 Task: Search one way flight ticket for 5 adults, 1 child, 2 infants in seat and 1 infant on lap in business from North Platte: North Platte Regional Airport (lee Bird Field) to Springfield: Abraham Lincoln Capital Airport on 5-2-2023. Choice of flights is Spirit. Number of bags: 11 checked bags. Price is upto 71000. Outbound departure time preference is 7:45.
Action: Mouse moved to (353, 290)
Screenshot: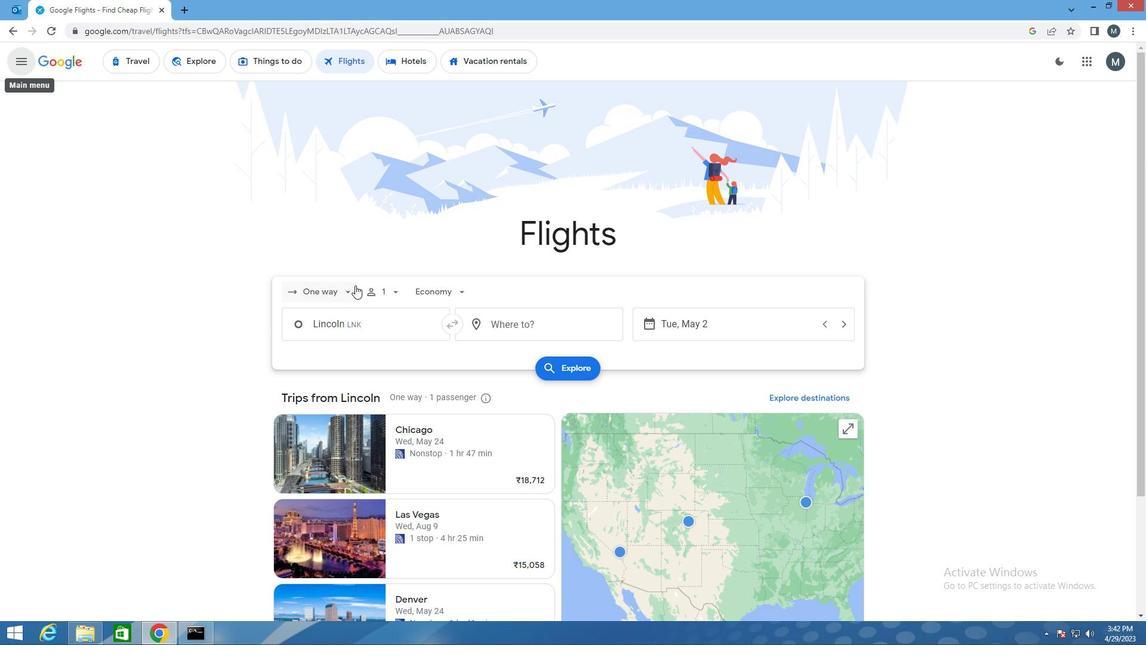 
Action: Mouse pressed left at (353, 290)
Screenshot: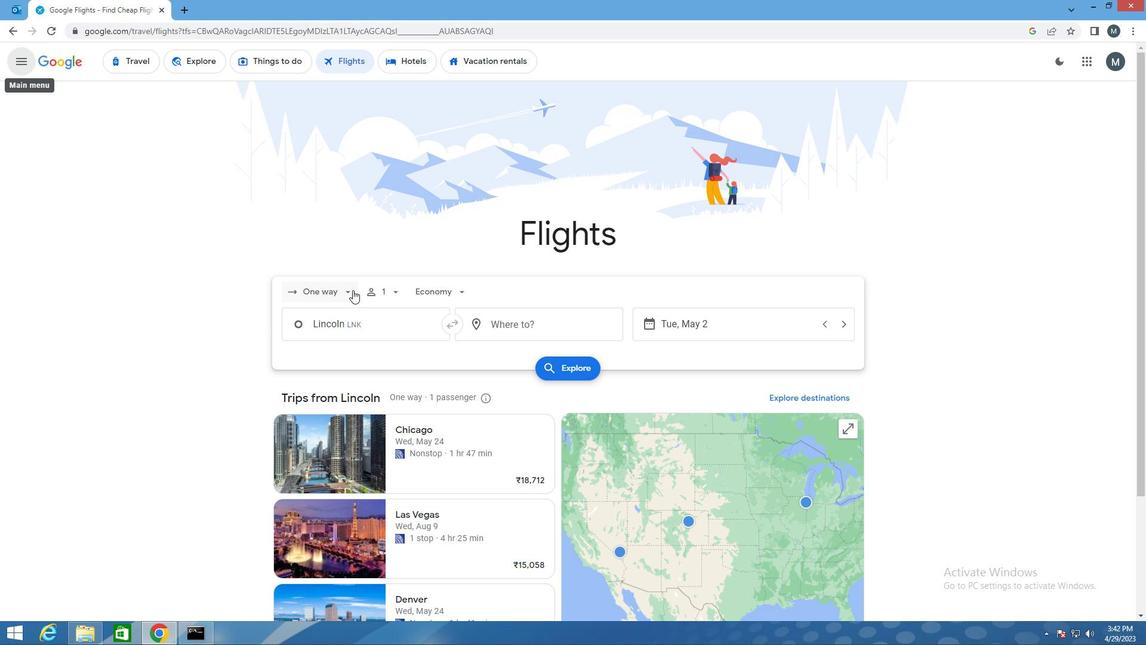 
Action: Mouse moved to (352, 341)
Screenshot: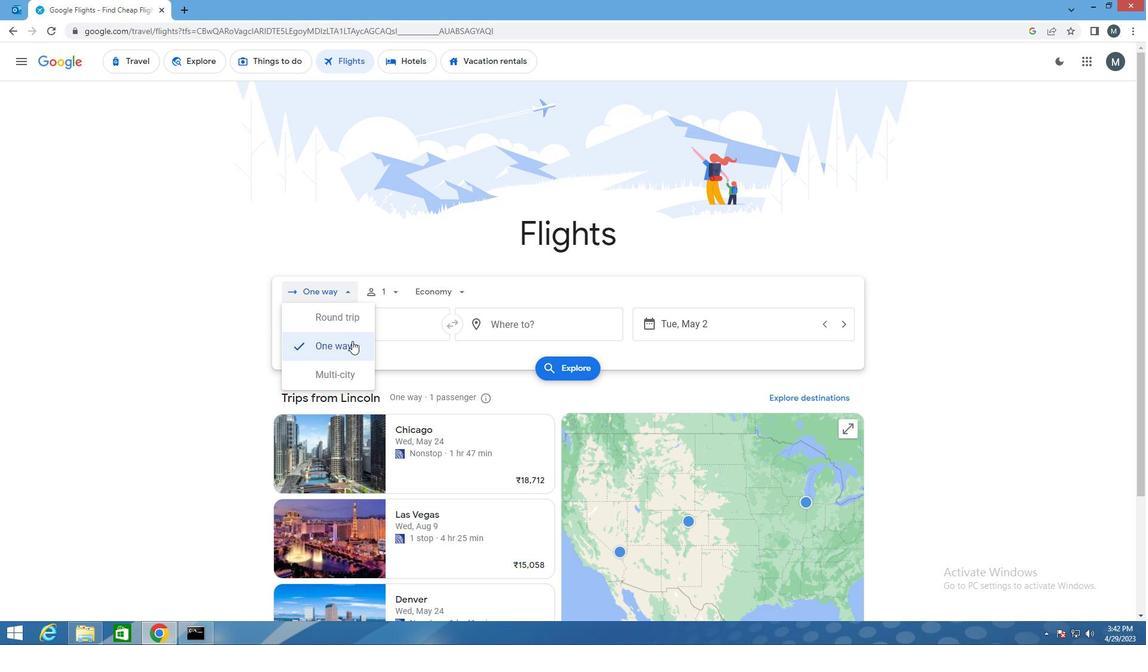 
Action: Mouse pressed left at (352, 341)
Screenshot: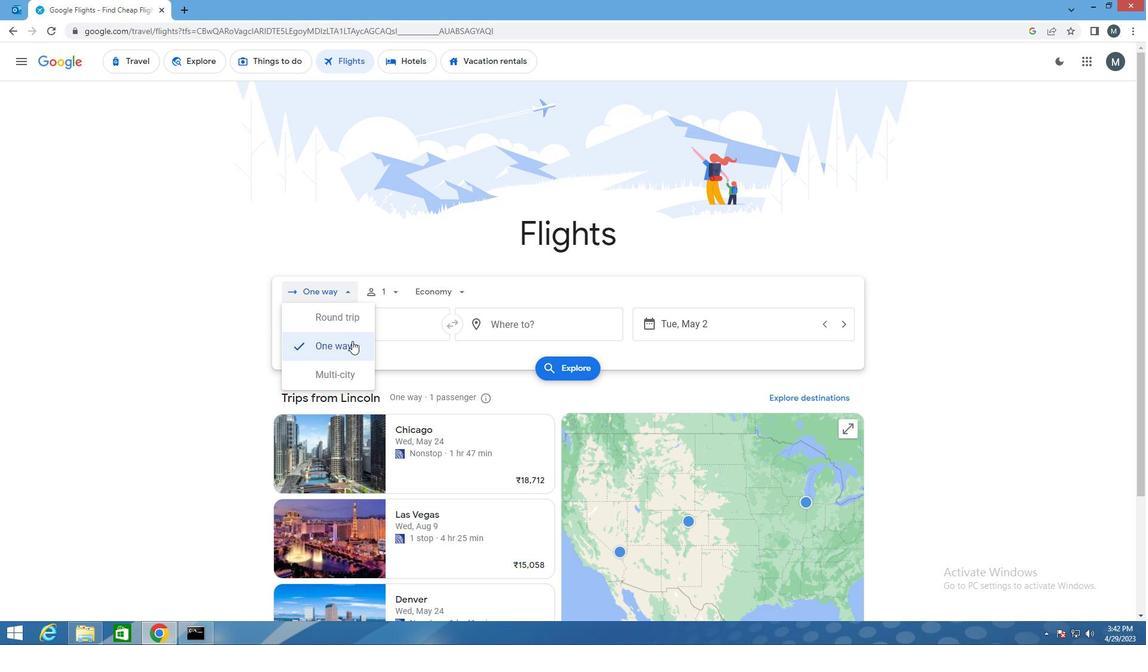 
Action: Mouse moved to (382, 295)
Screenshot: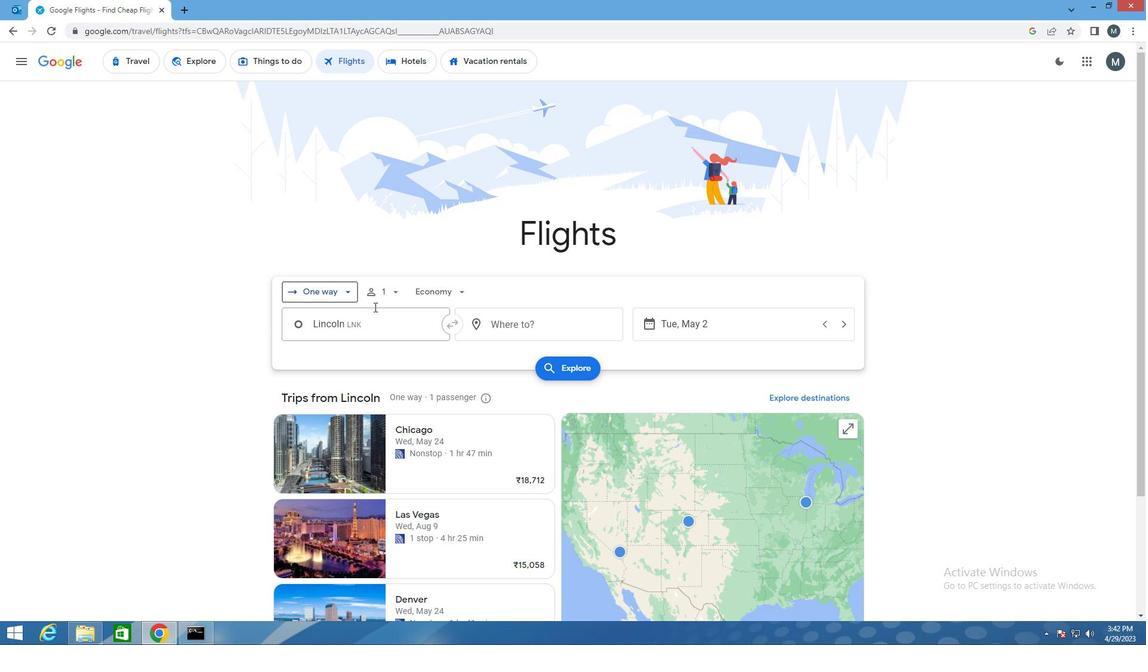 
Action: Mouse pressed left at (382, 295)
Screenshot: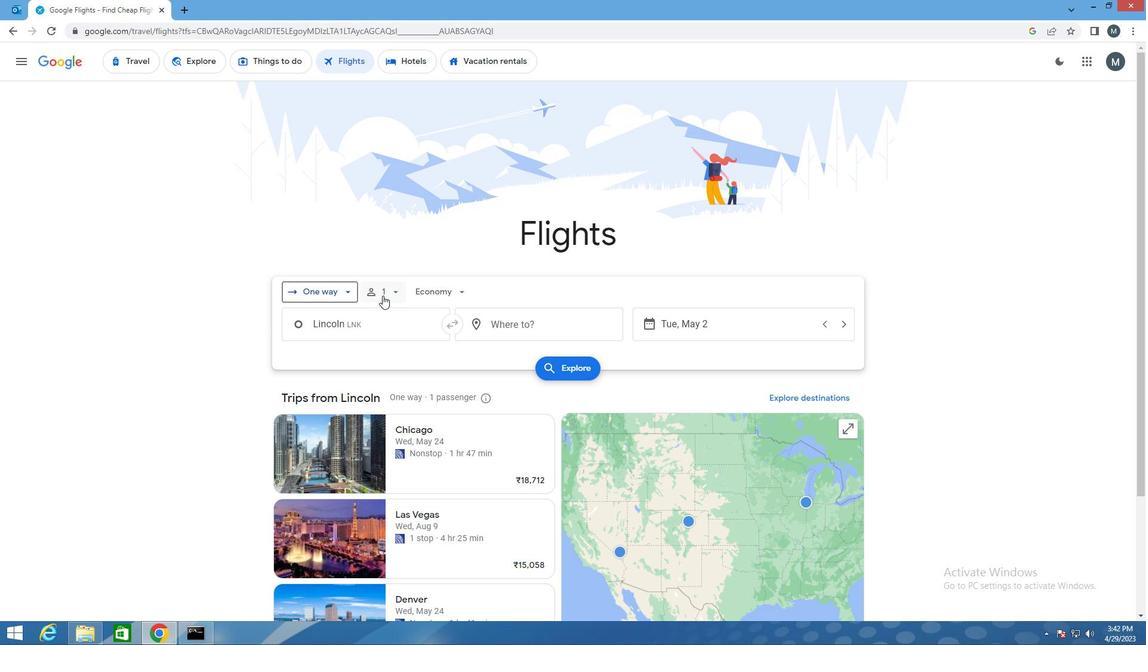 
Action: Mouse moved to (494, 323)
Screenshot: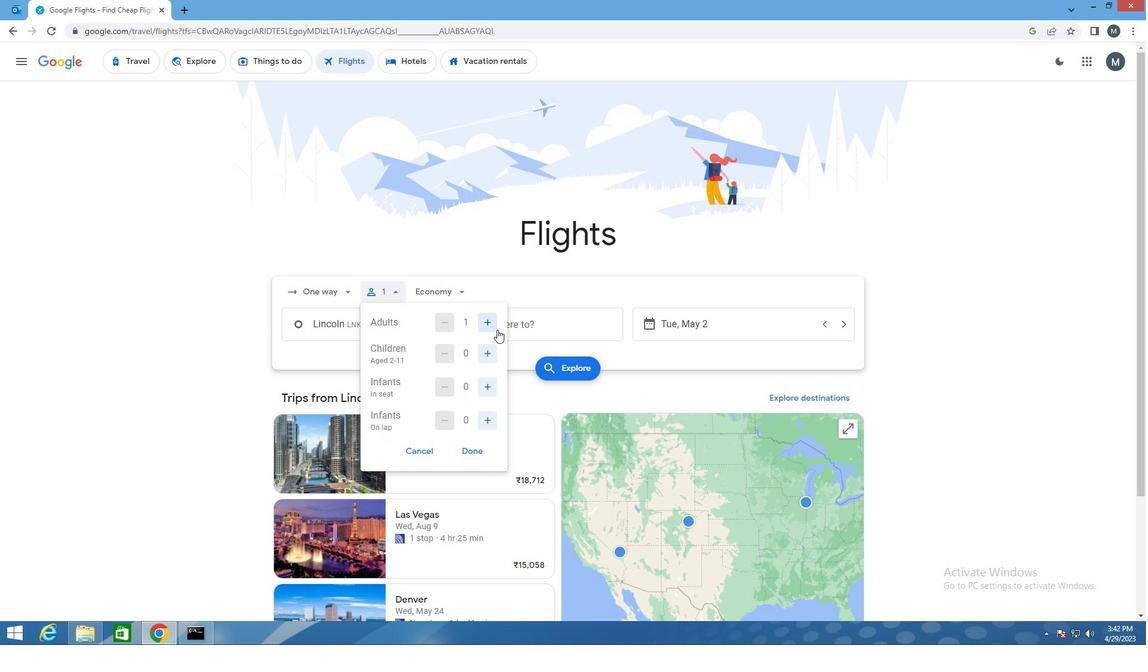 
Action: Mouse pressed left at (494, 323)
Screenshot: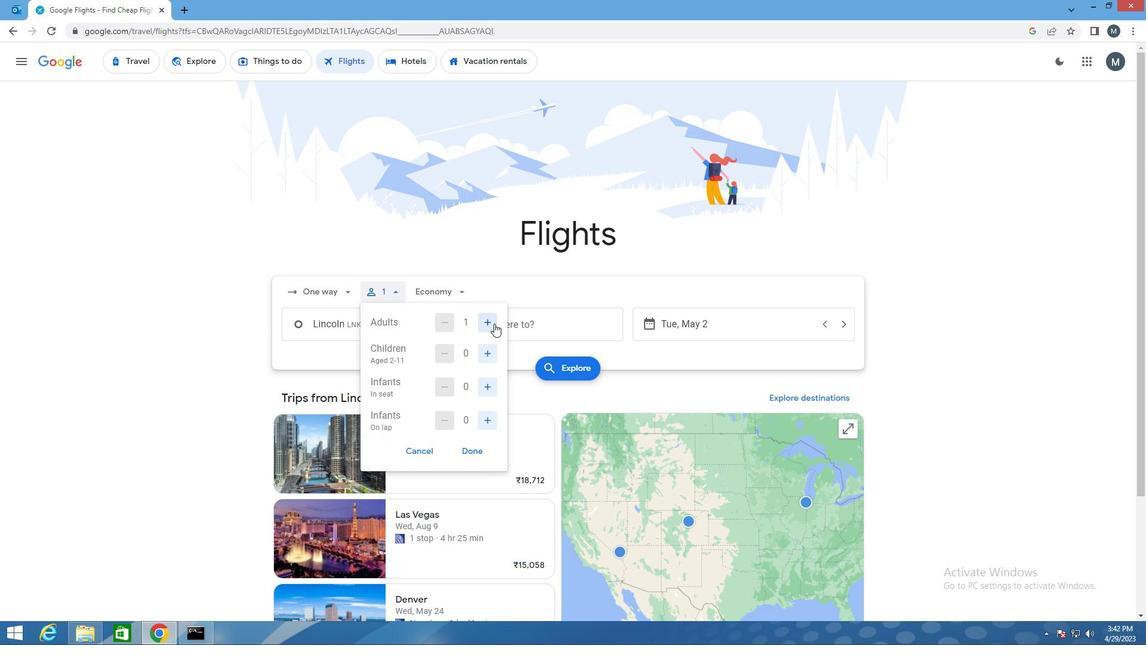 
Action: Mouse pressed left at (494, 323)
Screenshot: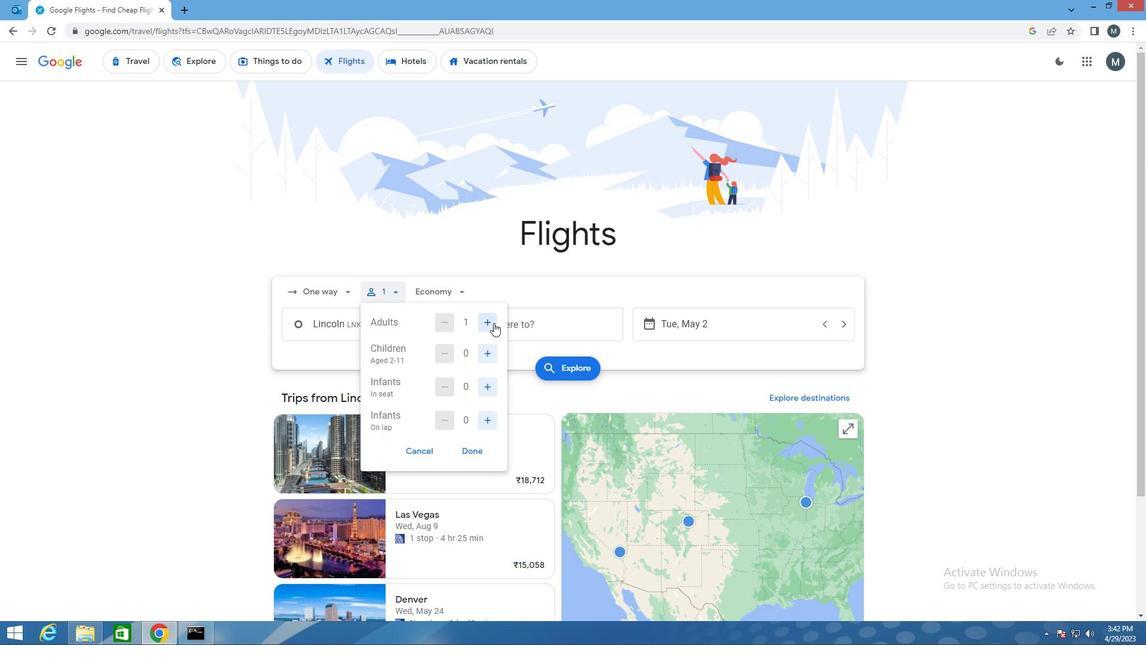 
Action: Mouse pressed left at (494, 323)
Screenshot: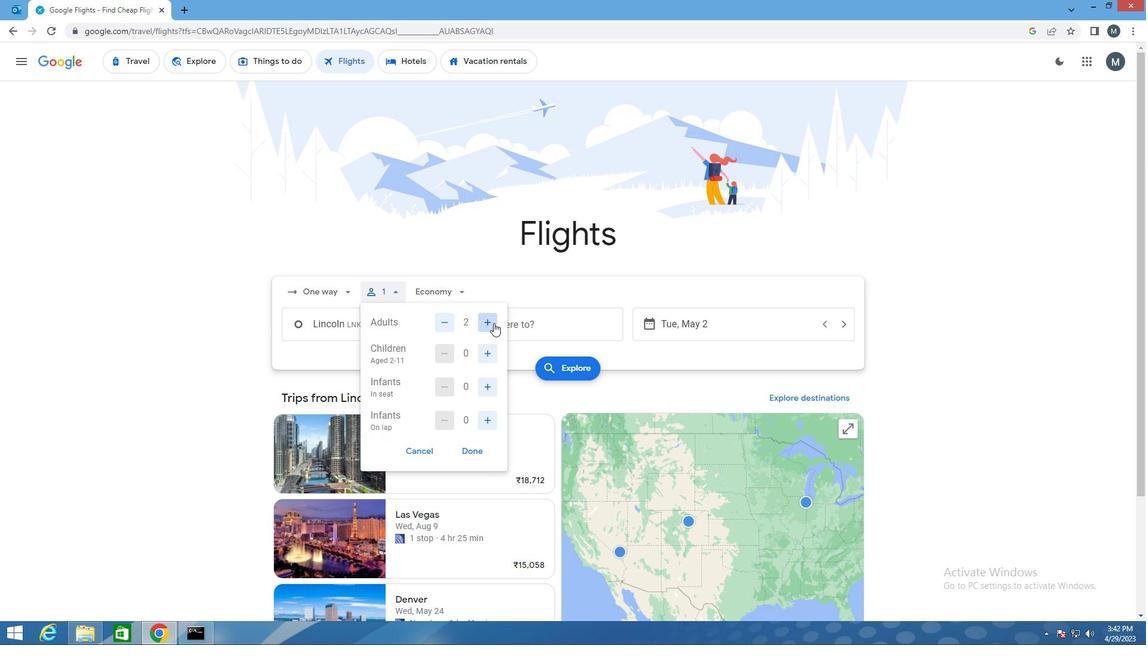 
Action: Mouse pressed left at (494, 323)
Screenshot: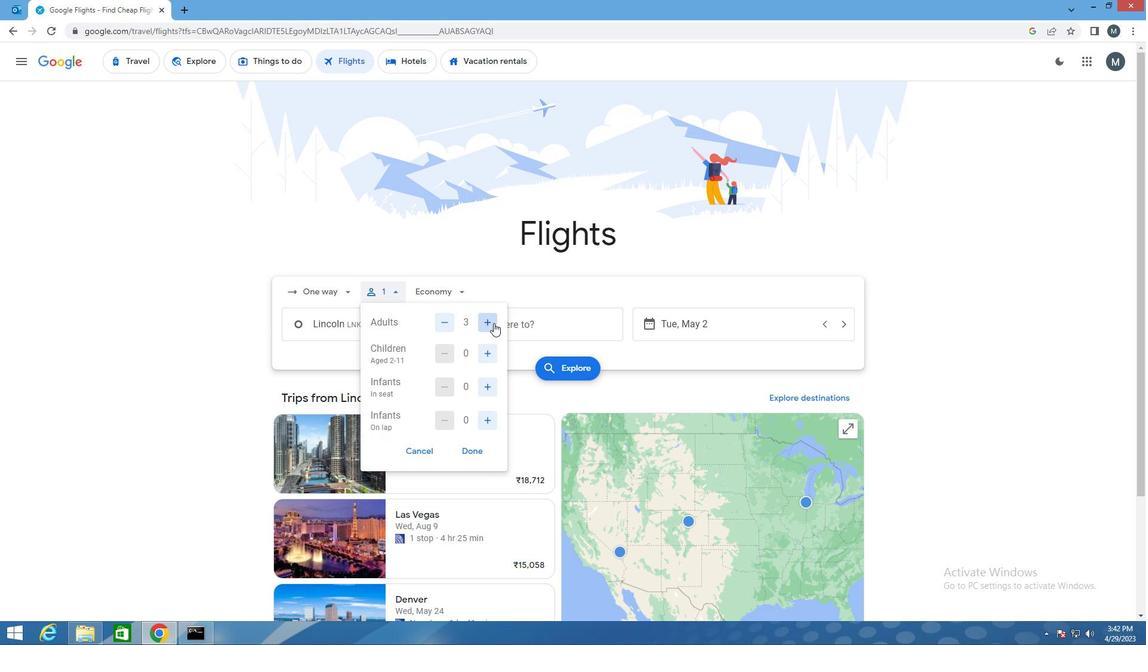 
Action: Mouse moved to (485, 386)
Screenshot: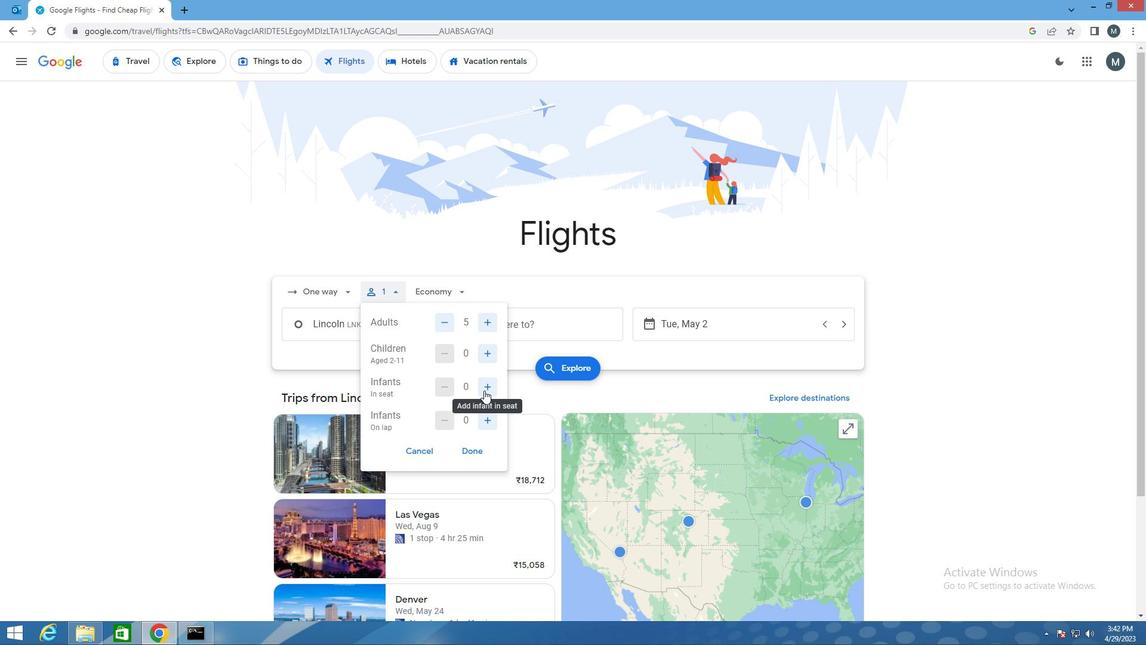 
Action: Mouse pressed left at (485, 386)
Screenshot: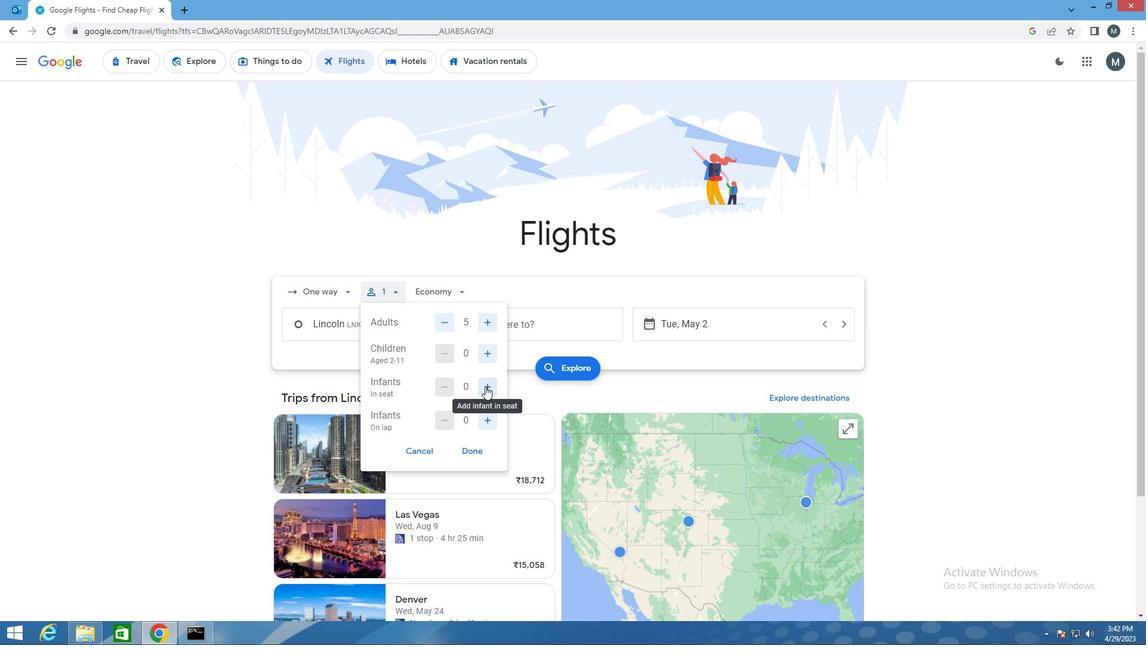 
Action: Mouse pressed left at (485, 386)
Screenshot: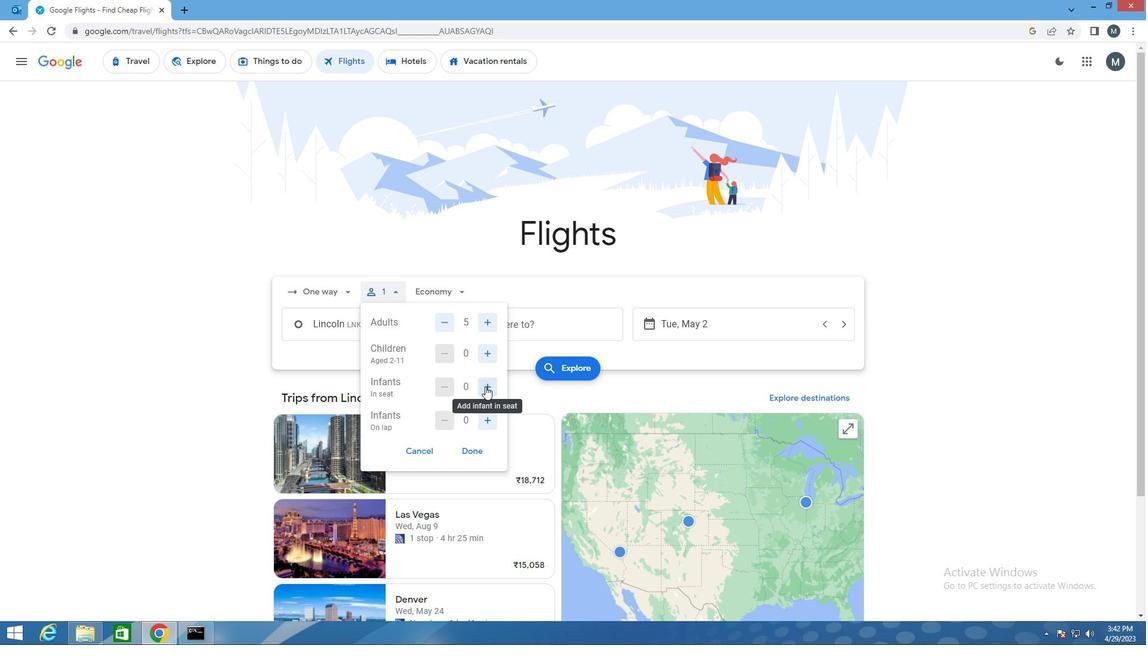 
Action: Mouse moved to (491, 422)
Screenshot: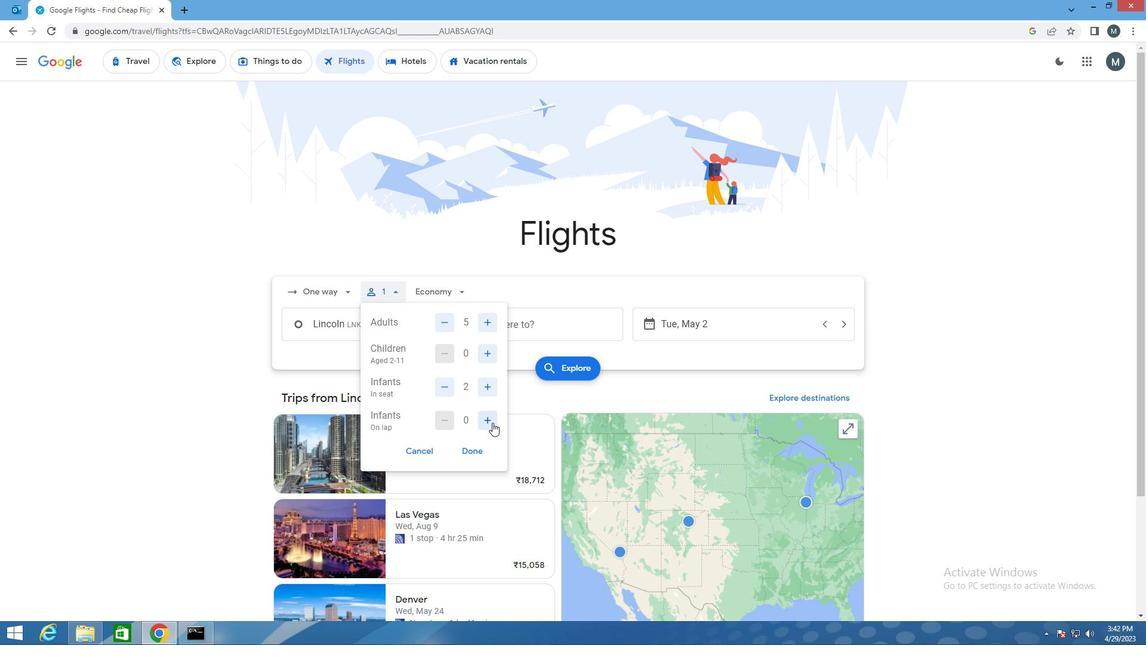 
Action: Mouse pressed left at (491, 422)
Screenshot: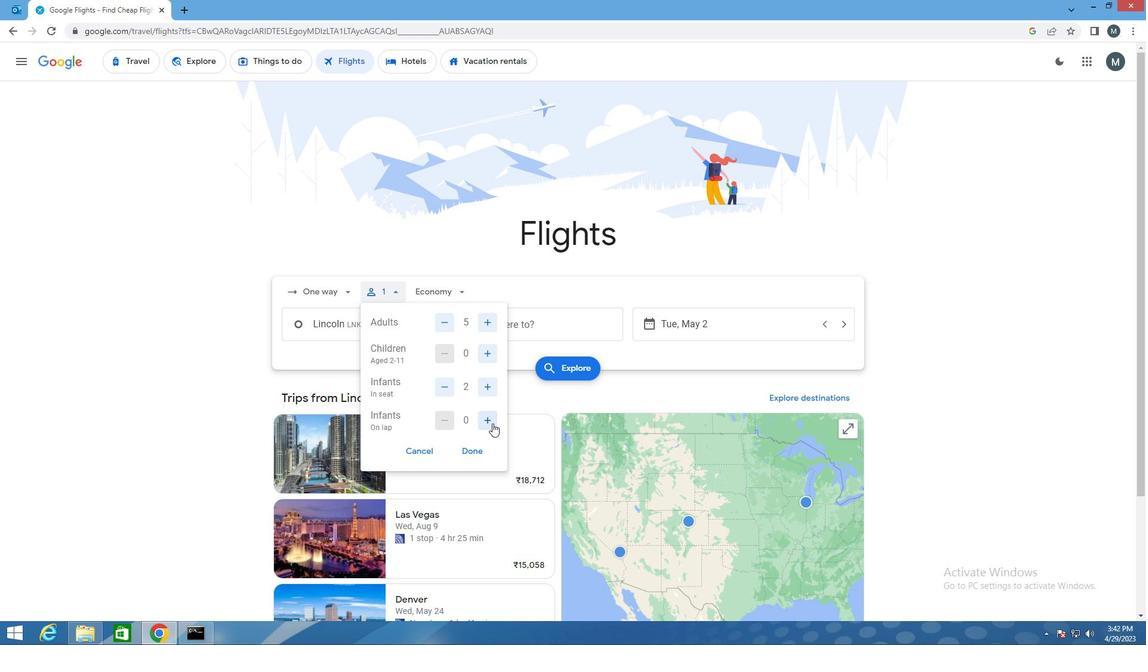 
Action: Mouse moved to (474, 454)
Screenshot: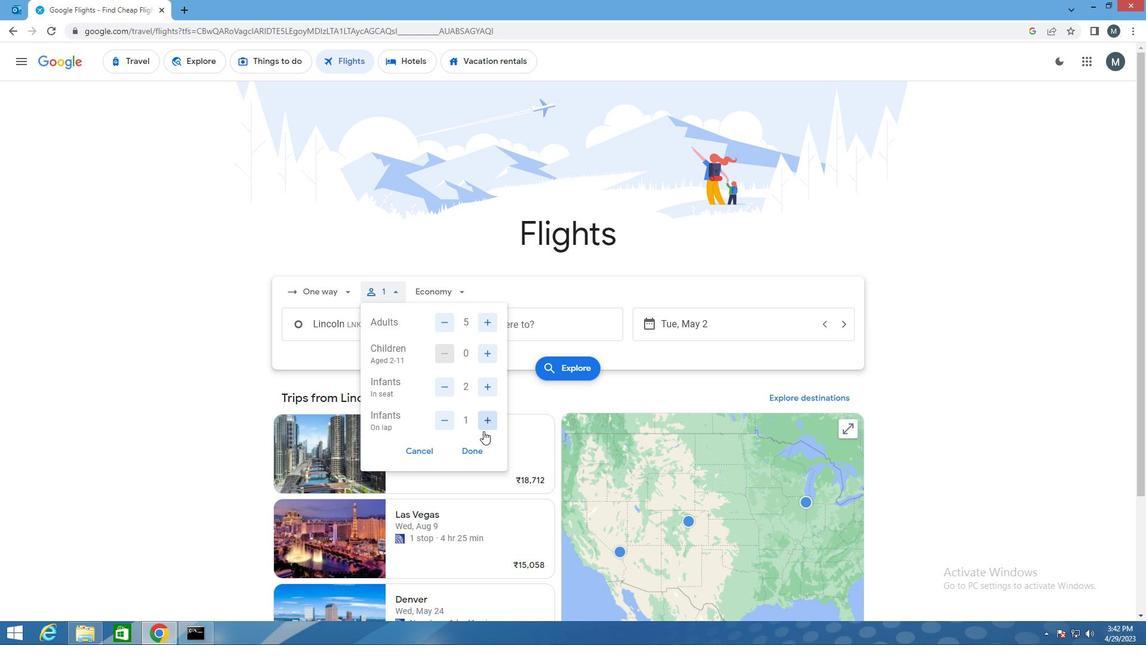 
Action: Mouse pressed left at (474, 454)
Screenshot: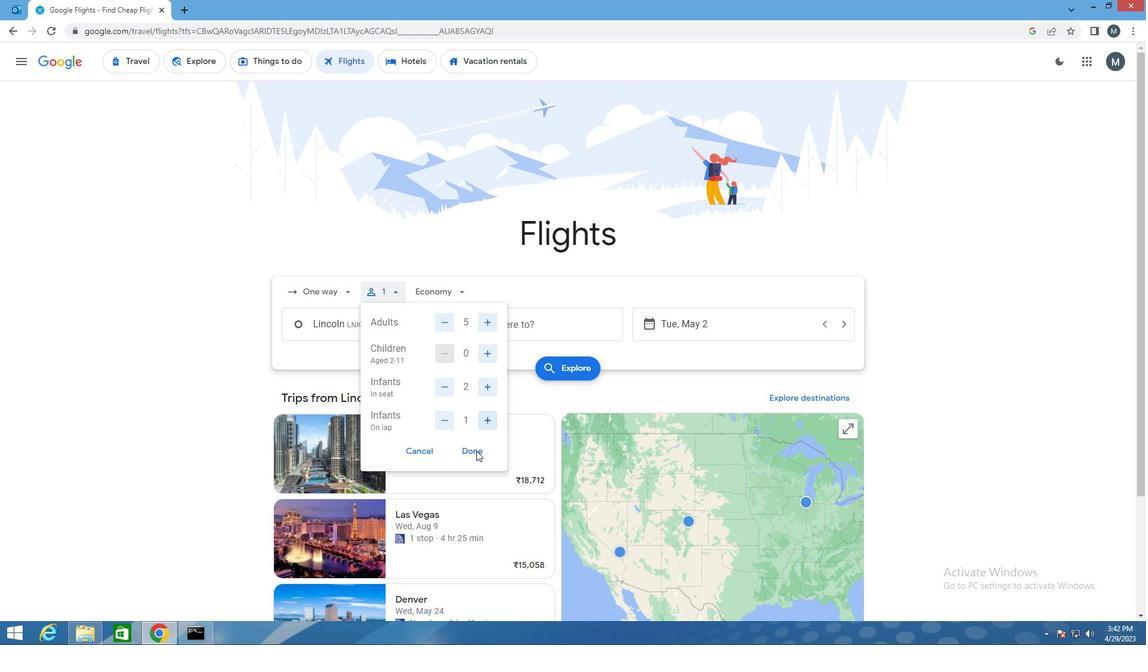 
Action: Mouse moved to (440, 288)
Screenshot: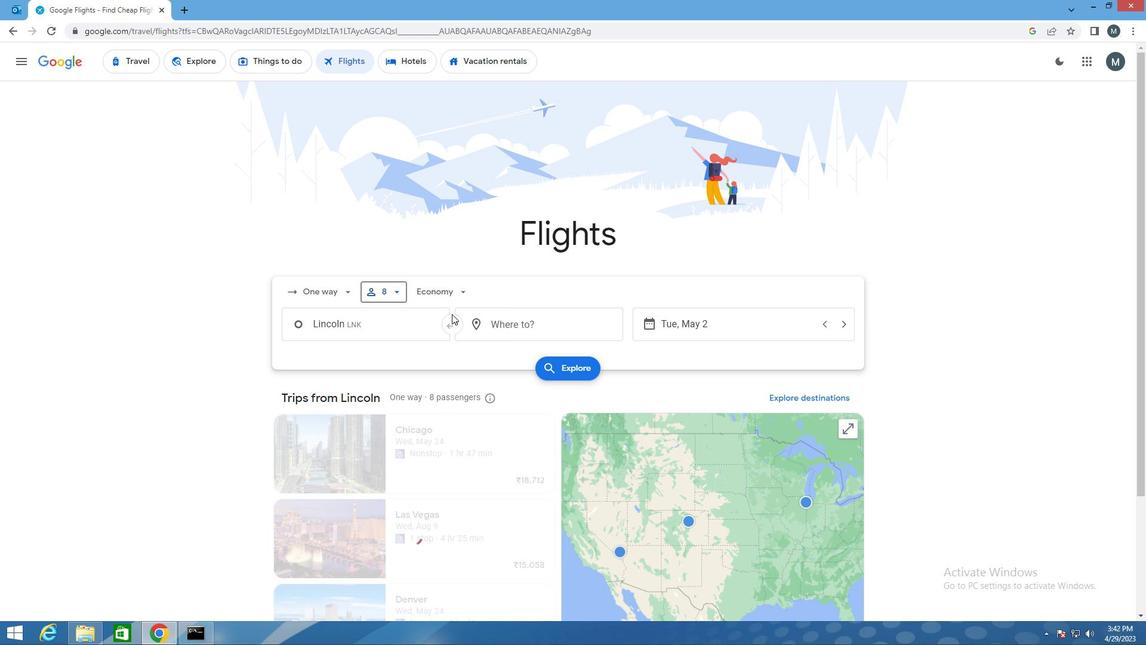 
Action: Mouse pressed left at (440, 288)
Screenshot: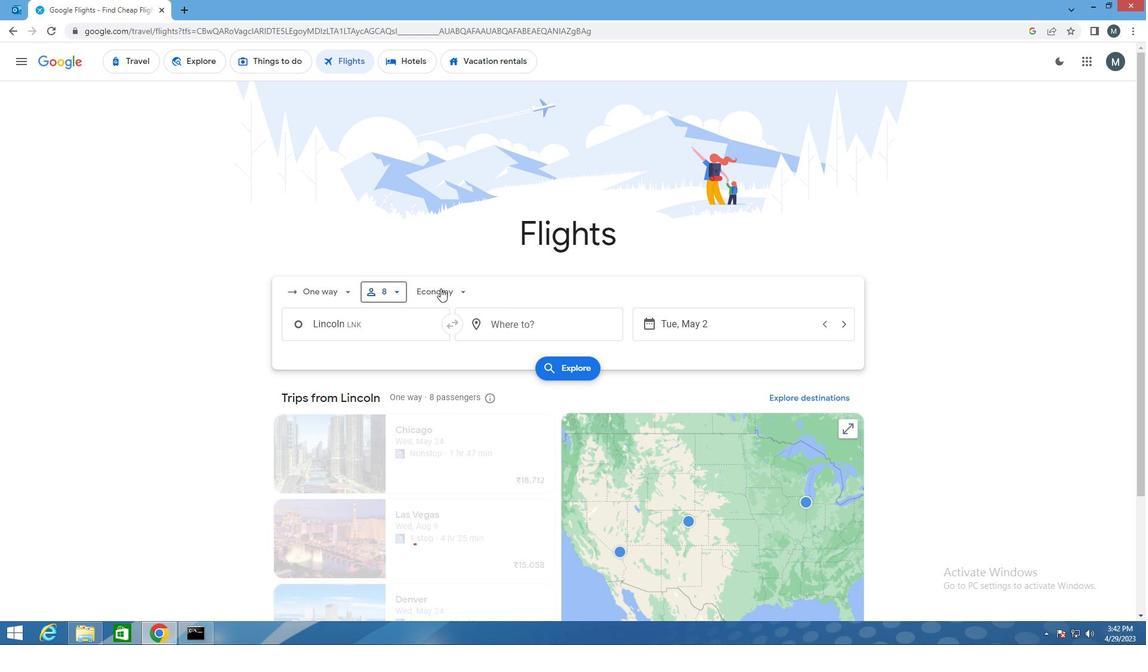 
Action: Mouse moved to (455, 375)
Screenshot: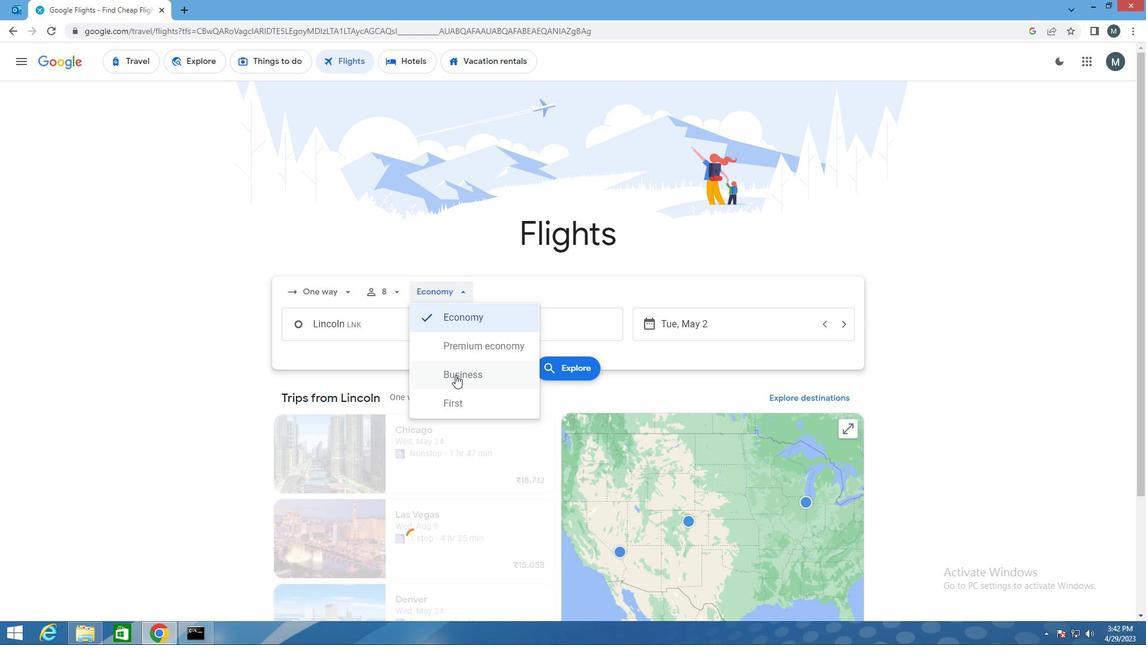 
Action: Mouse pressed left at (455, 375)
Screenshot: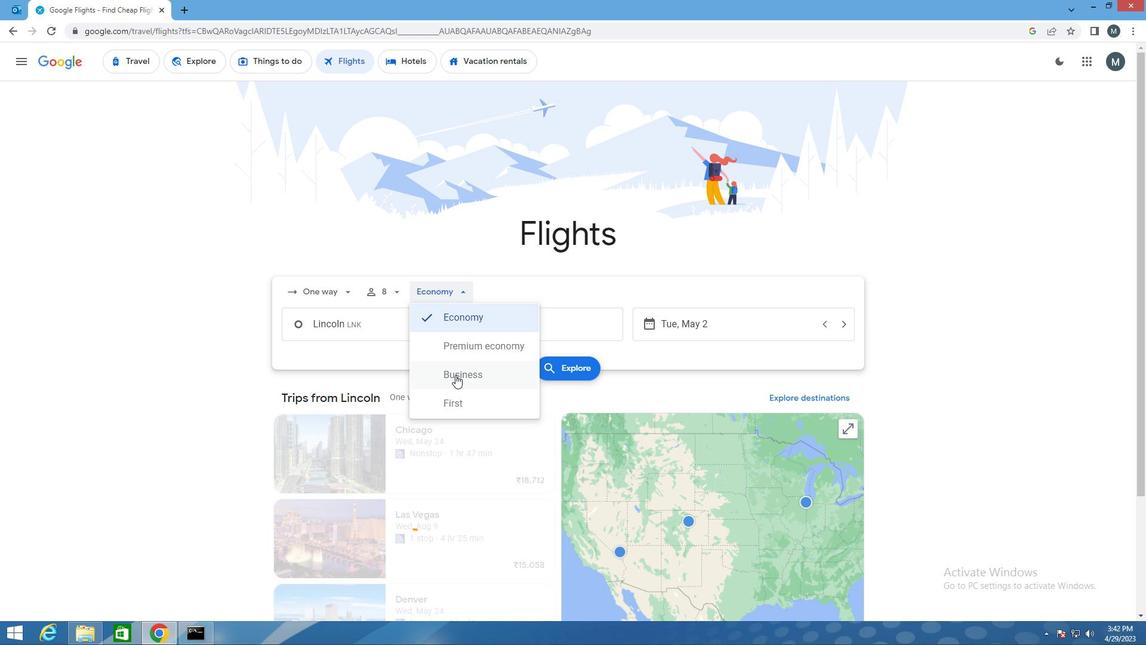 
Action: Mouse moved to (380, 329)
Screenshot: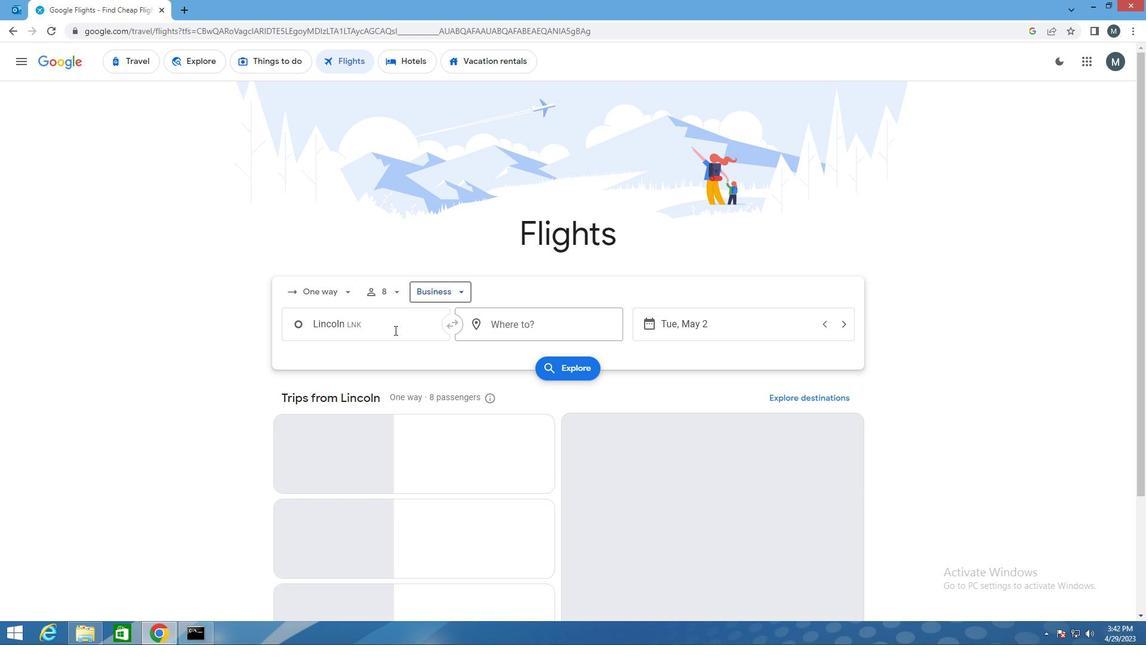 
Action: Mouse pressed left at (380, 329)
Screenshot: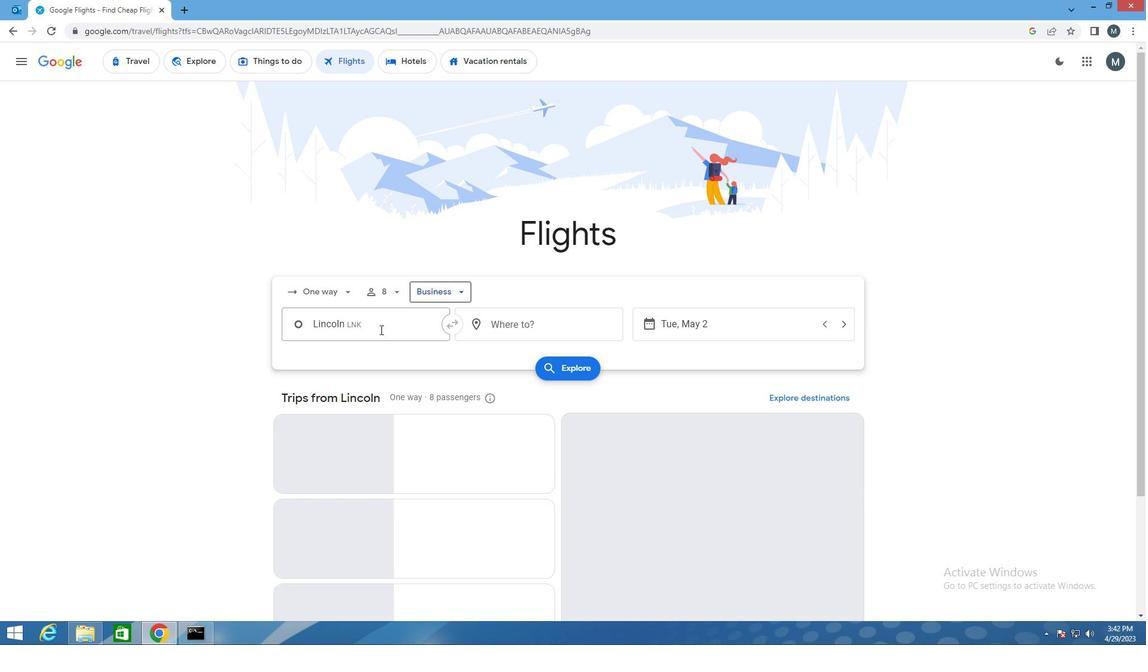 
Action: Key pressed l
Screenshot: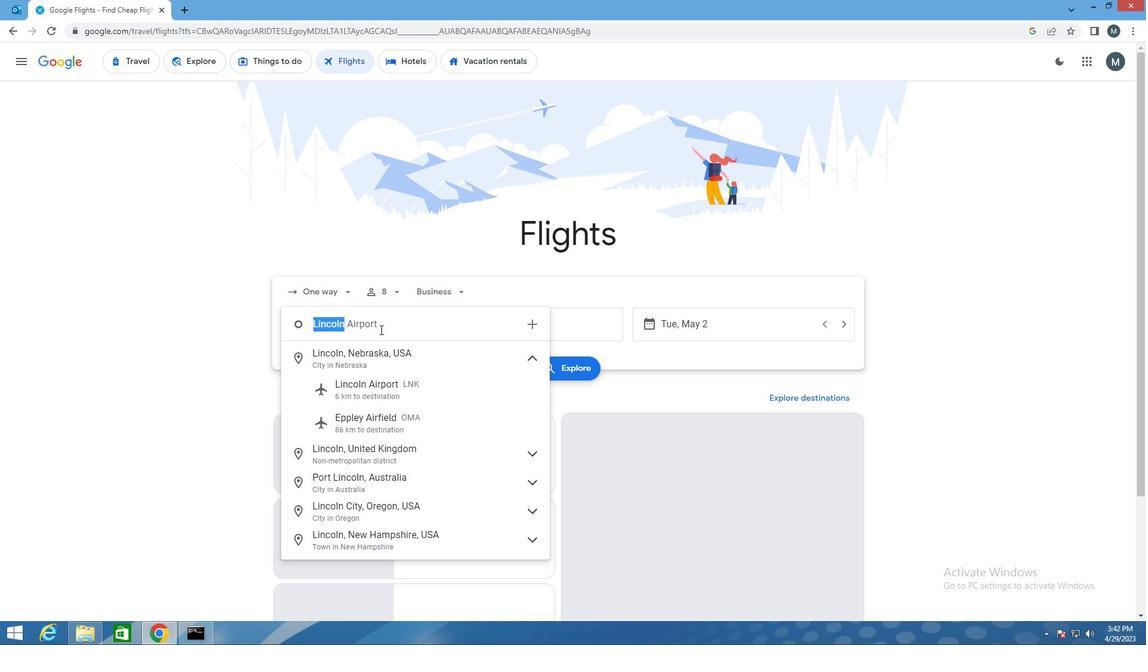 
Action: Mouse moved to (380, 330)
Screenshot: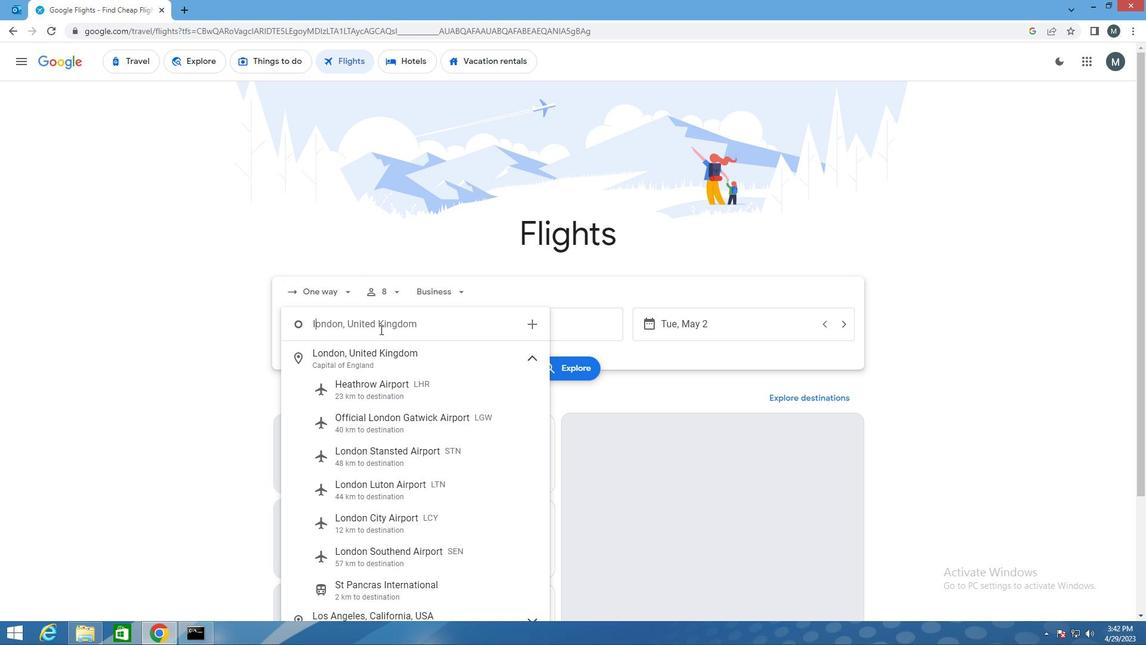 
Action: Key pressed bf
Screenshot: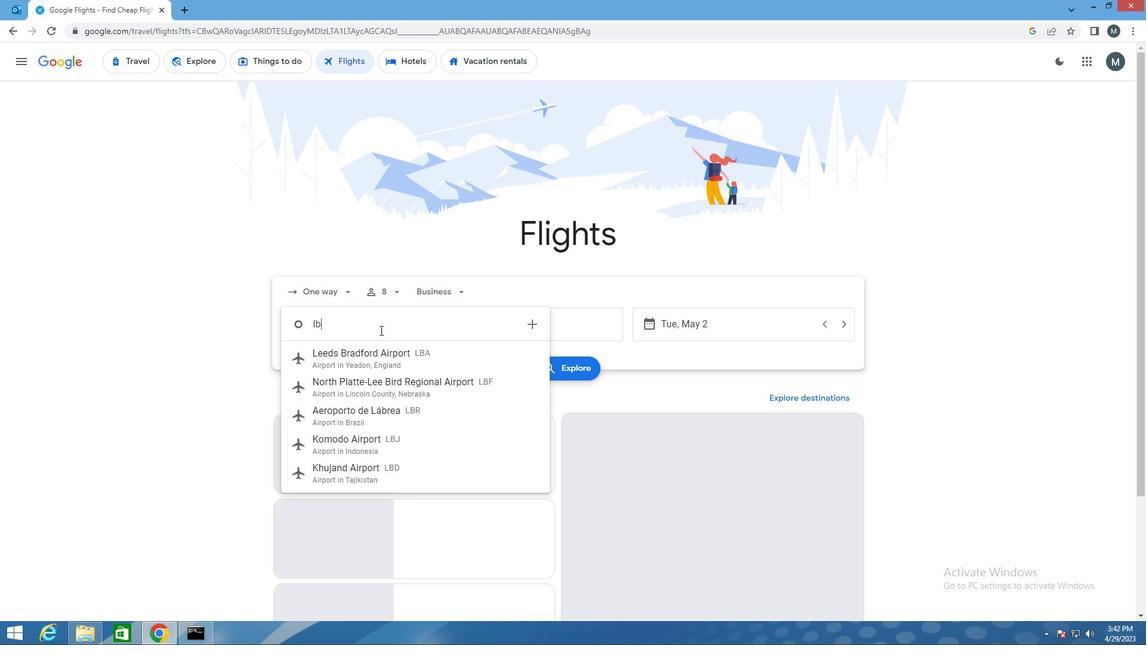 
Action: Mouse moved to (404, 364)
Screenshot: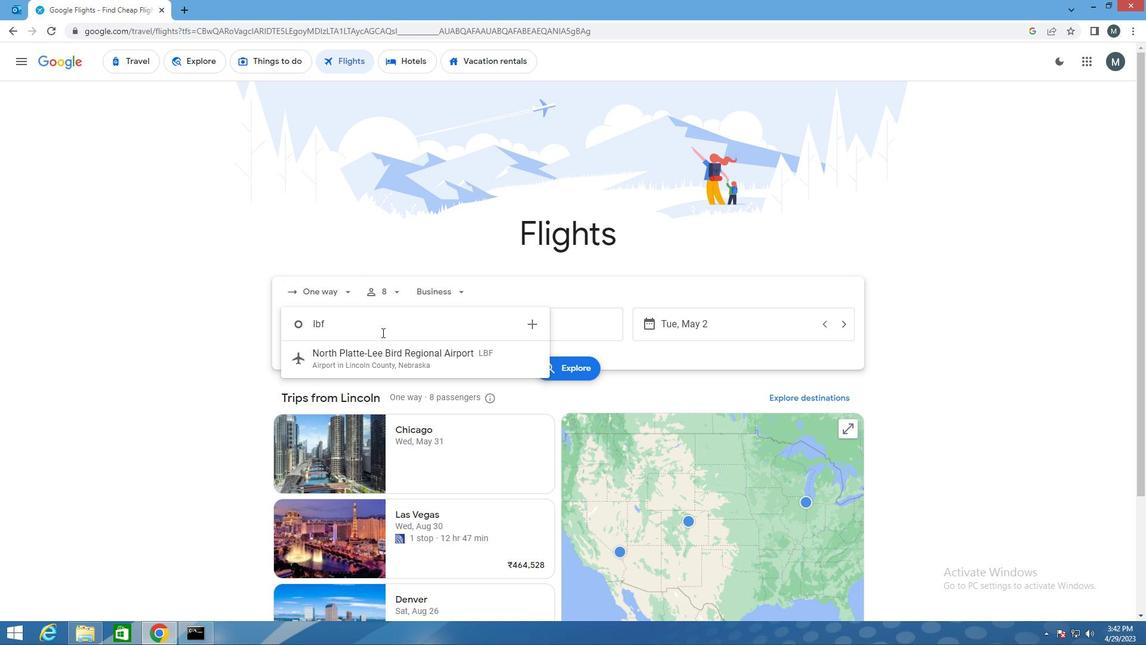 
Action: Mouse pressed left at (404, 364)
Screenshot: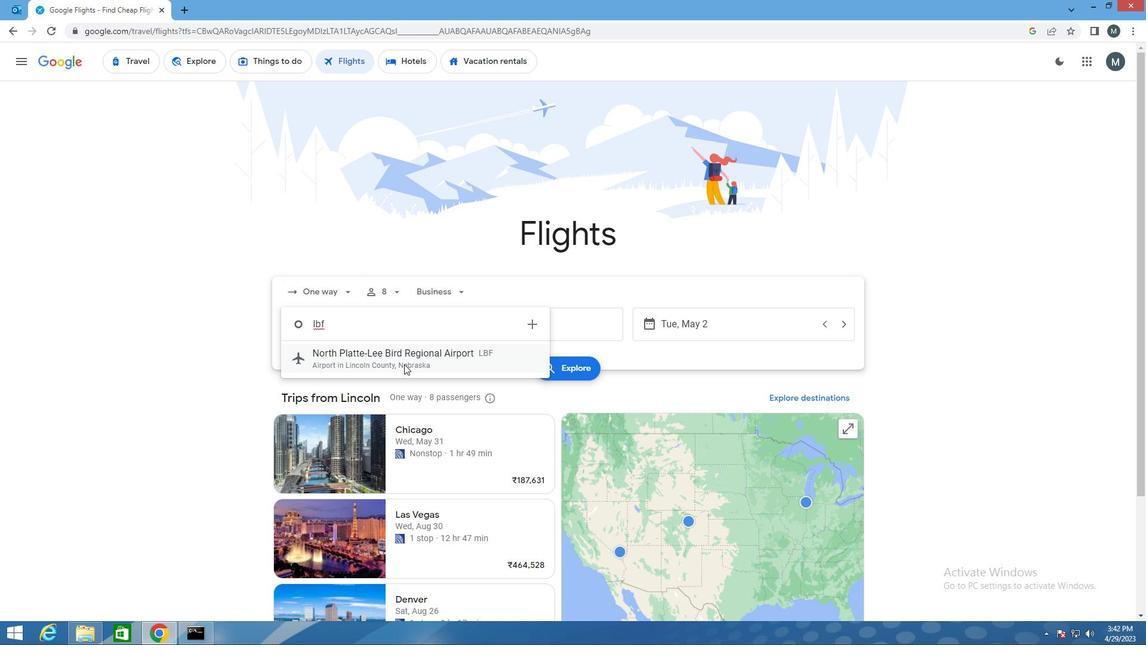 
Action: Mouse moved to (484, 330)
Screenshot: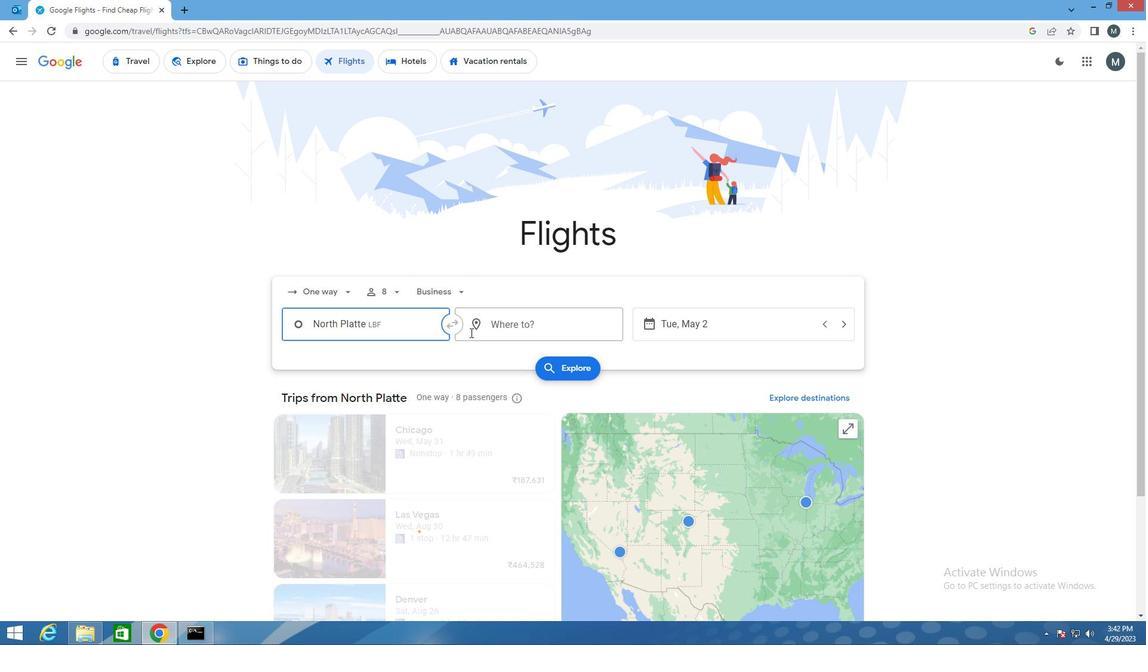 
Action: Mouse pressed left at (484, 330)
Screenshot: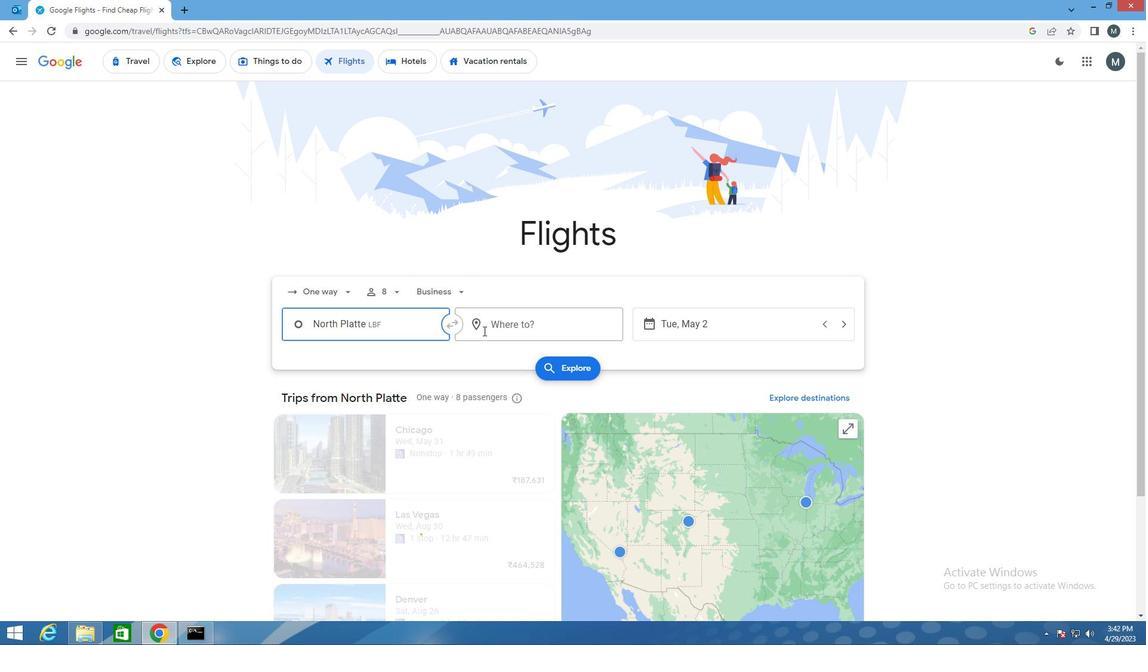 
Action: Mouse moved to (484, 330)
Screenshot: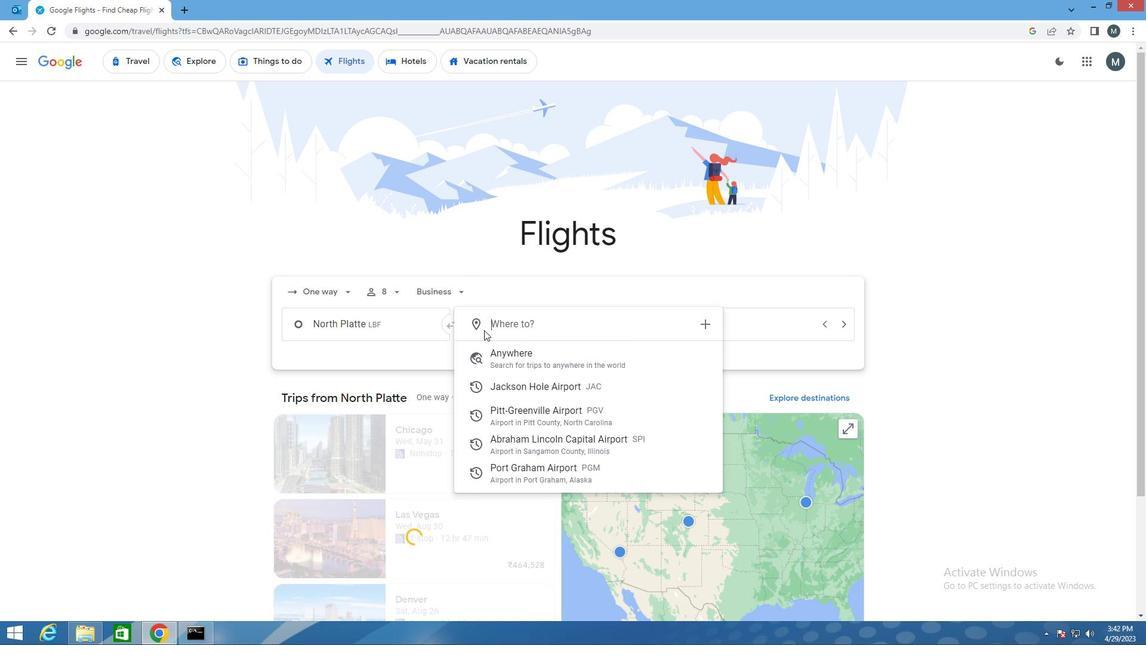
Action: Key pressed s
Screenshot: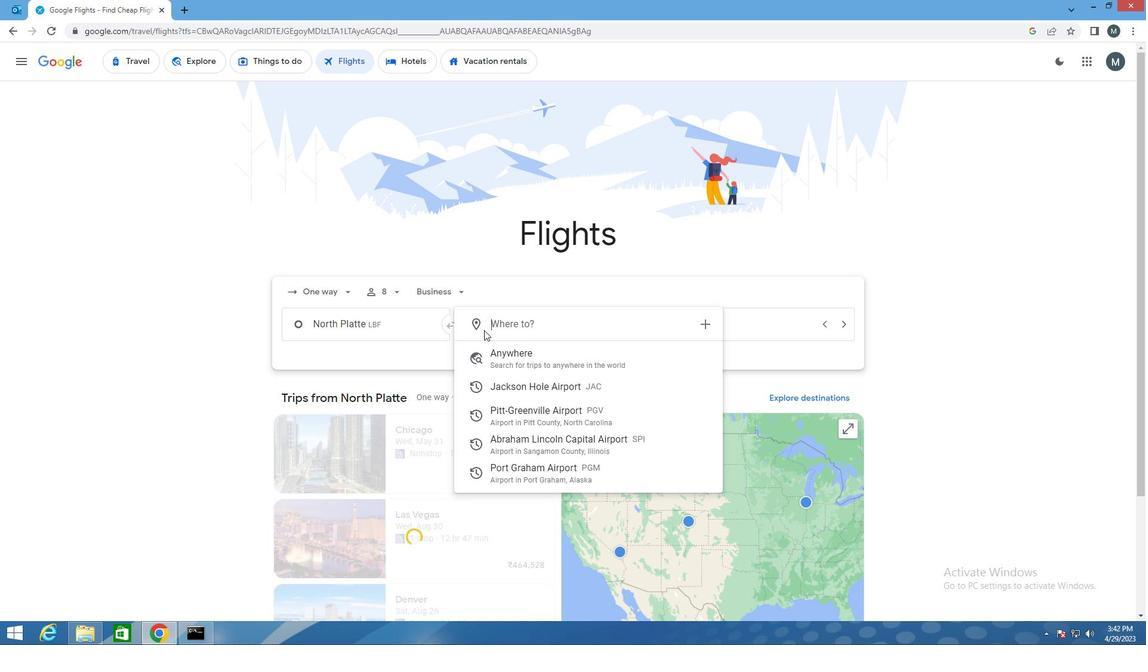 
Action: Mouse moved to (480, 329)
Screenshot: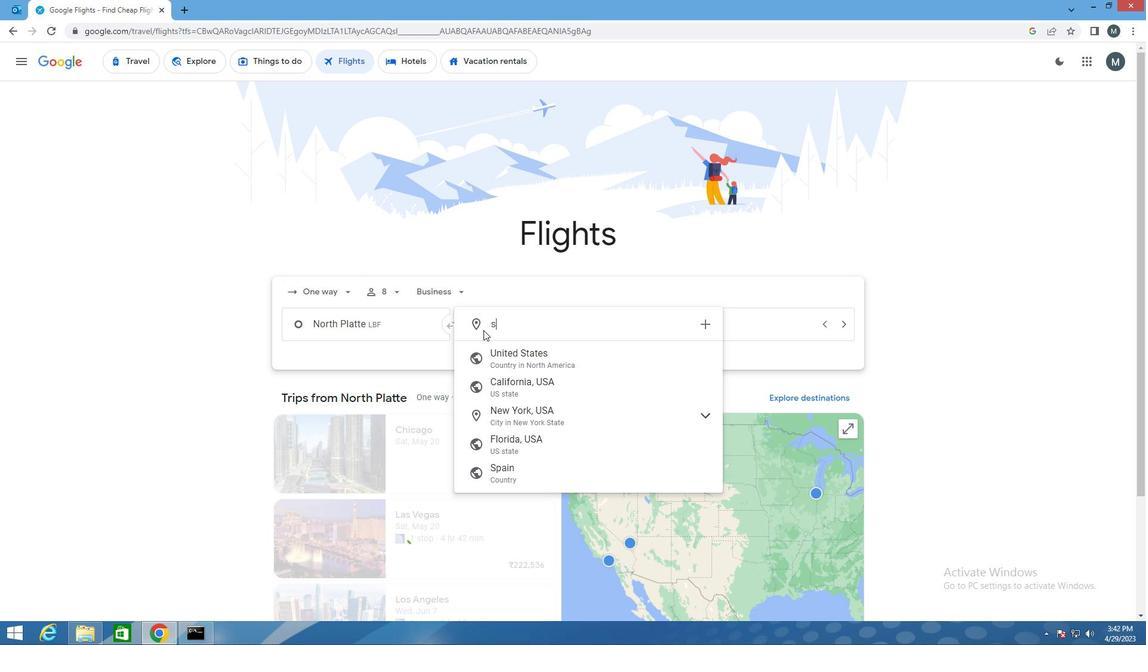 
Action: Key pressed pi
Screenshot: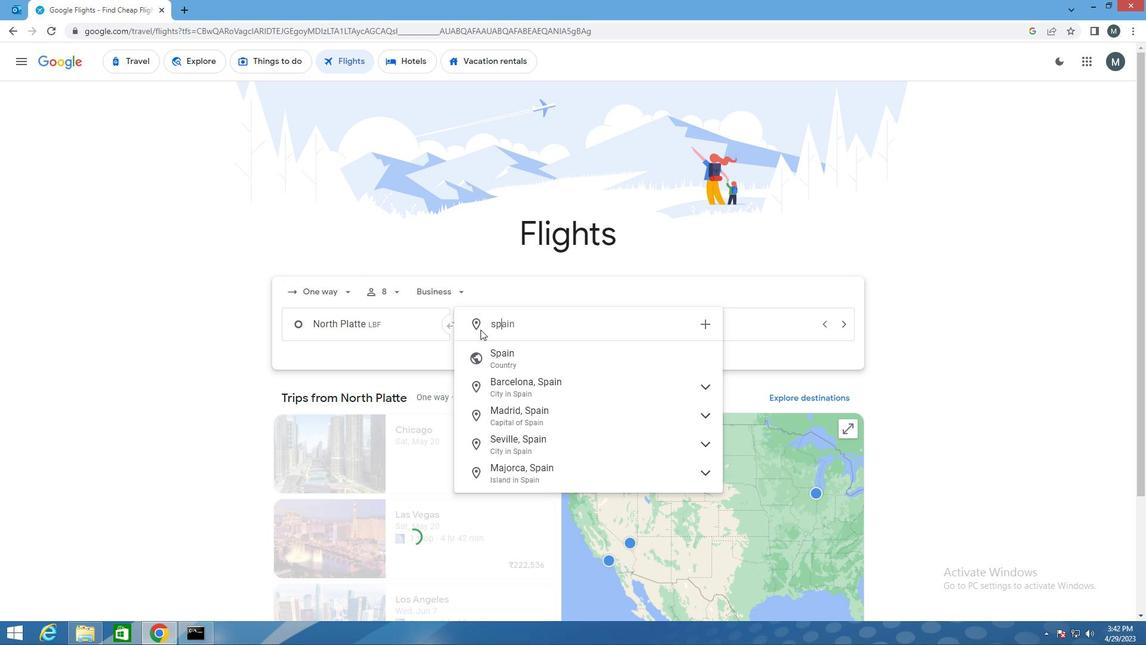 
Action: Mouse moved to (535, 353)
Screenshot: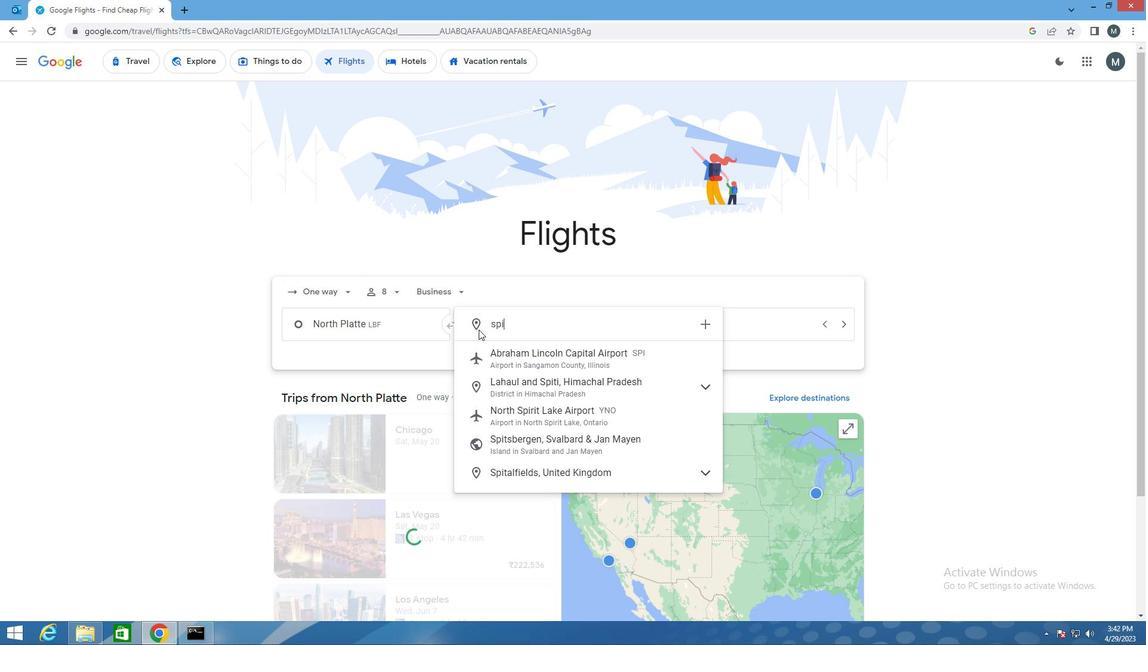 
Action: Mouse pressed left at (535, 353)
Screenshot: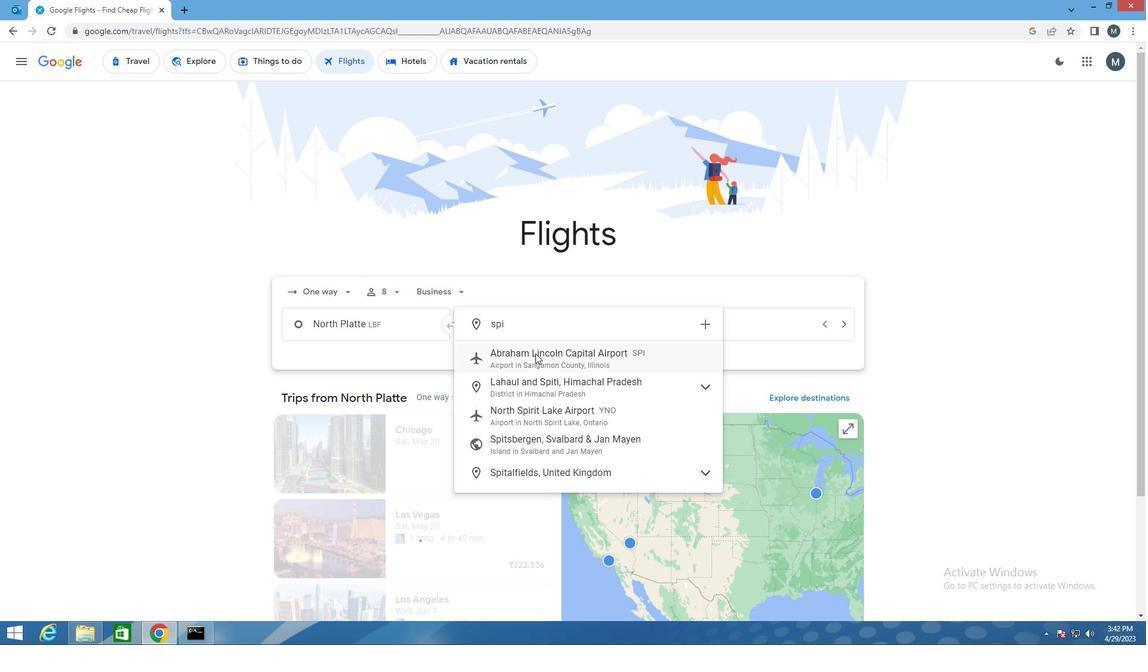 
Action: Mouse moved to (665, 320)
Screenshot: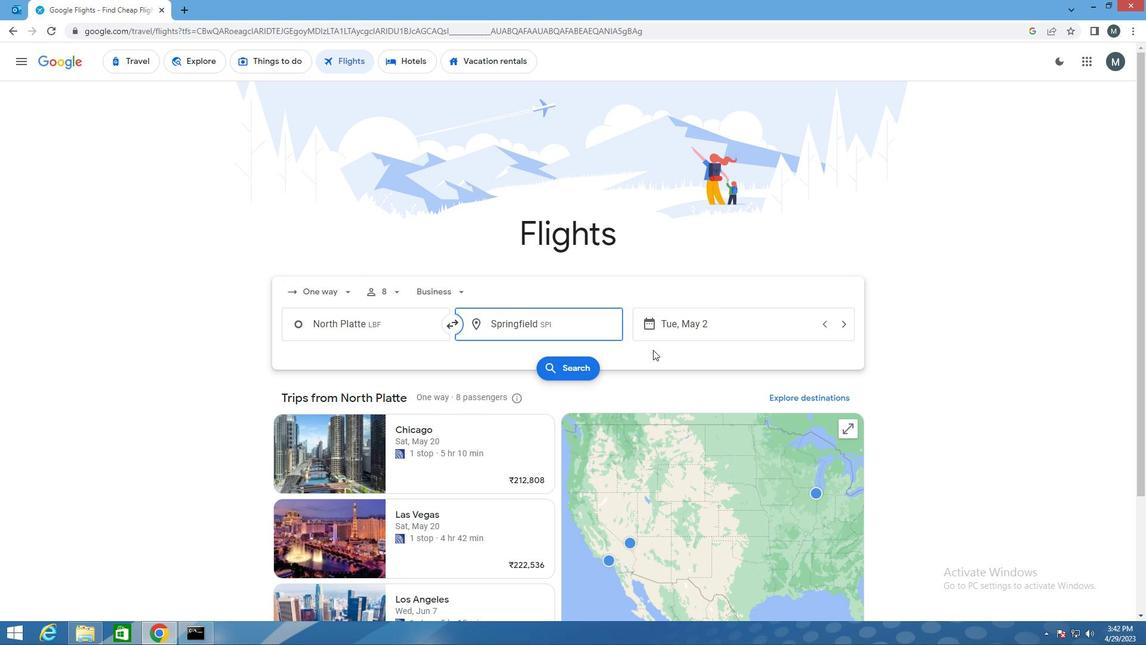 
Action: Mouse pressed left at (665, 320)
Screenshot: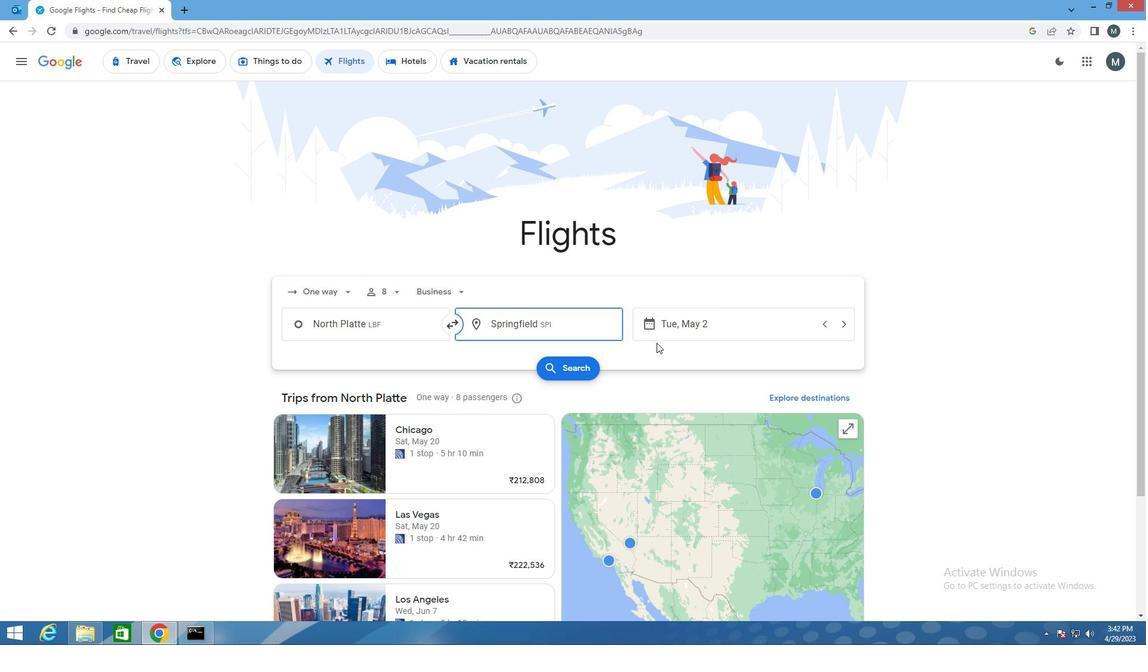 
Action: Mouse moved to (709, 400)
Screenshot: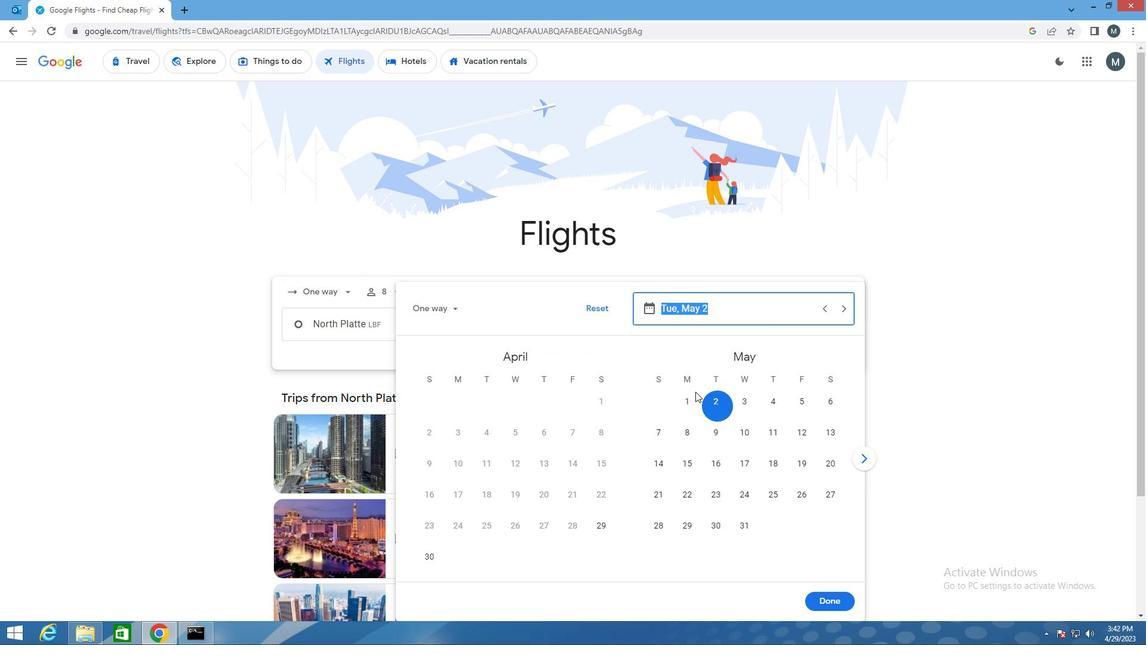 
Action: Mouse pressed left at (709, 400)
Screenshot: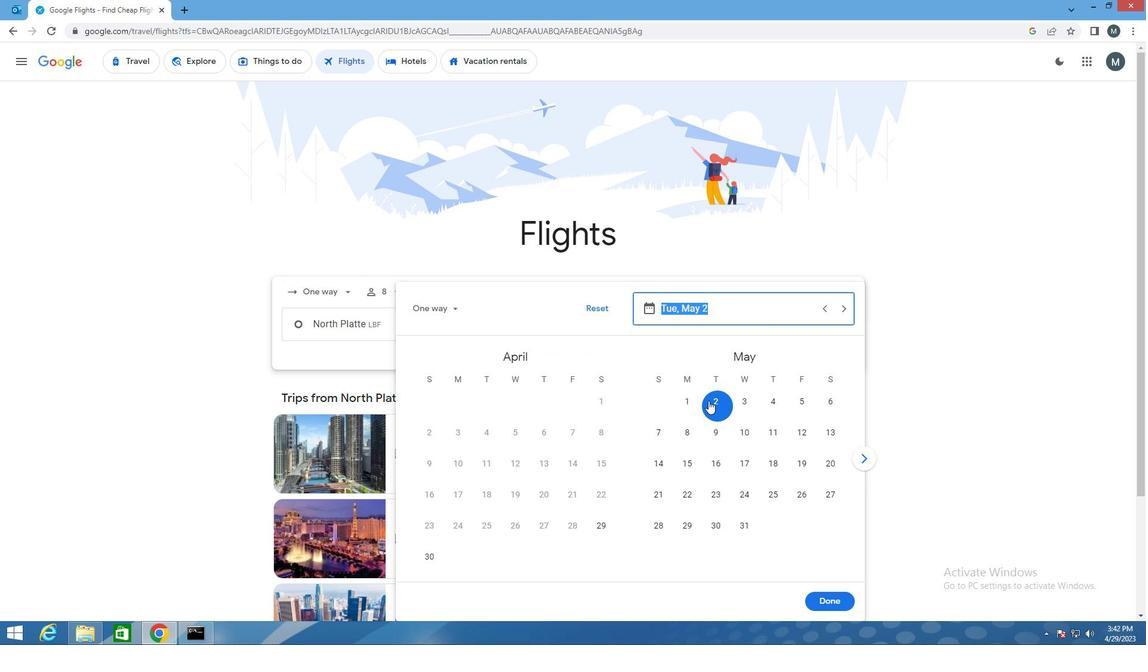 
Action: Mouse moved to (826, 592)
Screenshot: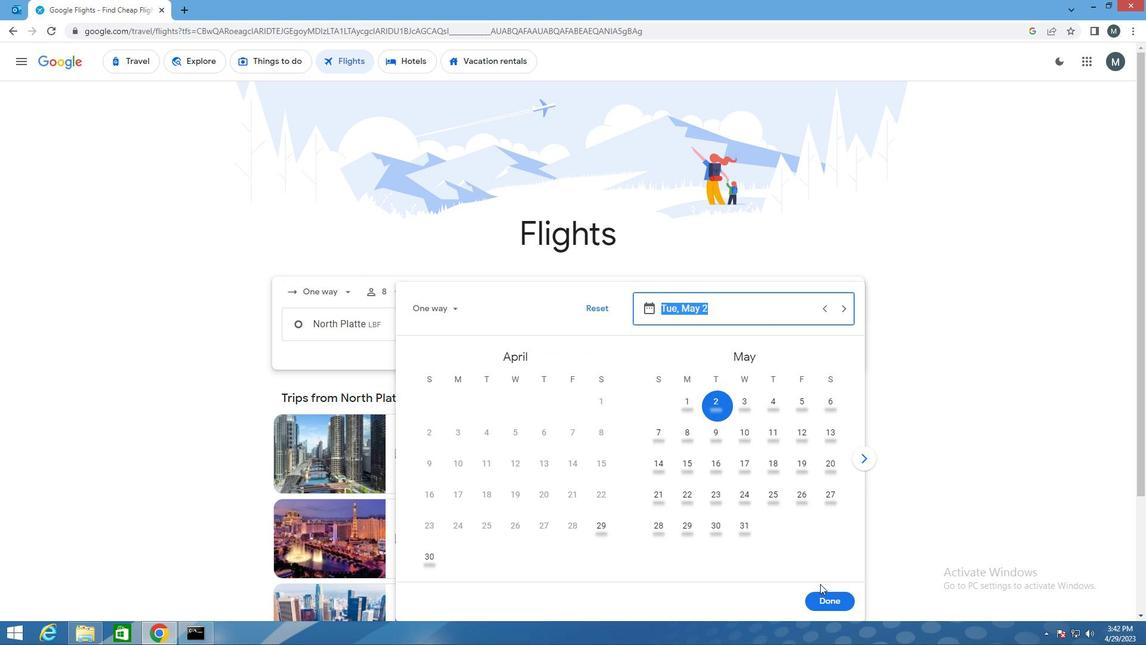 
Action: Mouse pressed left at (826, 592)
Screenshot: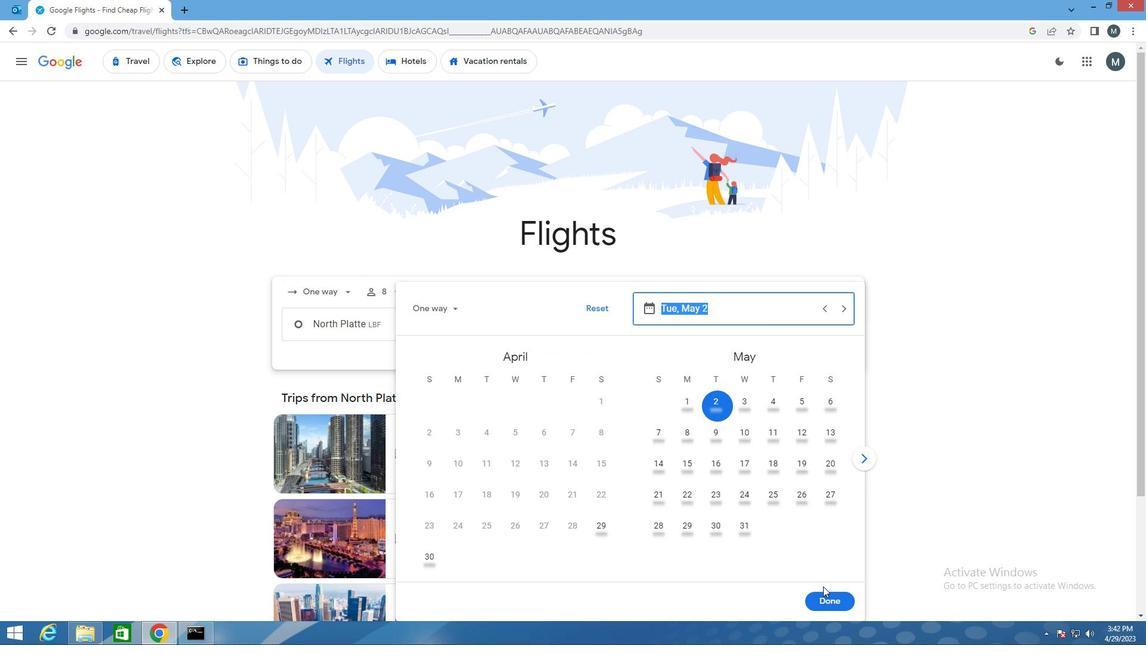 
Action: Mouse moved to (559, 369)
Screenshot: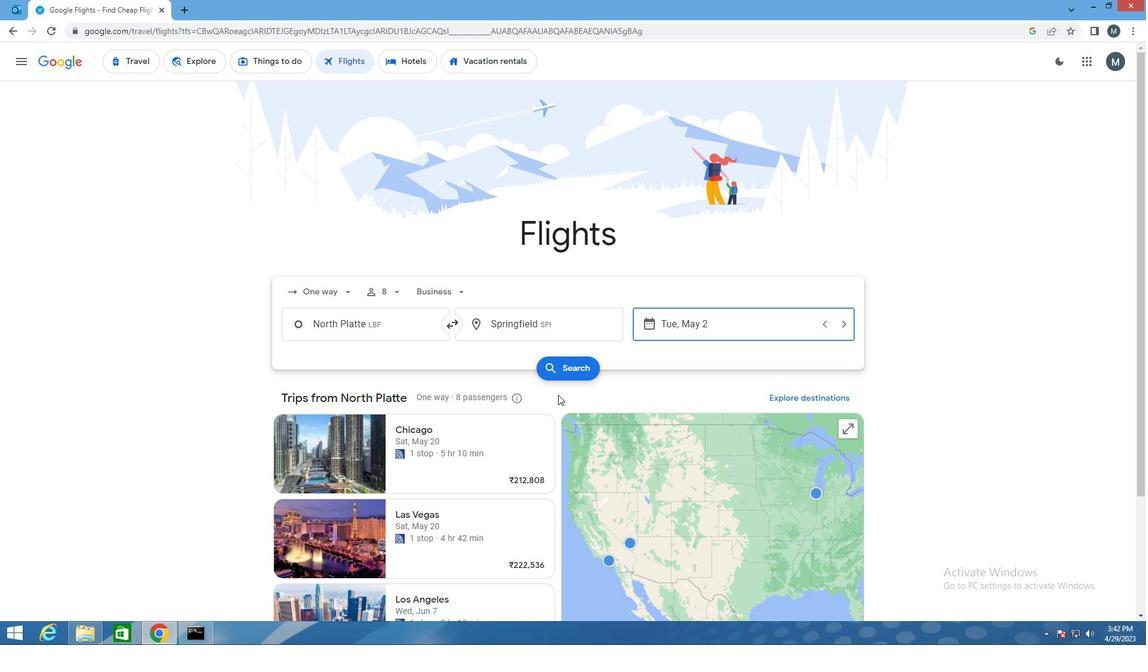 
Action: Mouse pressed left at (559, 369)
Screenshot: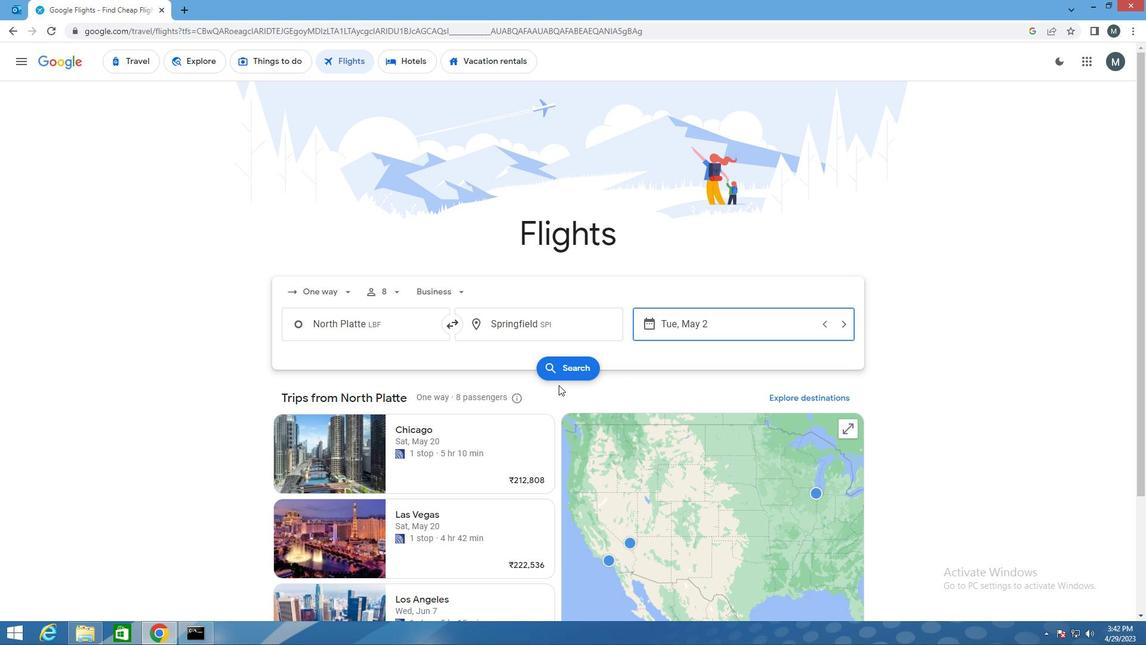 
Action: Mouse moved to (307, 172)
Screenshot: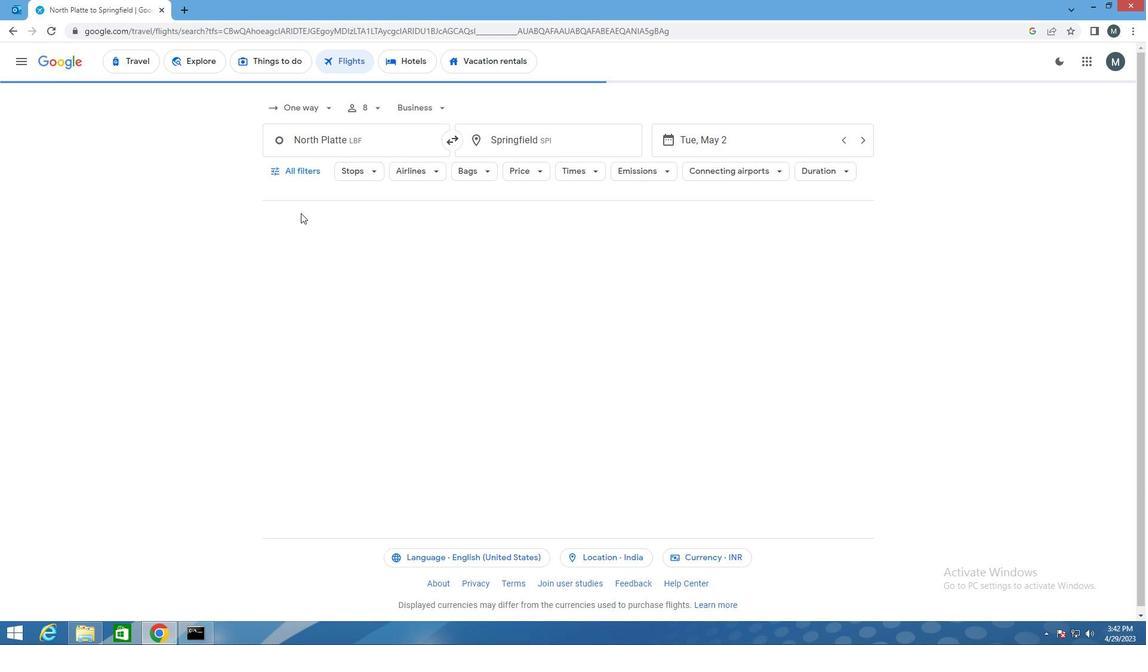 
Action: Mouse pressed left at (307, 172)
Screenshot: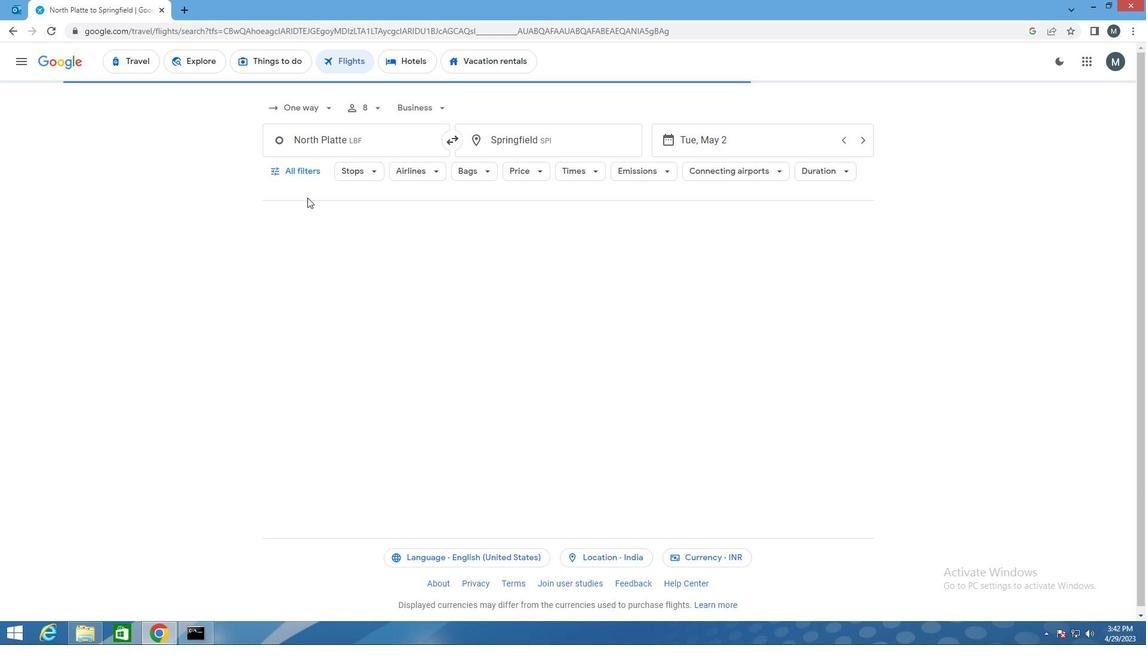 
Action: Mouse moved to (367, 302)
Screenshot: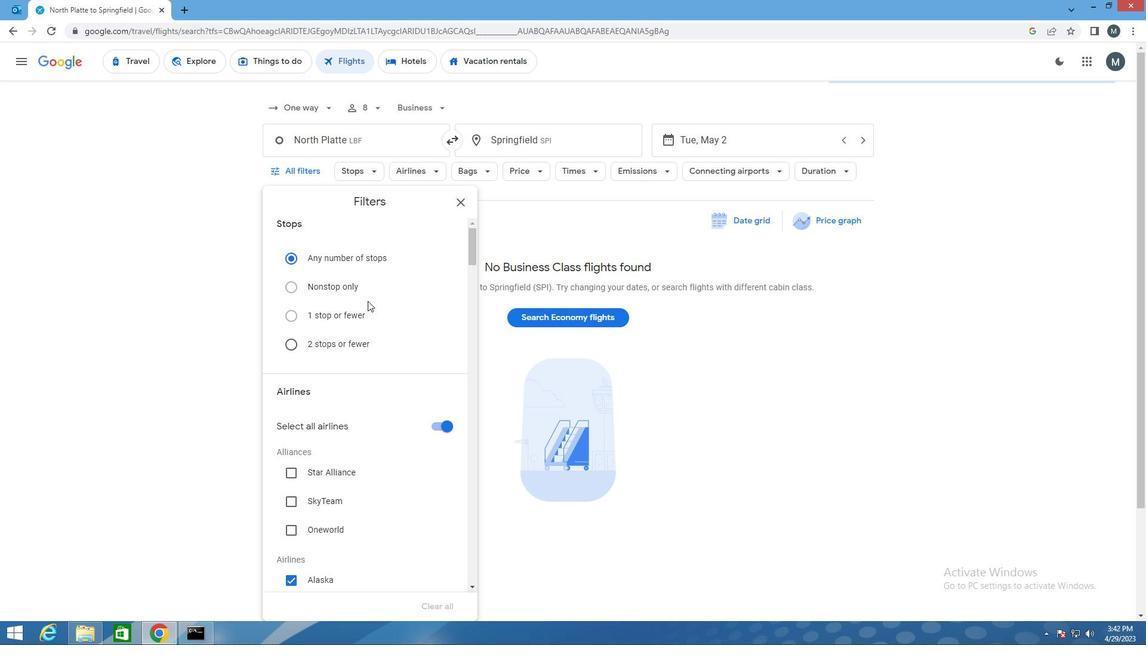 
Action: Mouse scrolled (367, 301) with delta (0, 0)
Screenshot: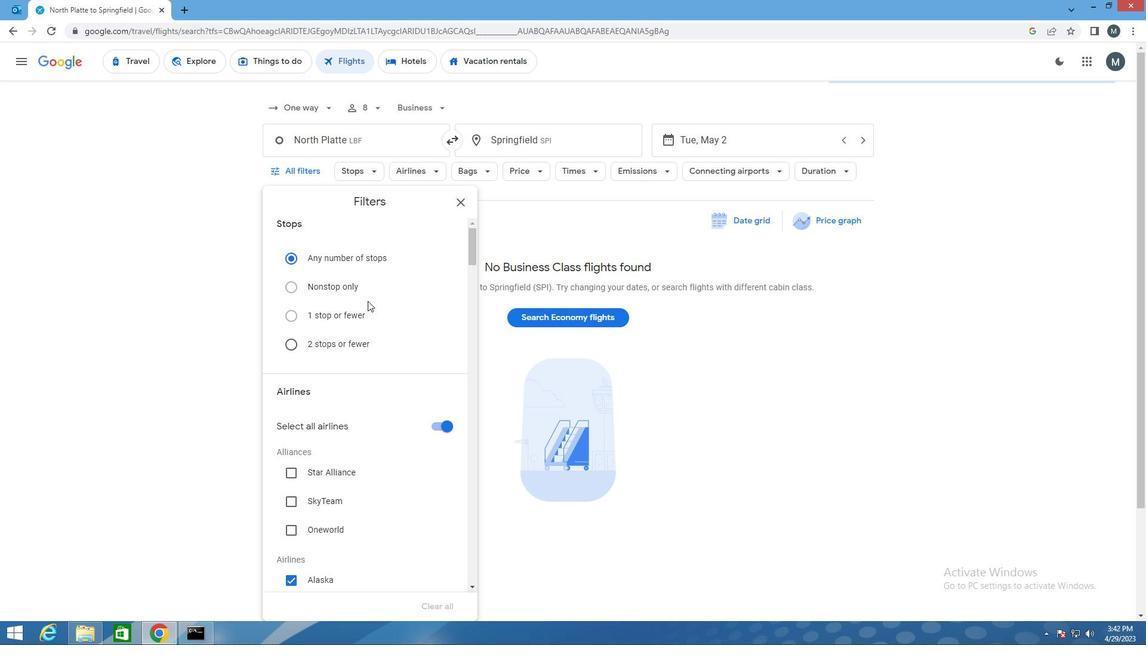 
Action: Mouse moved to (365, 307)
Screenshot: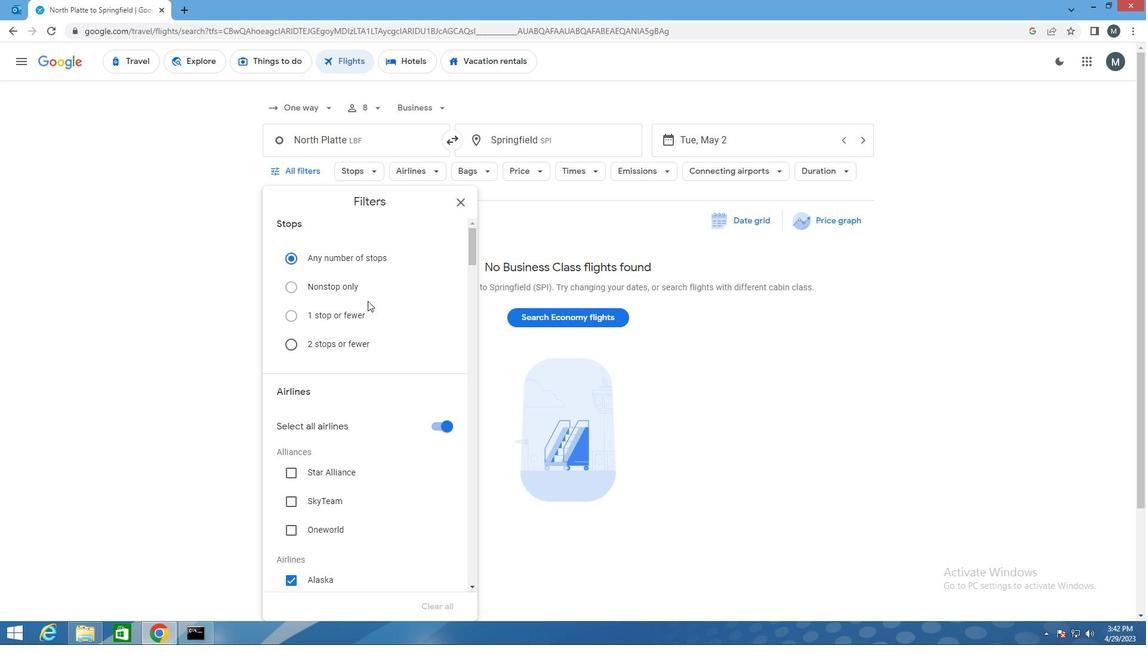 
Action: Mouse scrolled (365, 307) with delta (0, 0)
Screenshot: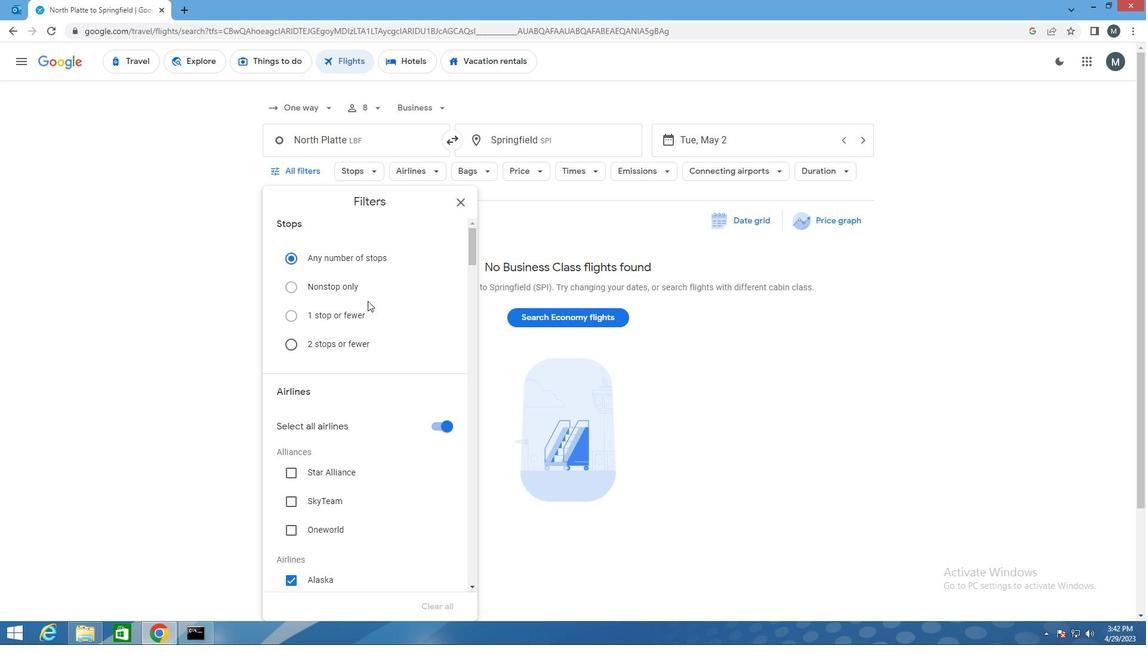 
Action: Mouse moved to (440, 307)
Screenshot: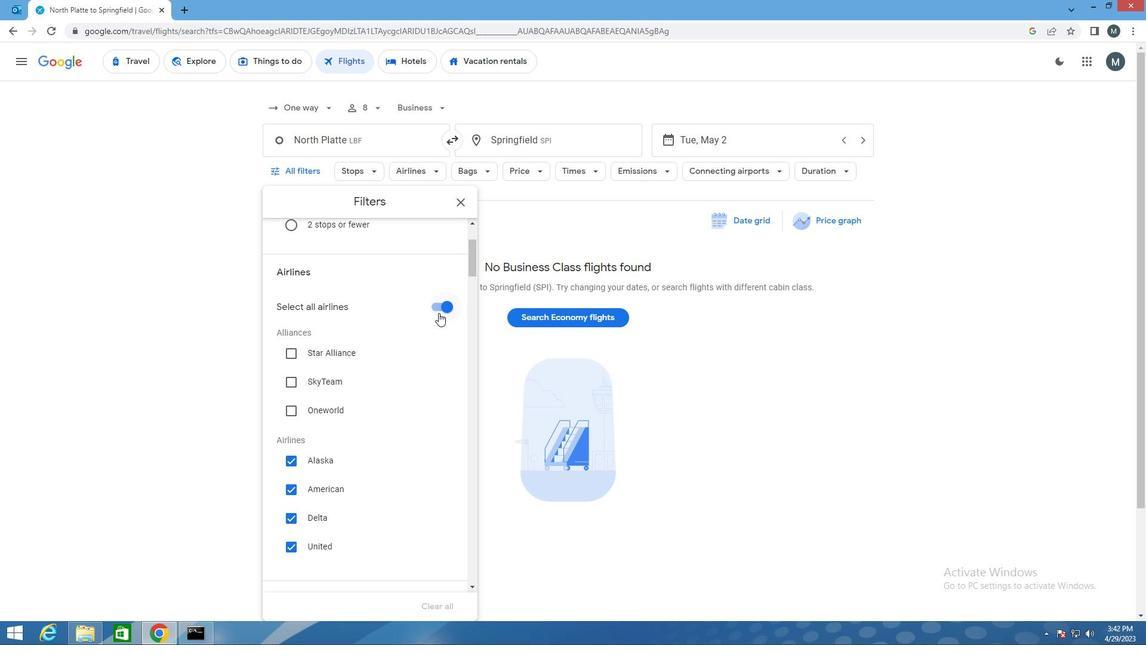 
Action: Mouse pressed left at (440, 307)
Screenshot: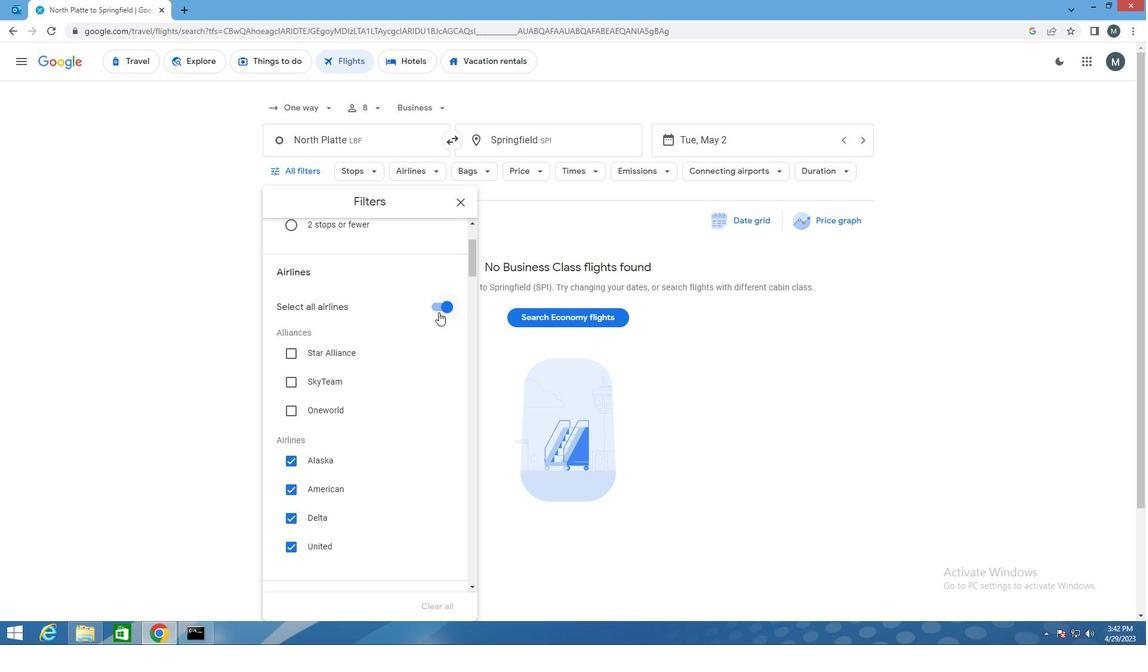 
Action: Mouse moved to (323, 378)
Screenshot: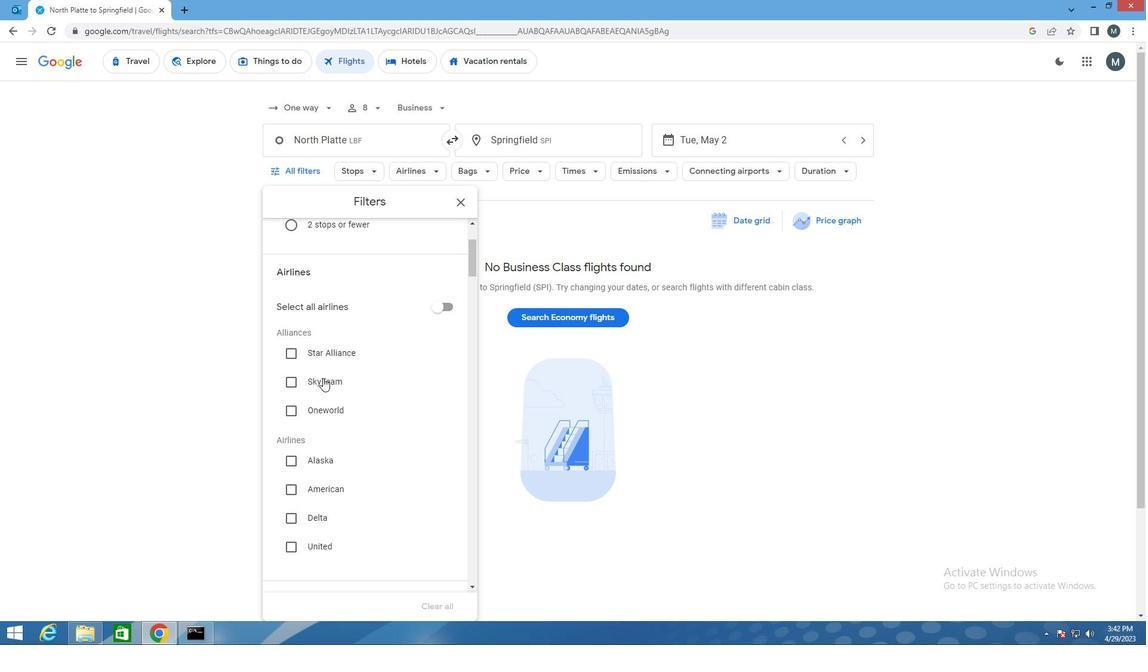 
Action: Mouse scrolled (323, 377) with delta (0, 0)
Screenshot: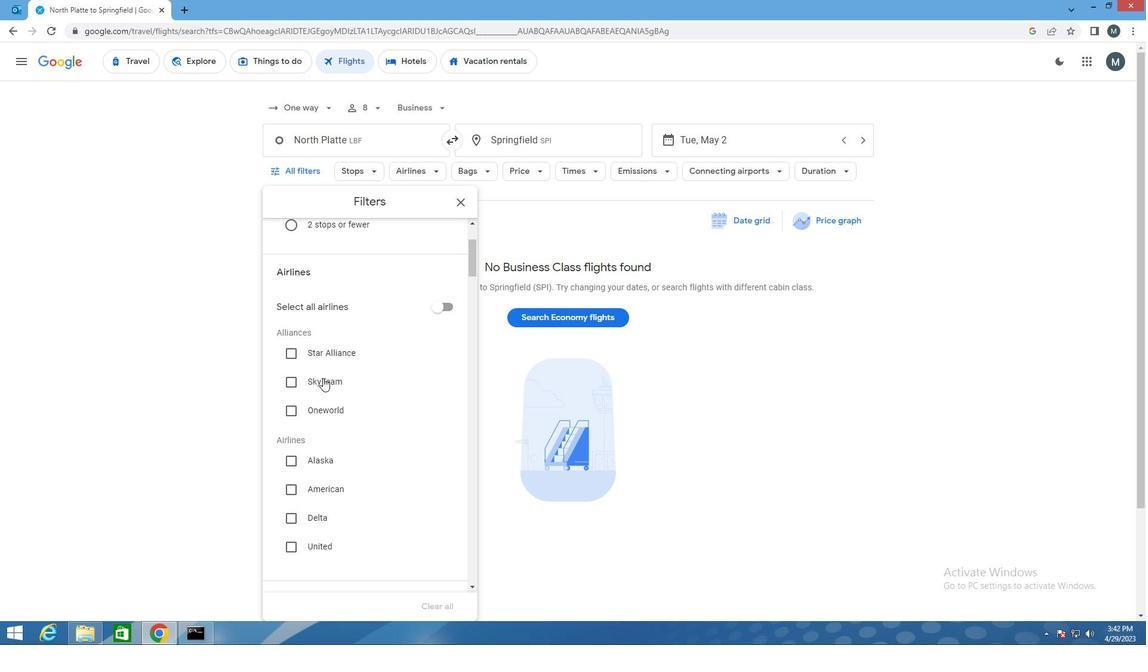 
Action: Mouse moved to (353, 375)
Screenshot: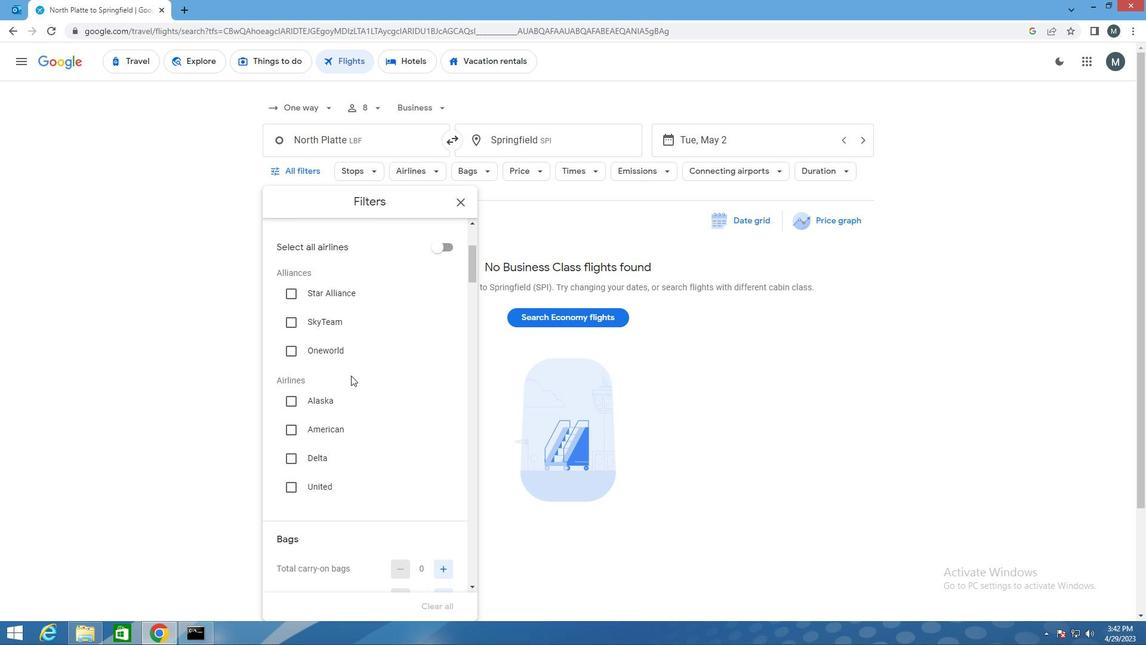 
Action: Mouse scrolled (353, 375) with delta (0, 0)
Screenshot: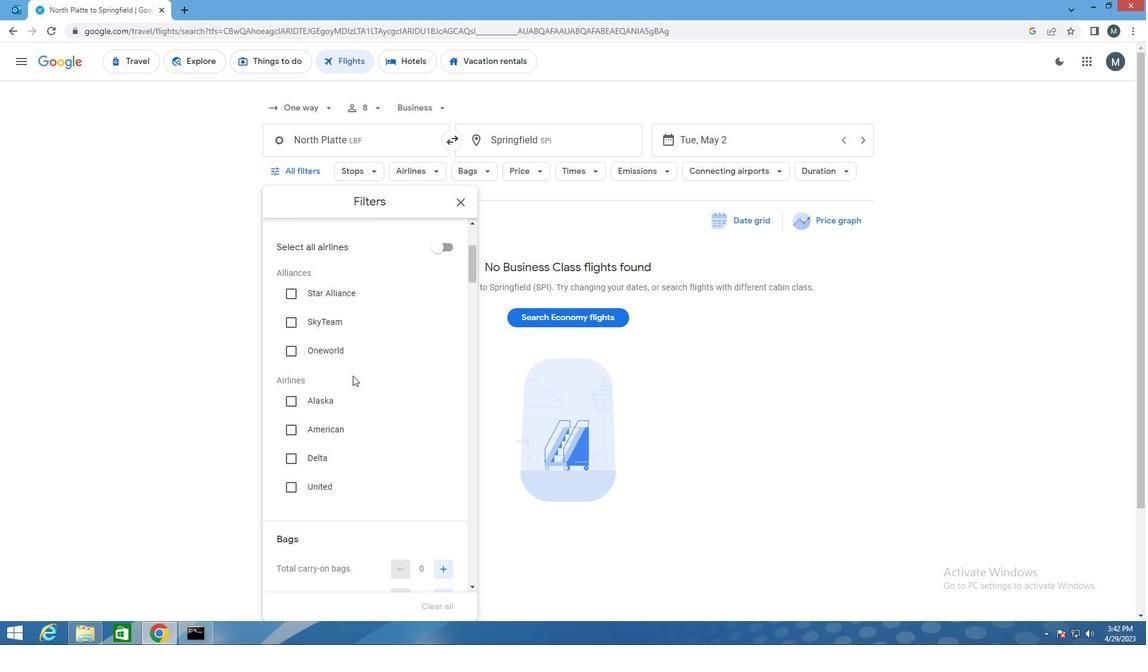 
Action: Mouse moved to (351, 376)
Screenshot: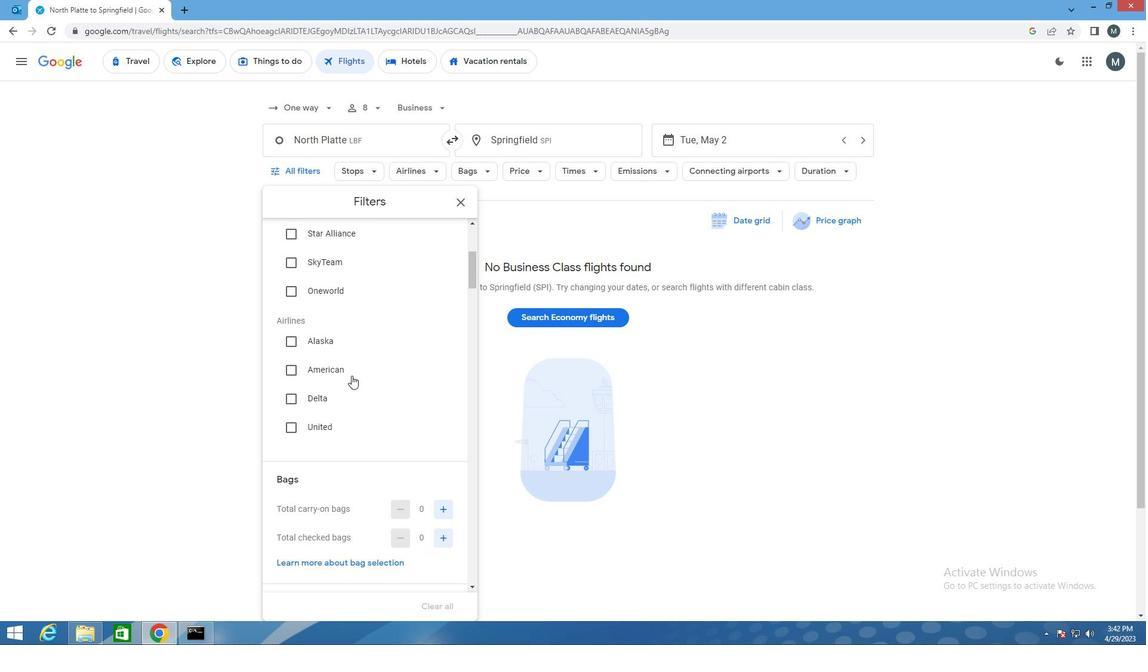 
Action: Mouse scrolled (351, 376) with delta (0, 0)
Screenshot: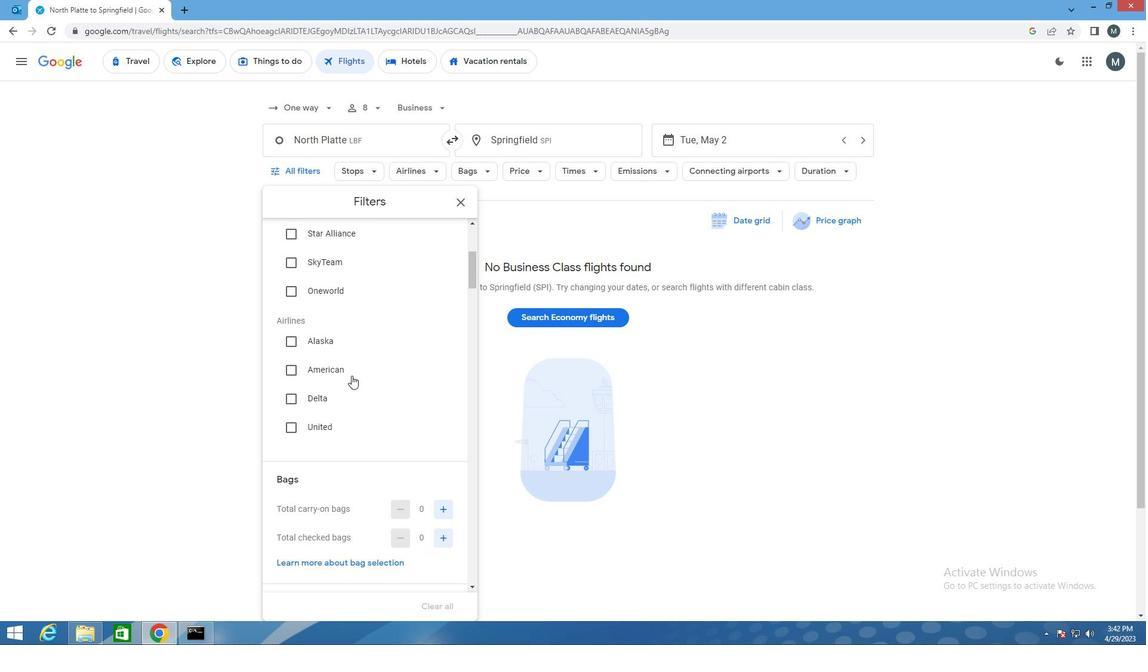 
Action: Mouse moved to (347, 376)
Screenshot: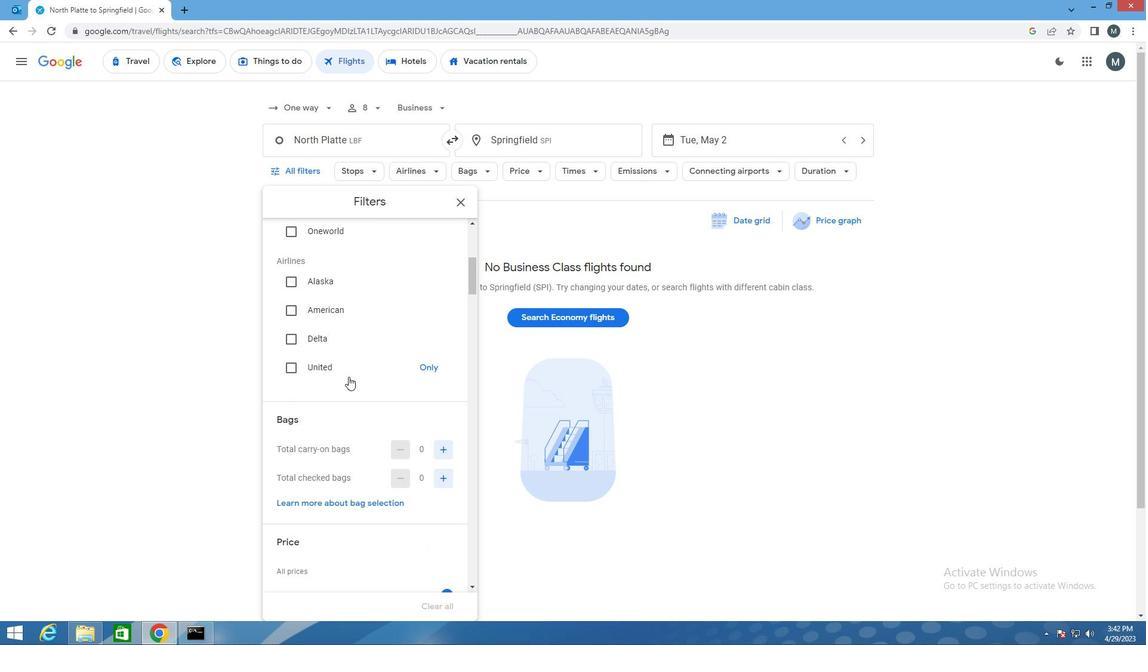 
Action: Mouse scrolled (347, 376) with delta (0, 0)
Screenshot: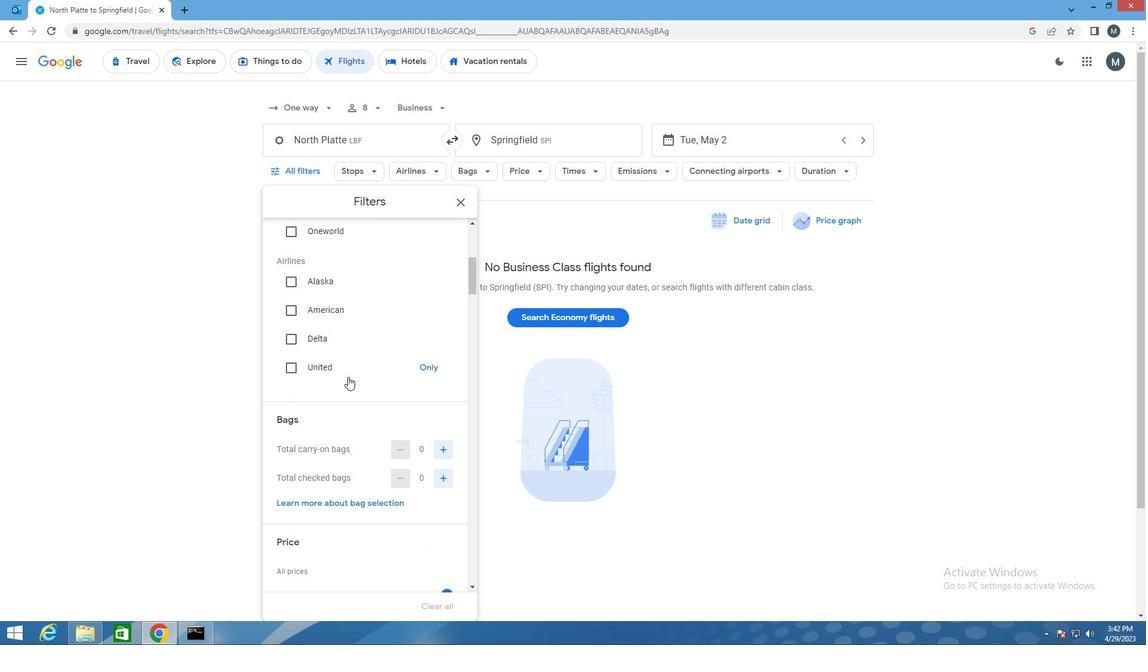 
Action: Mouse moved to (446, 418)
Screenshot: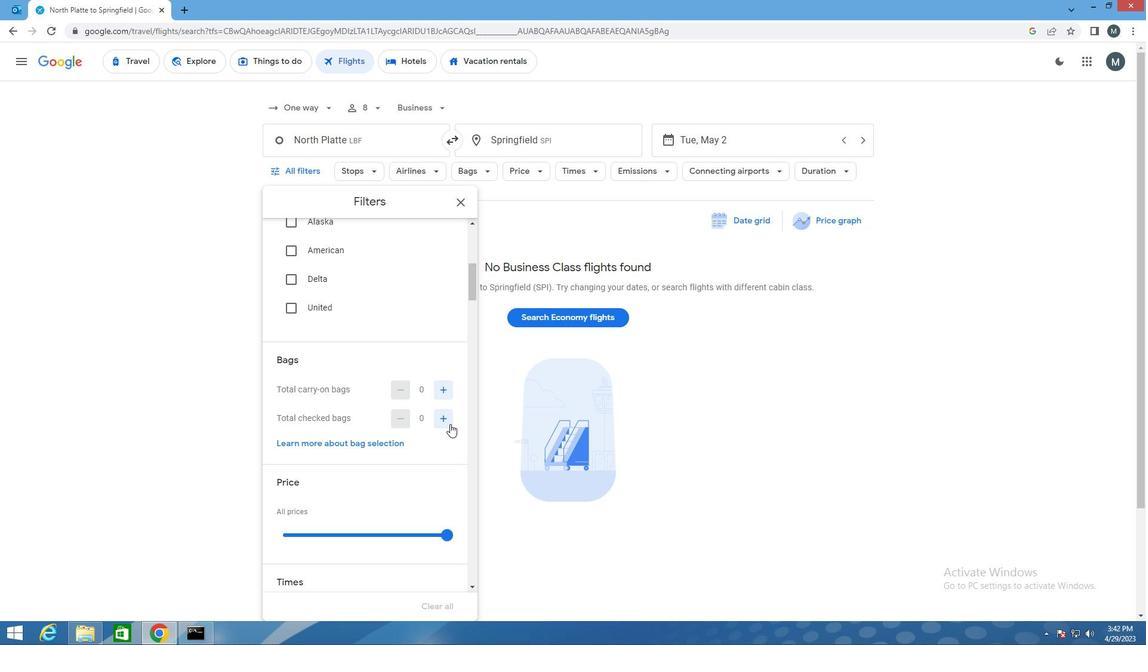 
Action: Mouse pressed left at (446, 418)
Screenshot: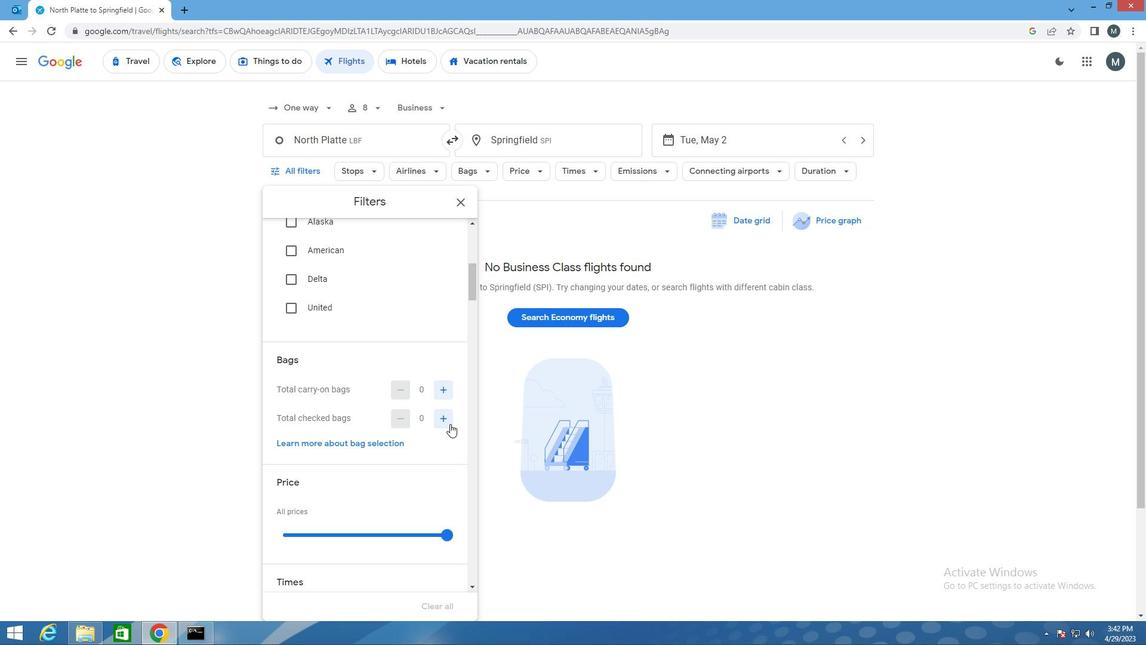 
Action: Mouse pressed left at (446, 418)
Screenshot: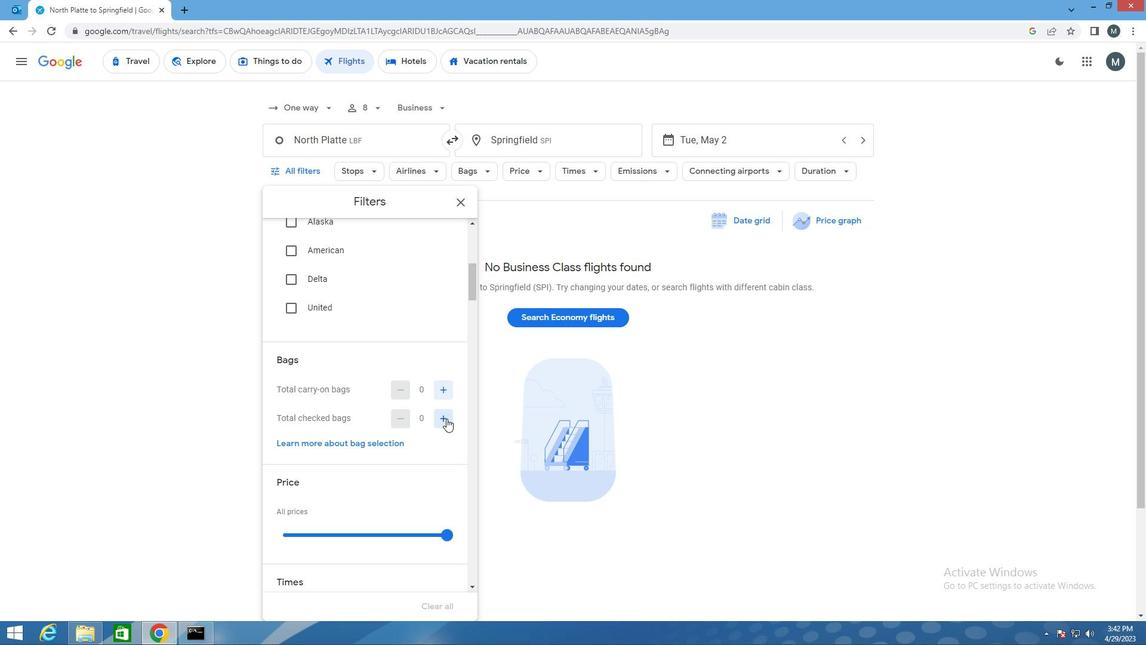 
Action: Mouse pressed left at (446, 418)
Screenshot: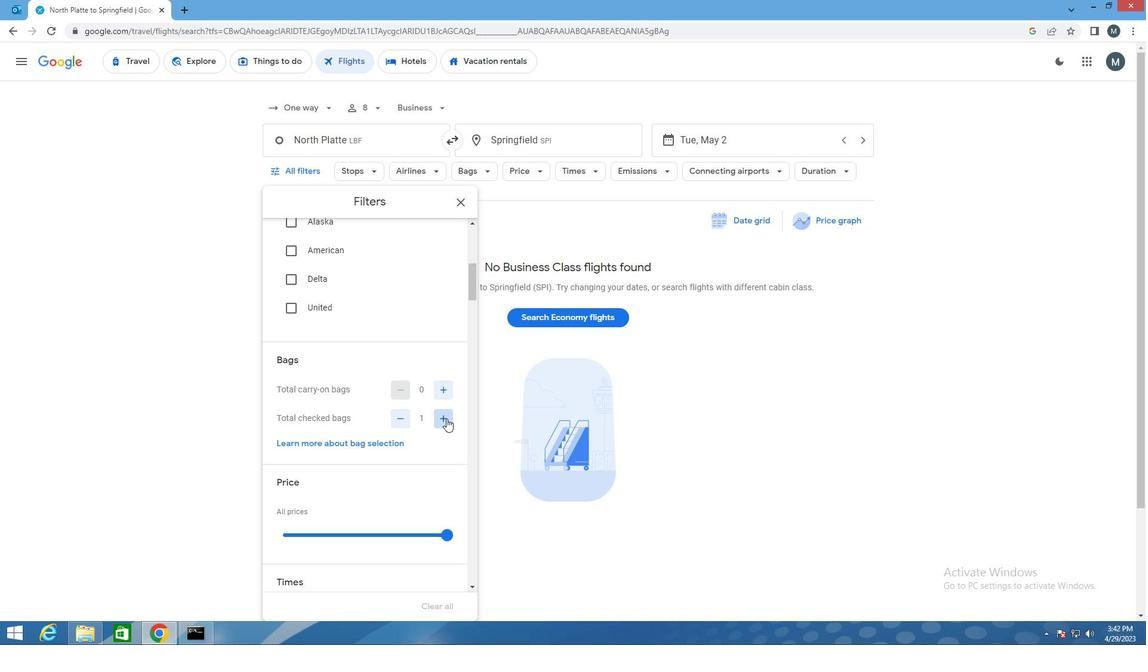 
Action: Mouse pressed left at (446, 418)
Screenshot: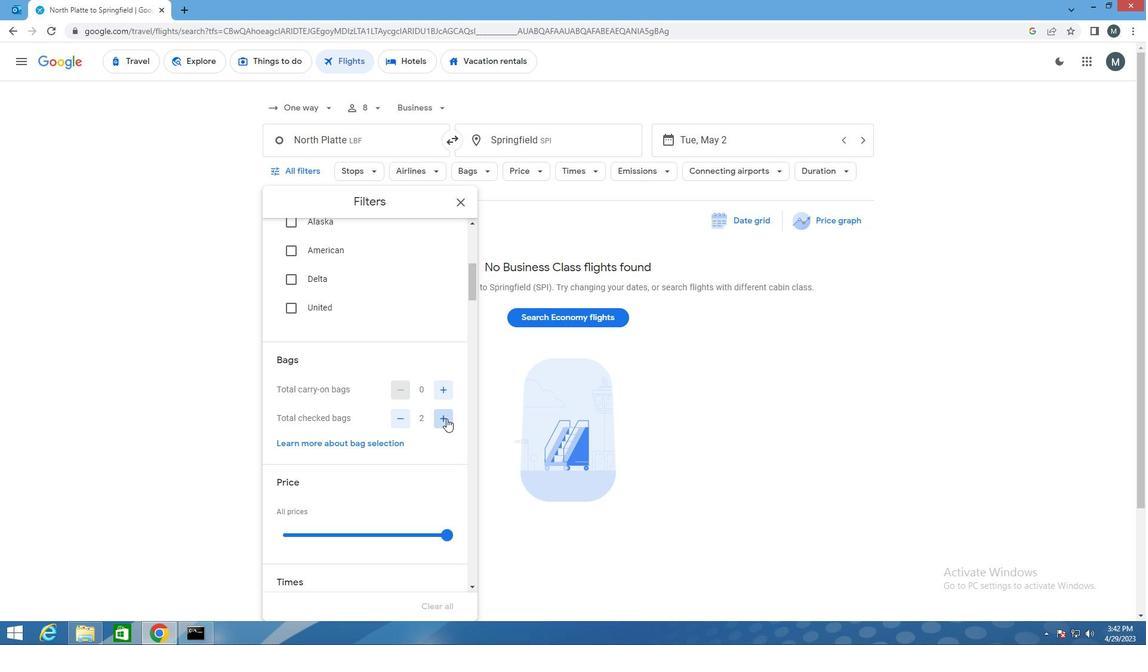 
Action: Mouse pressed left at (446, 418)
Screenshot: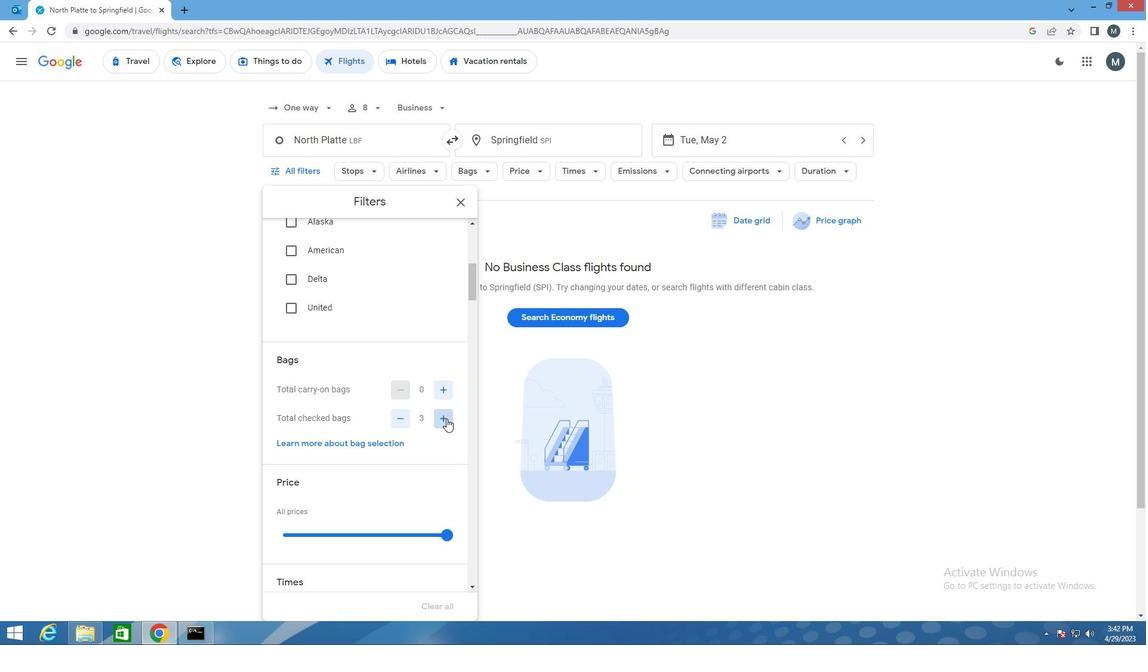
Action: Mouse pressed left at (446, 418)
Screenshot: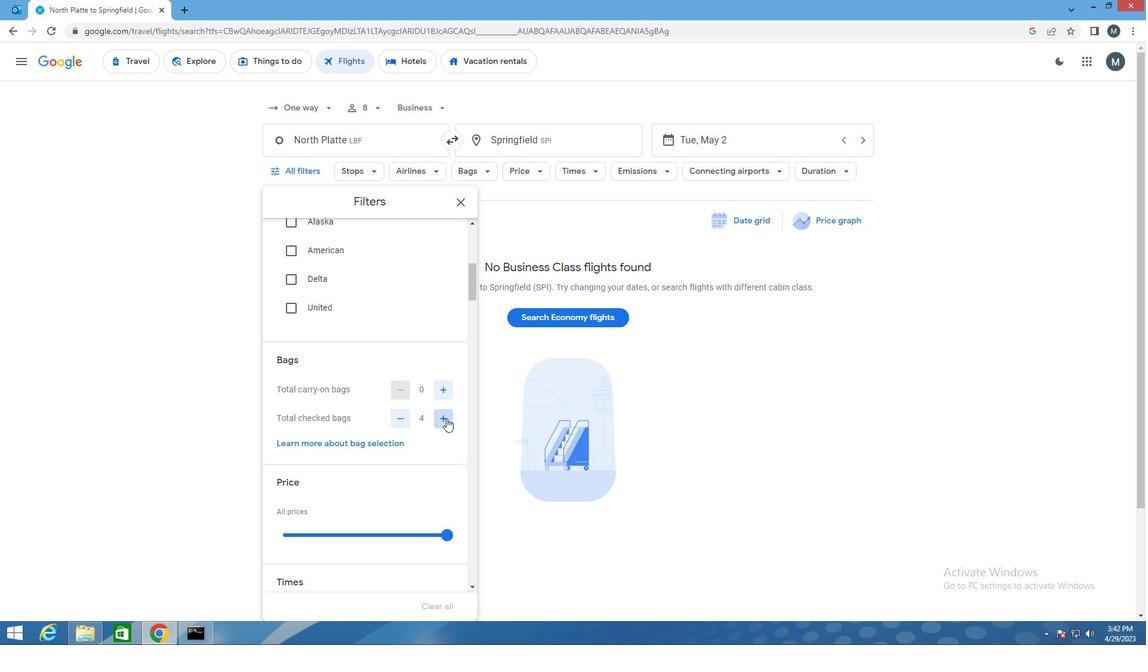 
Action: Mouse pressed left at (446, 418)
Screenshot: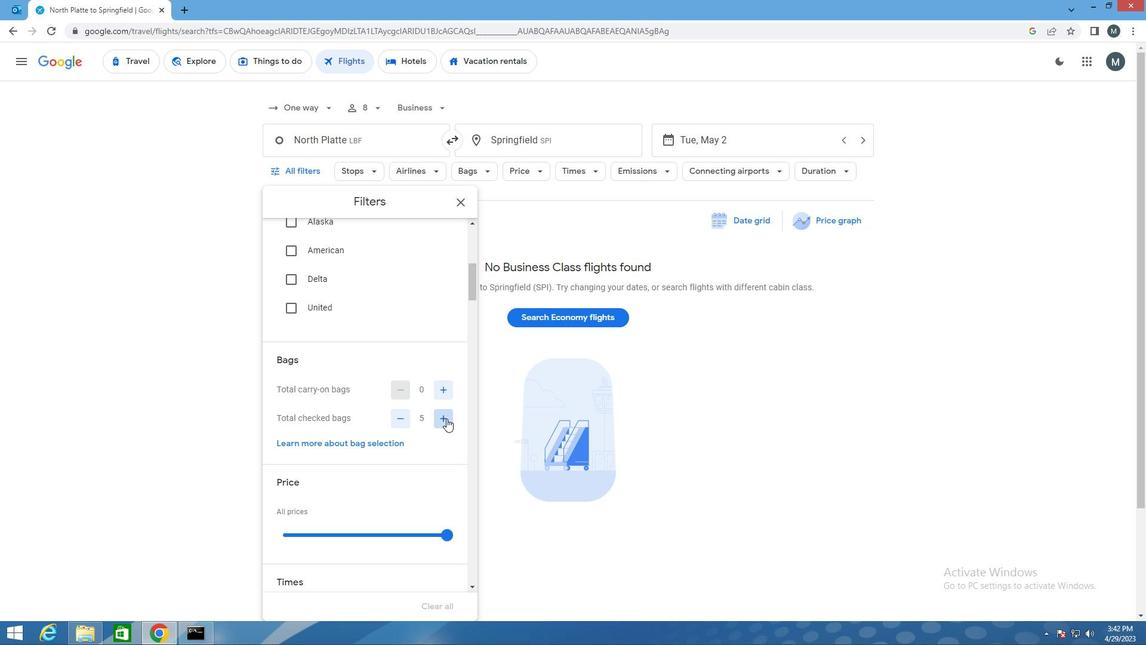 
Action: Mouse pressed left at (446, 418)
Screenshot: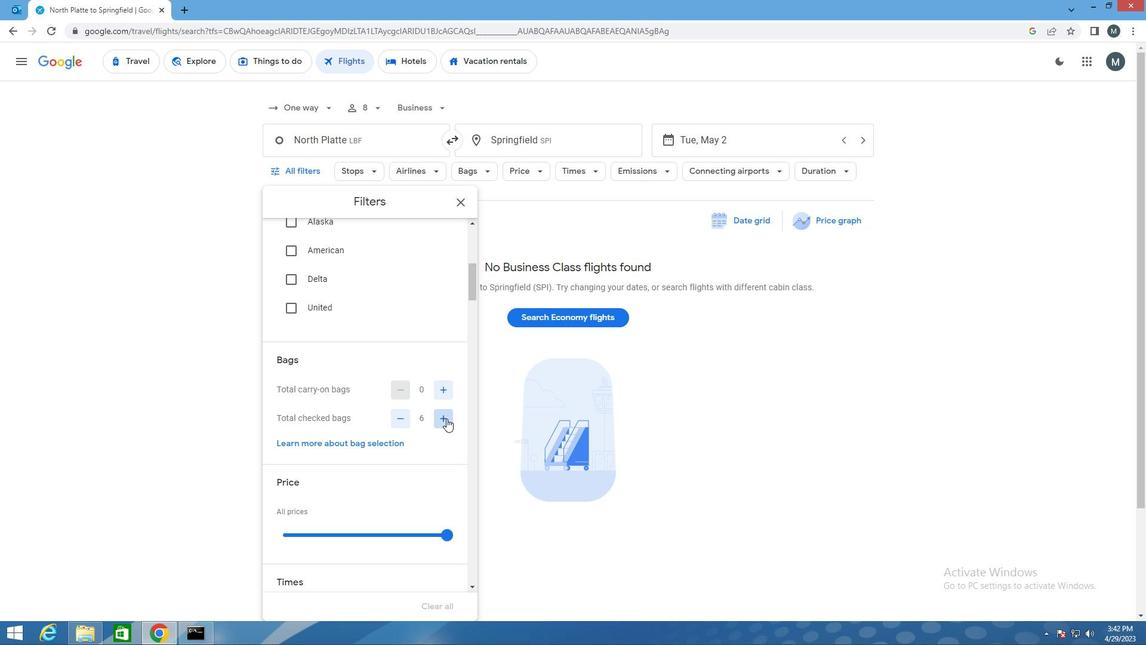 
Action: Mouse pressed left at (446, 418)
Screenshot: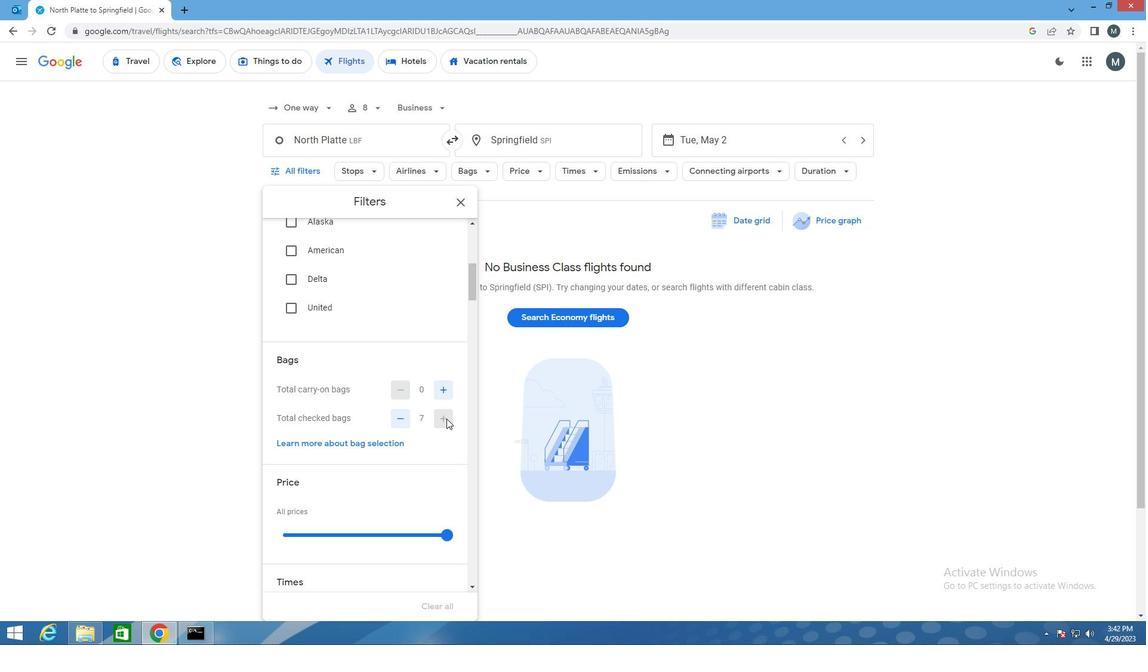 
Action: Mouse moved to (401, 407)
Screenshot: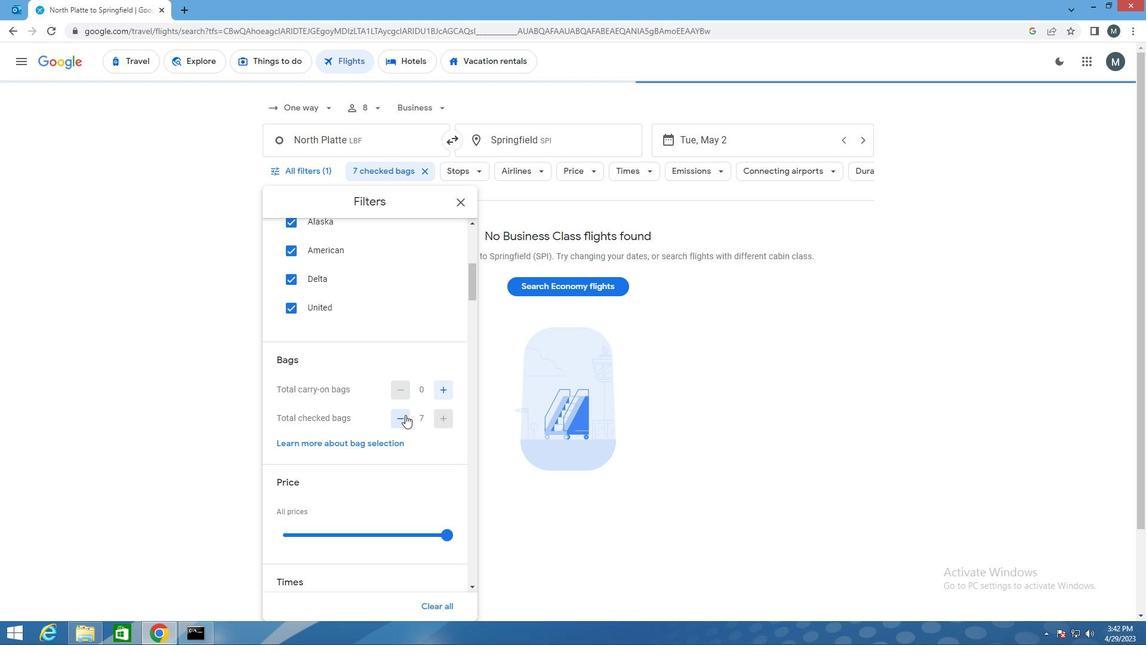 
Action: Mouse scrolled (401, 406) with delta (0, 0)
Screenshot: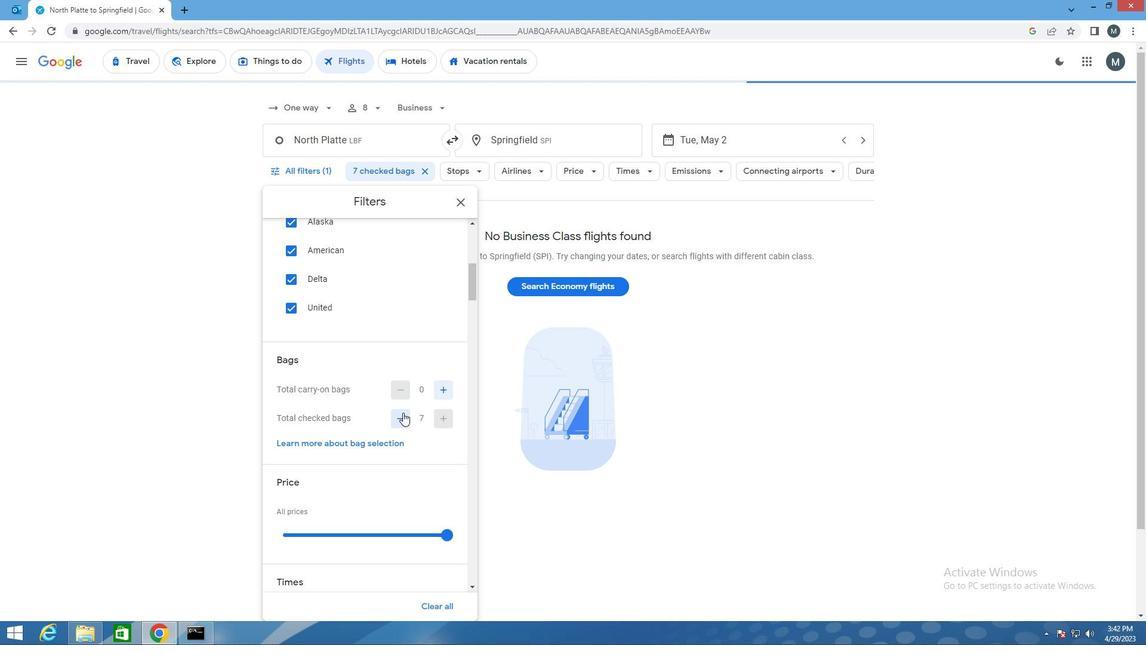 
Action: Mouse moved to (393, 406)
Screenshot: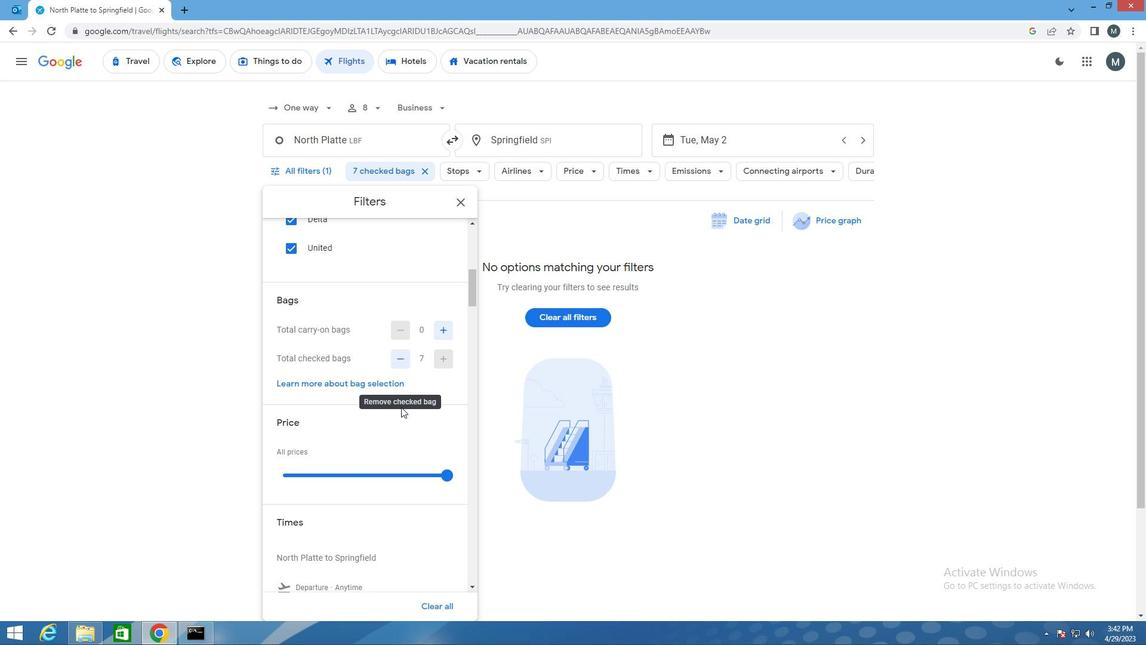 
Action: Mouse scrolled (393, 405) with delta (0, 0)
Screenshot: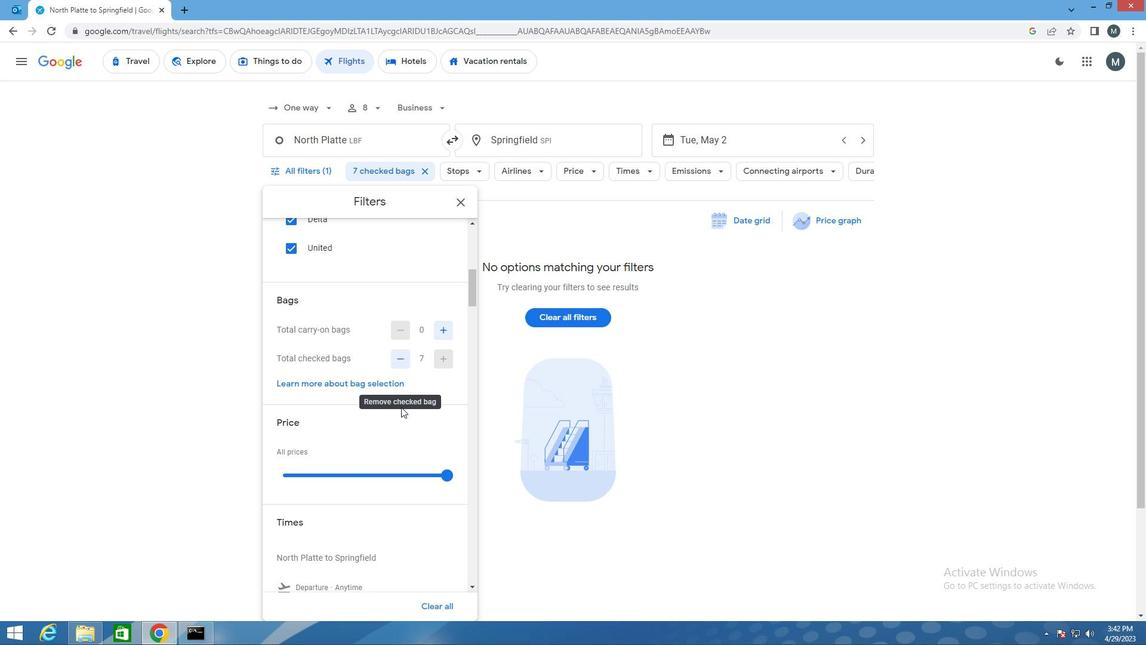 
Action: Mouse moved to (366, 409)
Screenshot: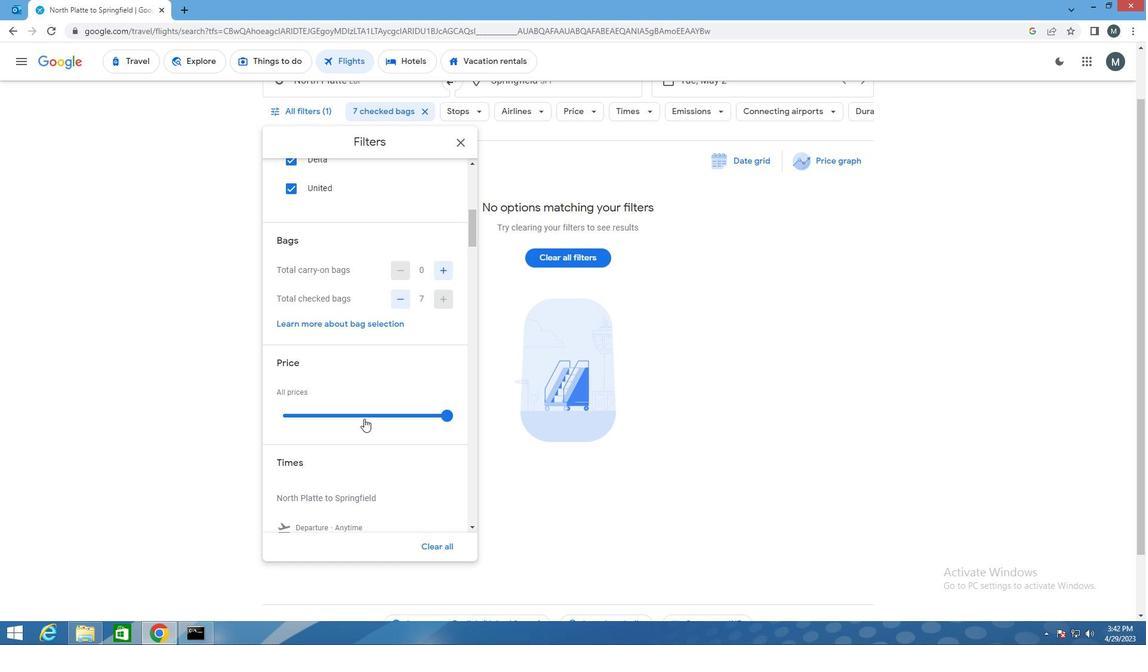
Action: Mouse pressed left at (366, 409)
Screenshot: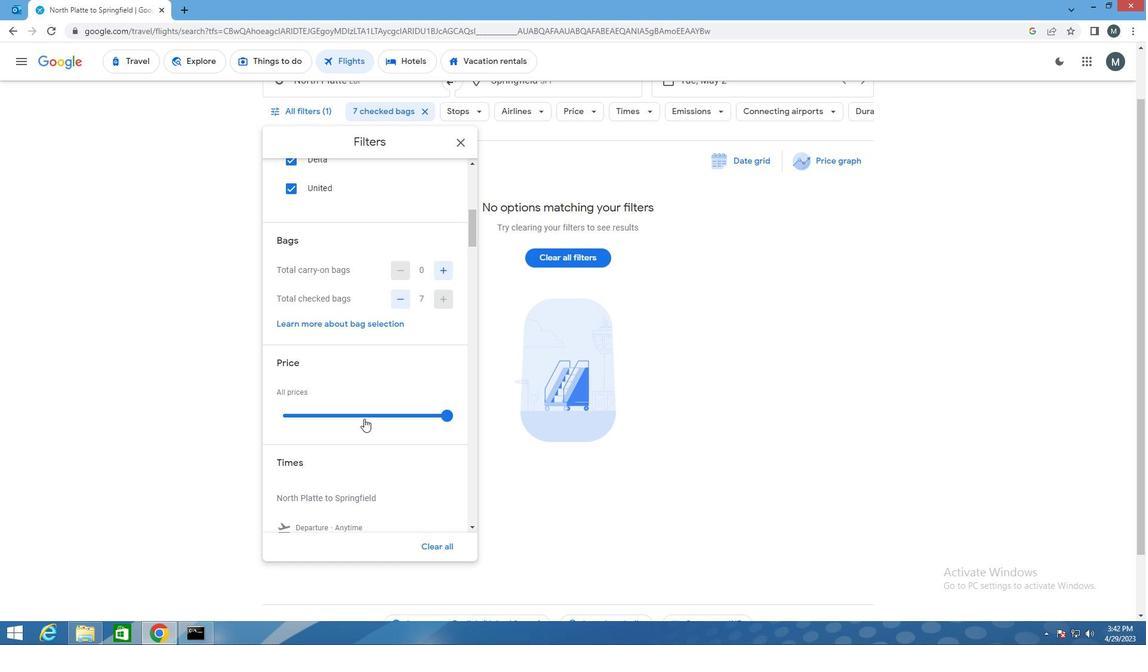 
Action: Mouse moved to (367, 409)
Screenshot: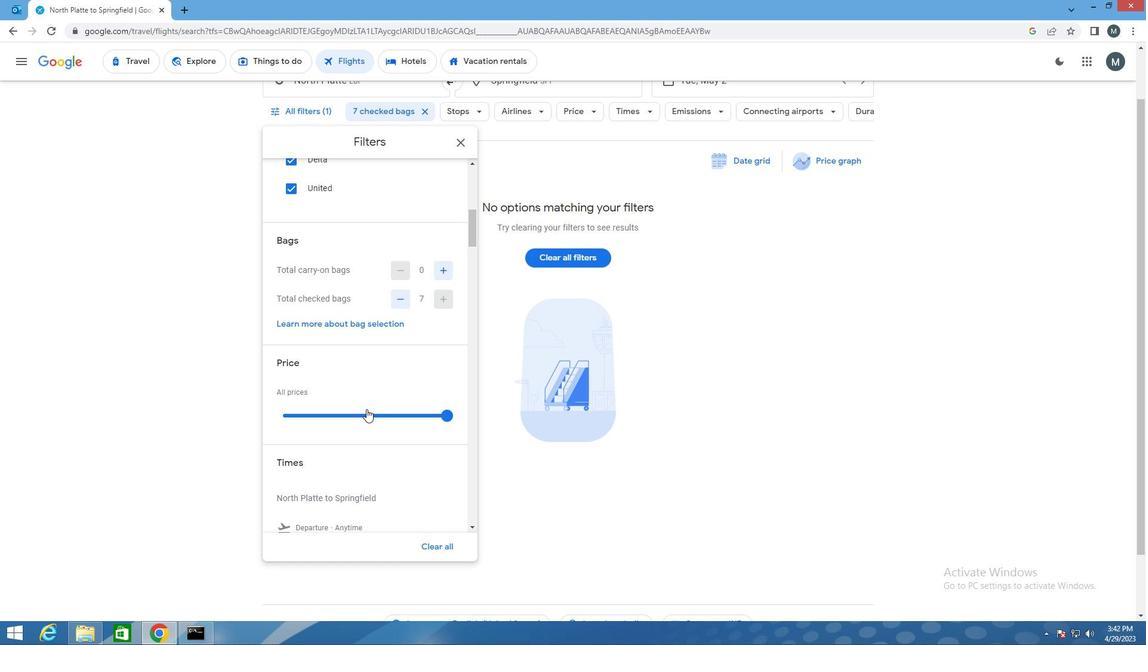 
Action: Mouse pressed left at (367, 409)
Screenshot: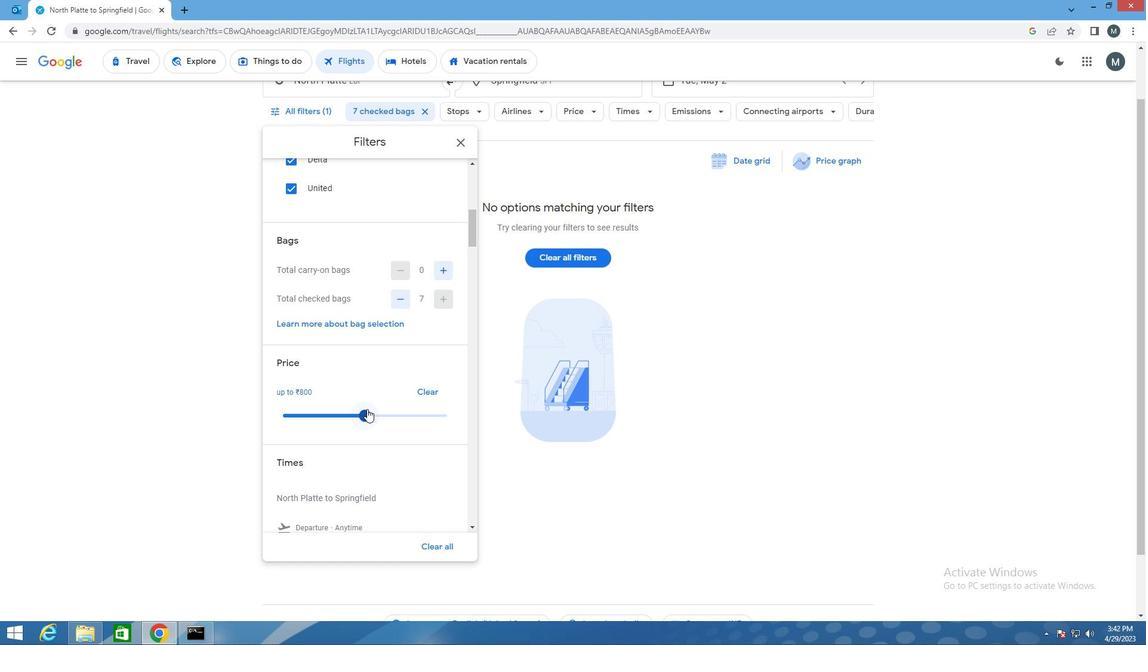 
Action: Mouse moved to (367, 392)
Screenshot: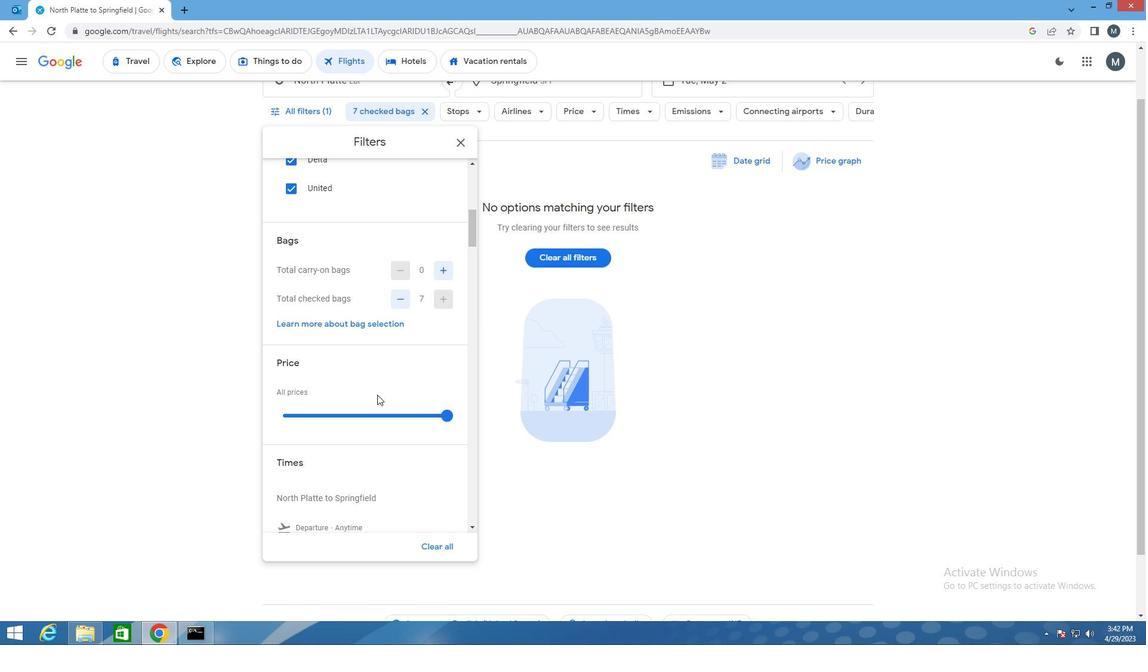 
Action: Mouse scrolled (367, 391) with delta (0, 0)
Screenshot: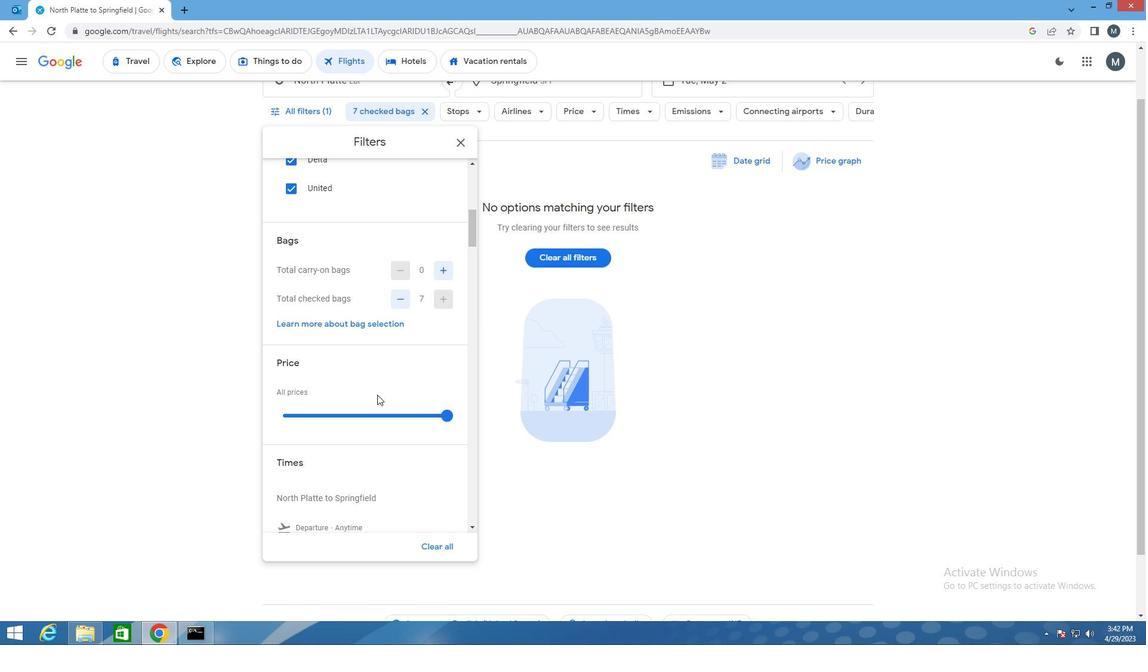 
Action: Mouse moved to (357, 397)
Screenshot: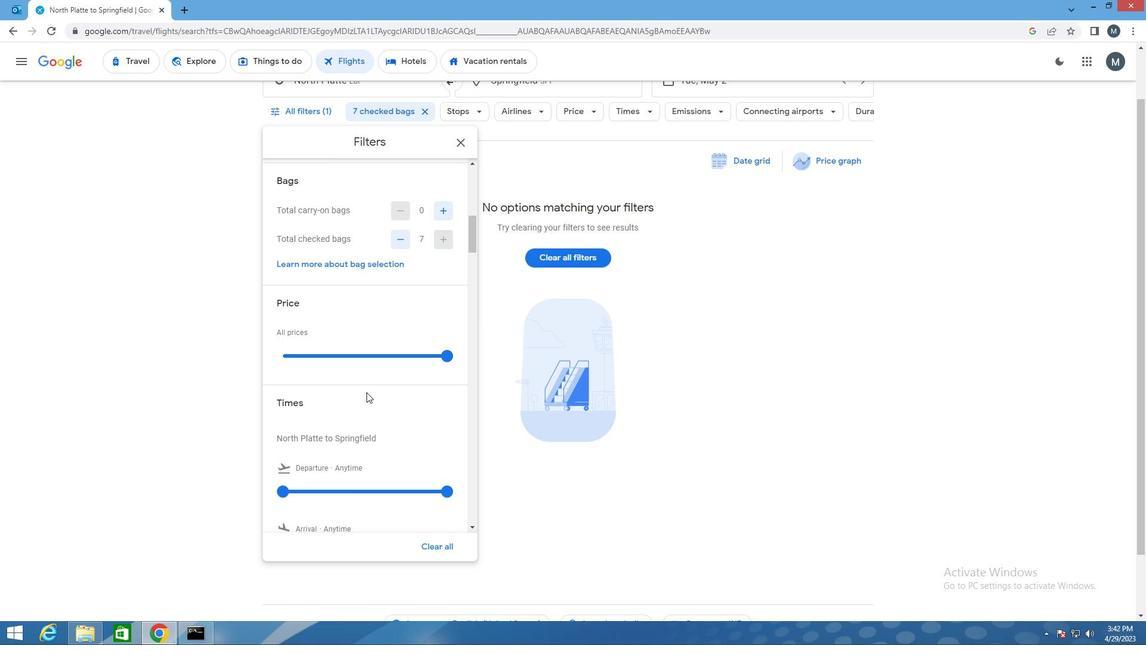 
Action: Mouse scrolled (357, 397) with delta (0, 0)
Screenshot: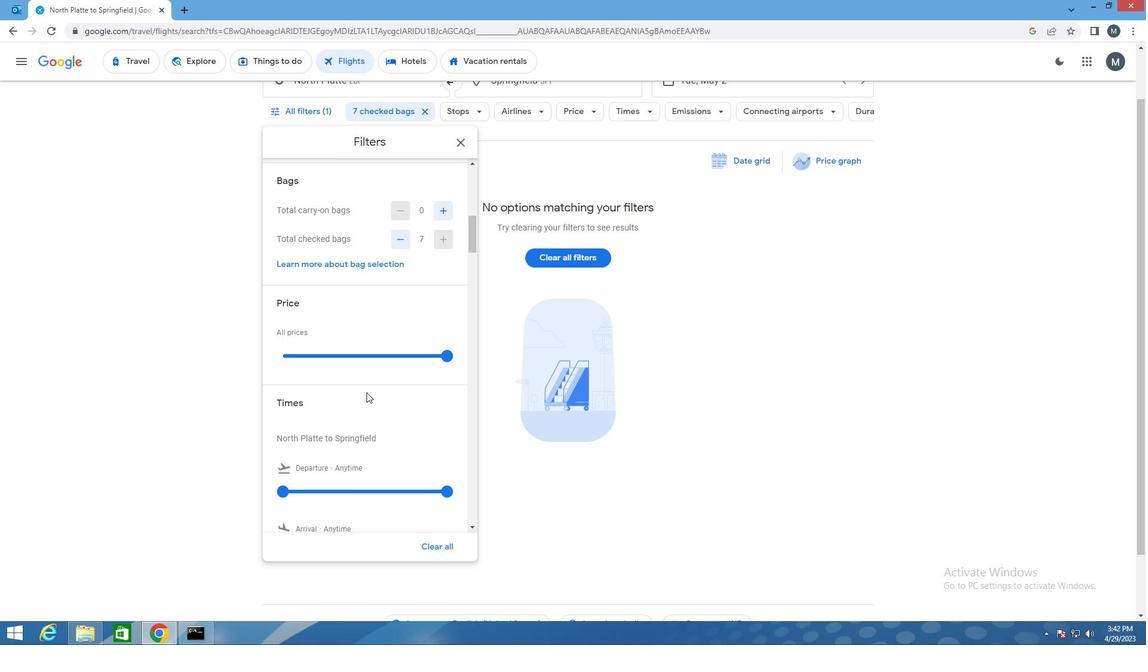 
Action: Mouse moved to (281, 431)
Screenshot: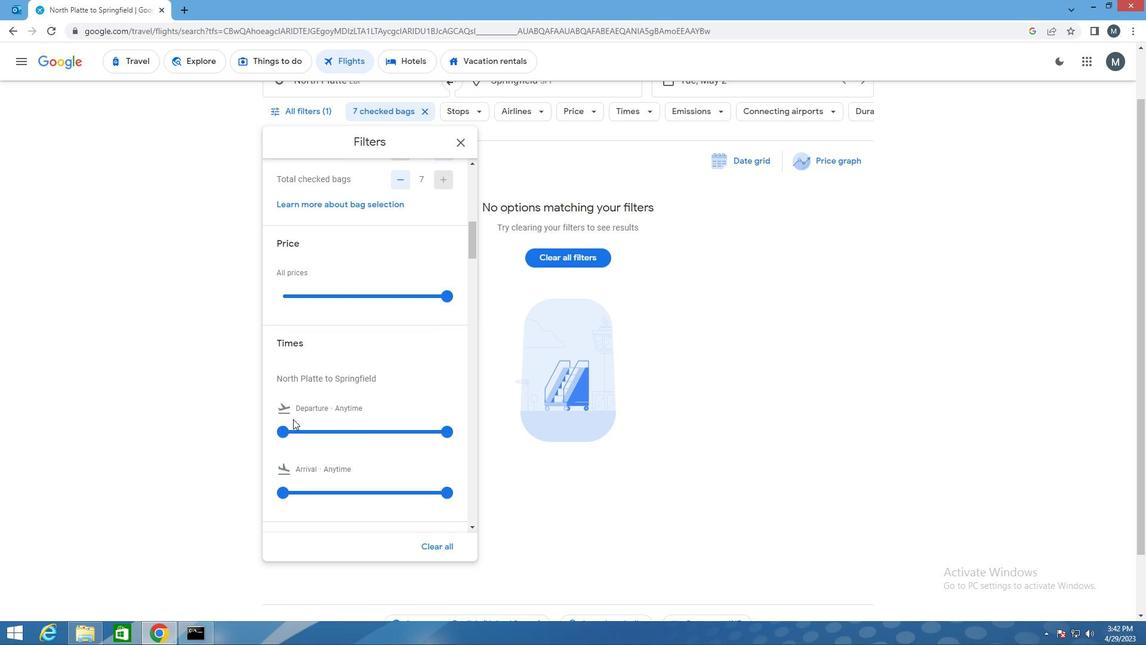 
Action: Mouse pressed left at (281, 431)
Screenshot: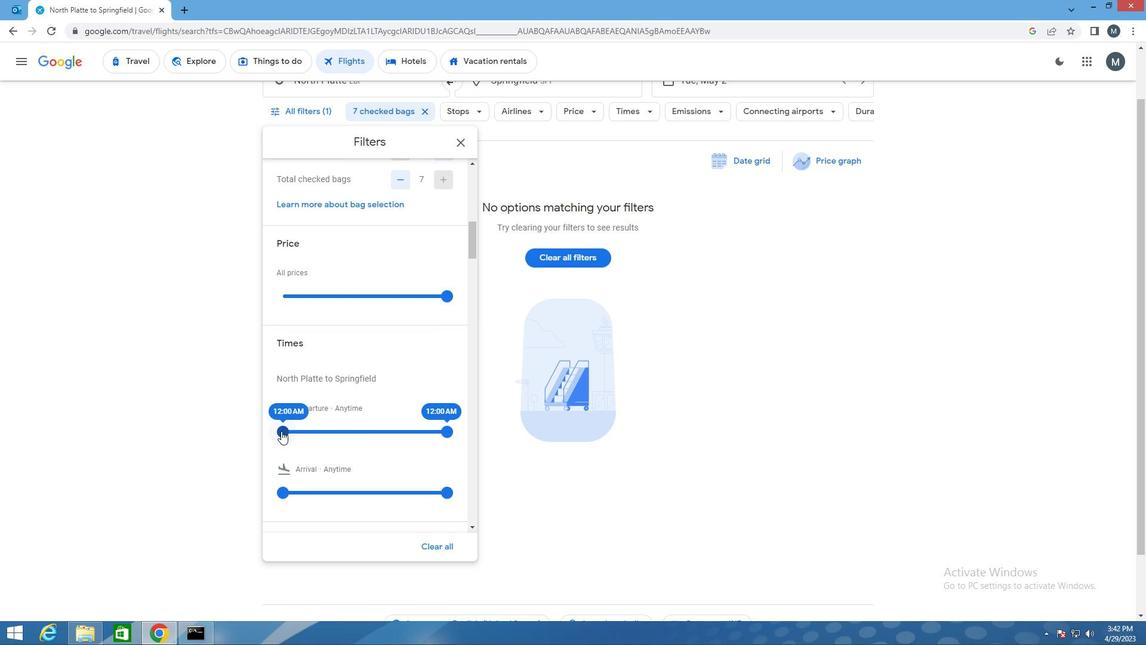 
Action: Mouse moved to (334, 434)
Screenshot: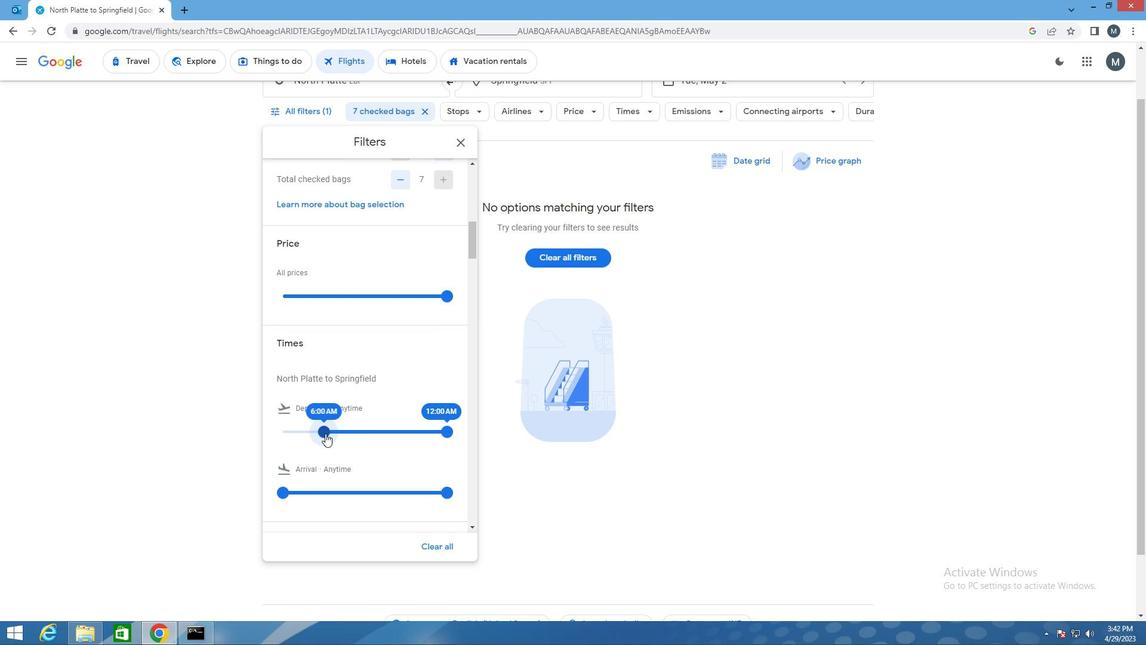 
Action: Mouse pressed left at (334, 434)
Screenshot: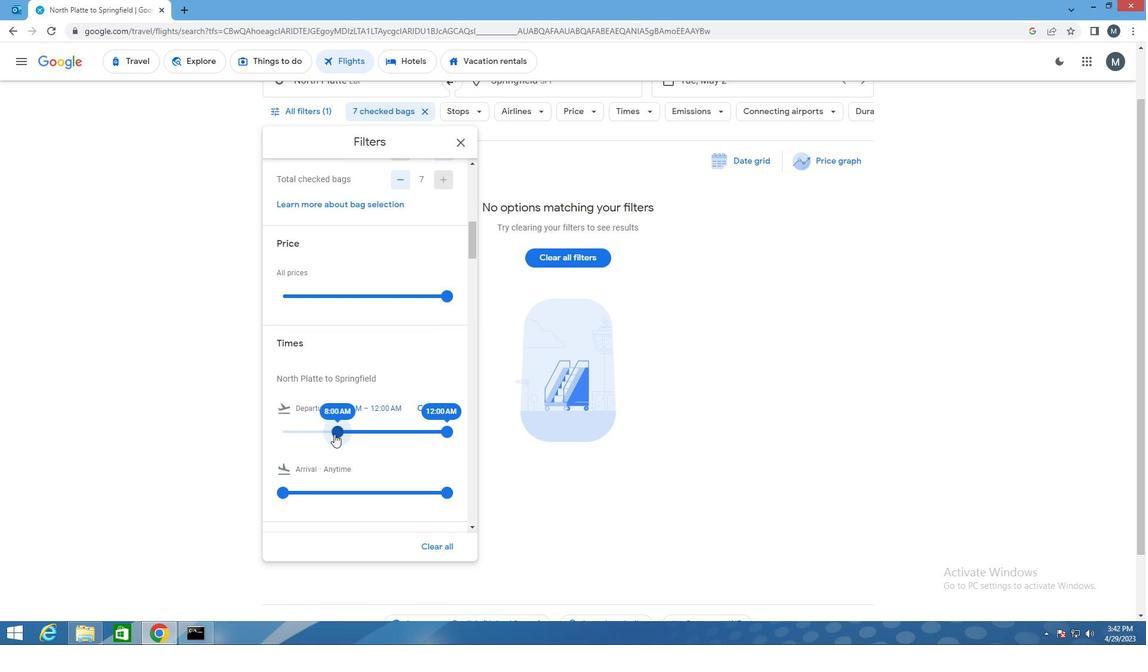 
Action: Mouse moved to (326, 433)
Screenshot: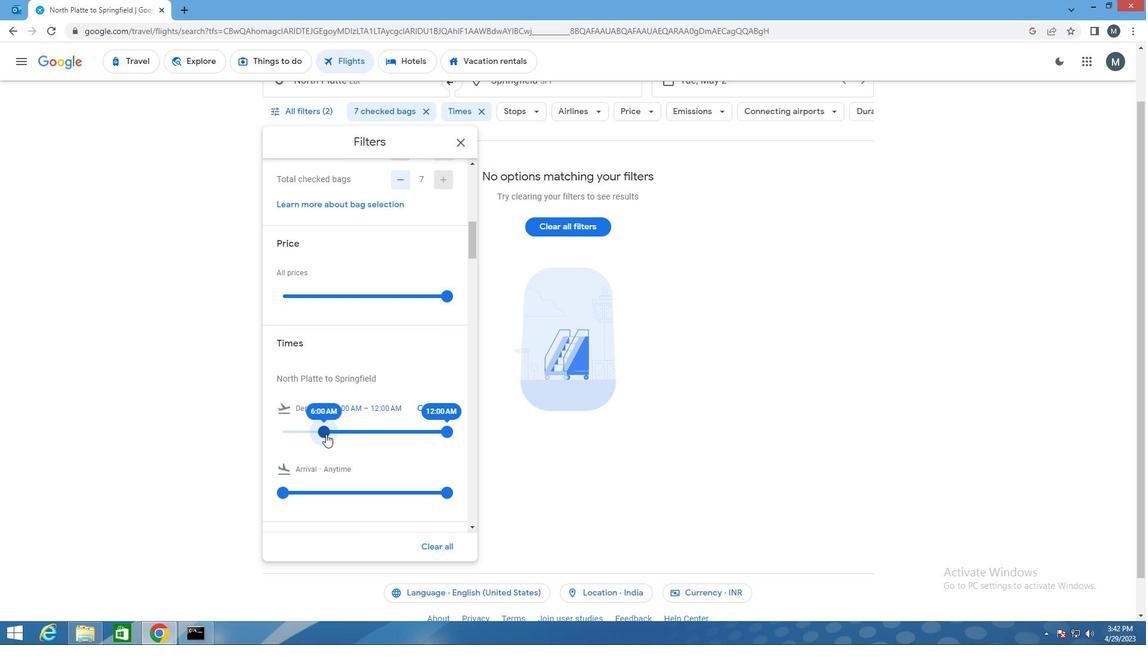 
Action: Mouse pressed left at (326, 433)
Screenshot: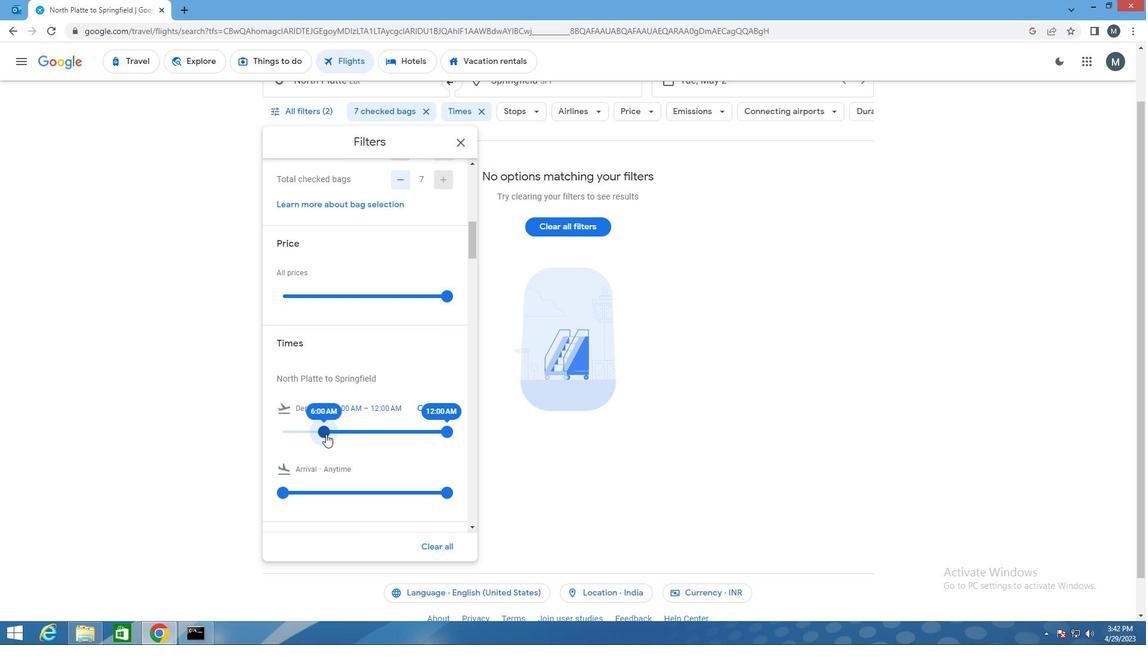 
Action: Mouse moved to (338, 427)
Screenshot: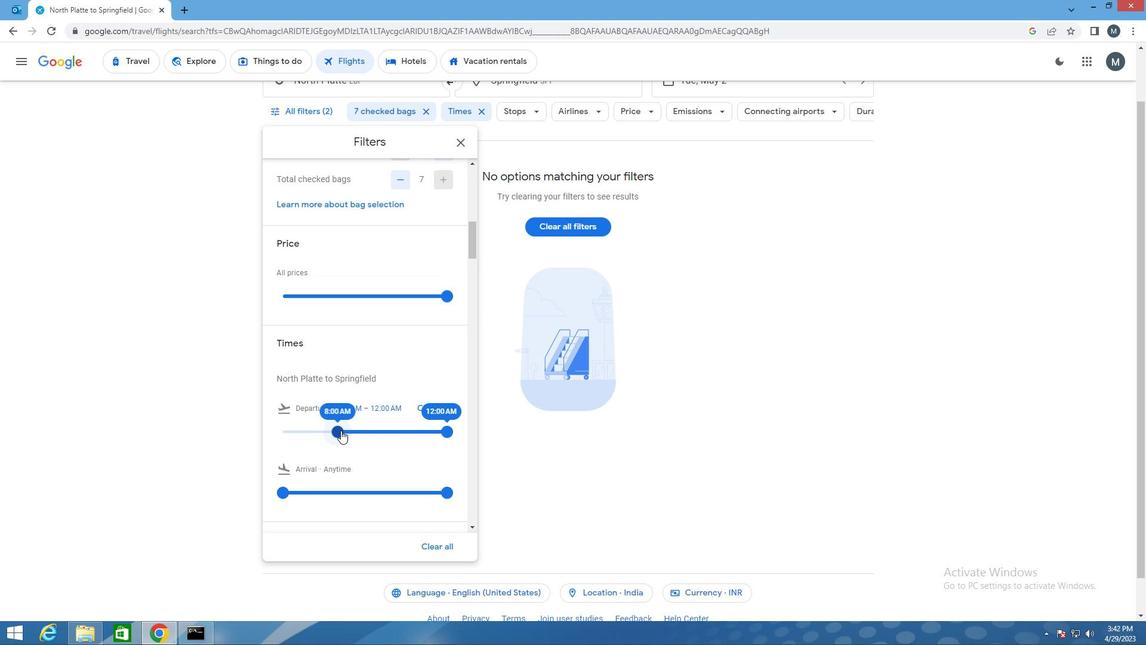 
Action: Mouse pressed left at (338, 427)
Screenshot: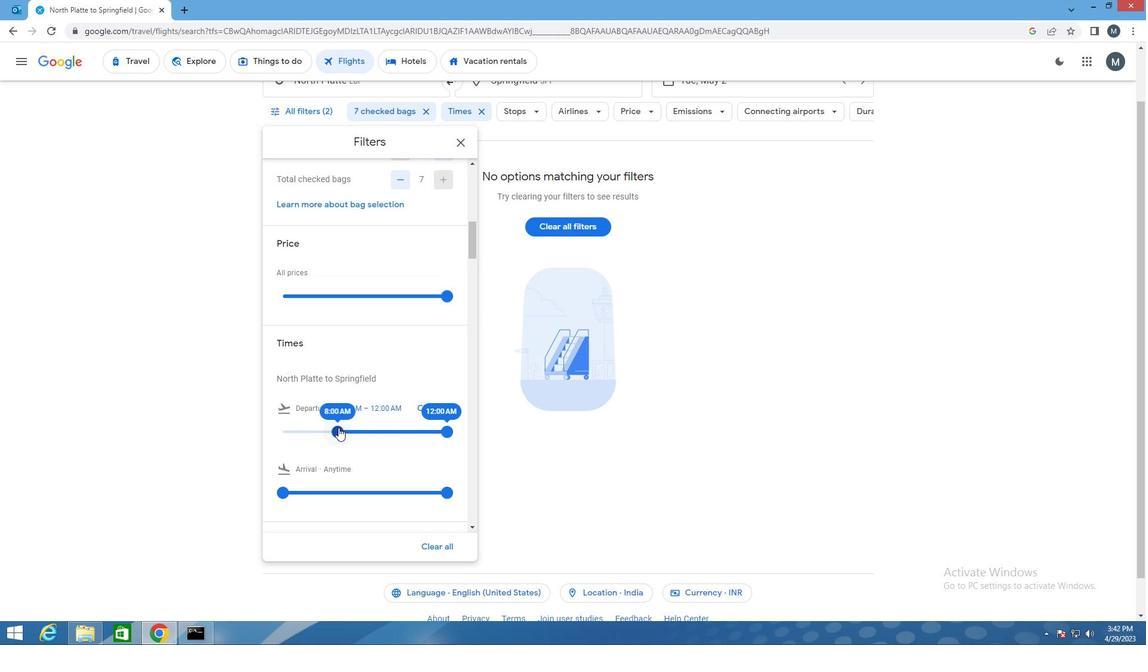 
Action: Mouse moved to (448, 426)
Screenshot: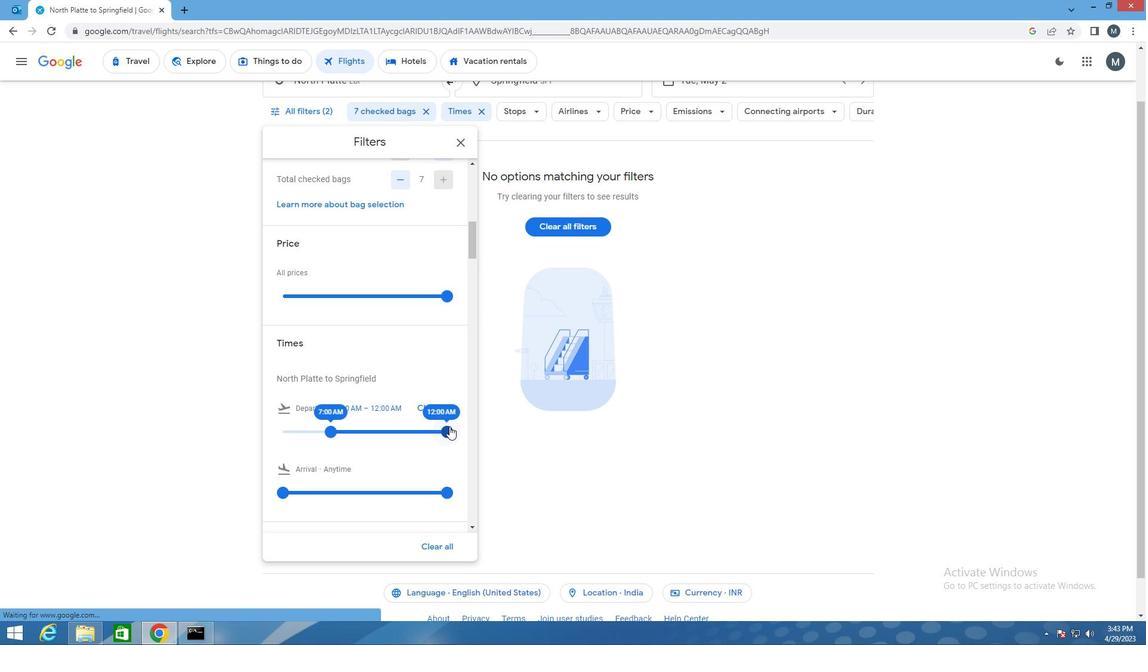 
Action: Mouse pressed left at (448, 426)
Screenshot: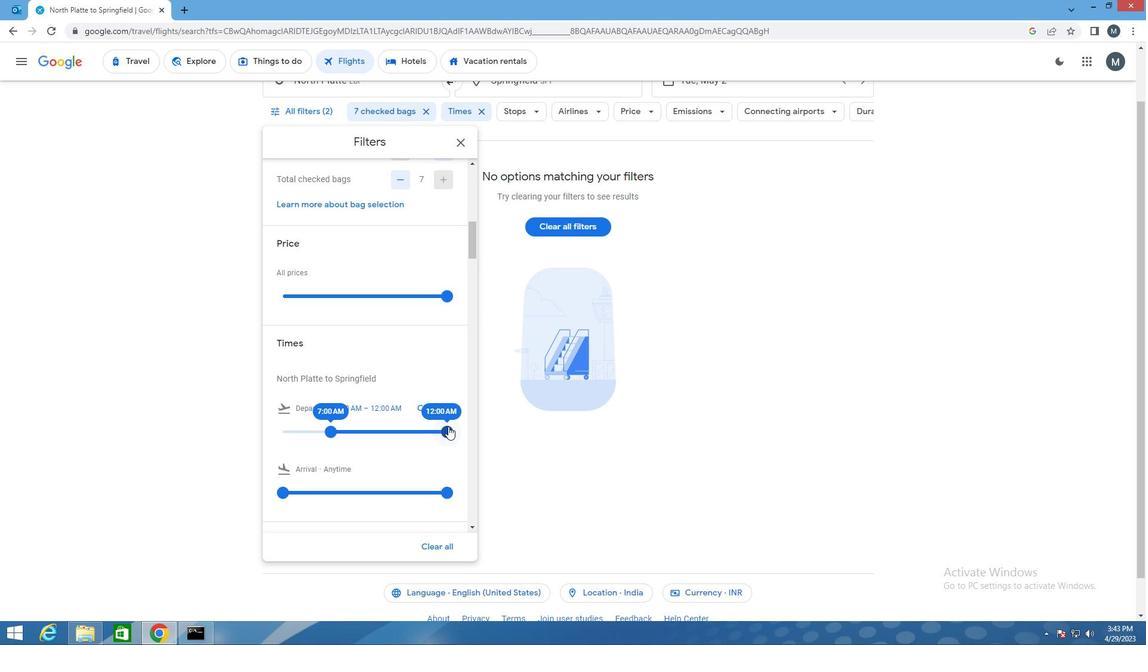 
Action: Mouse moved to (439, 482)
Screenshot: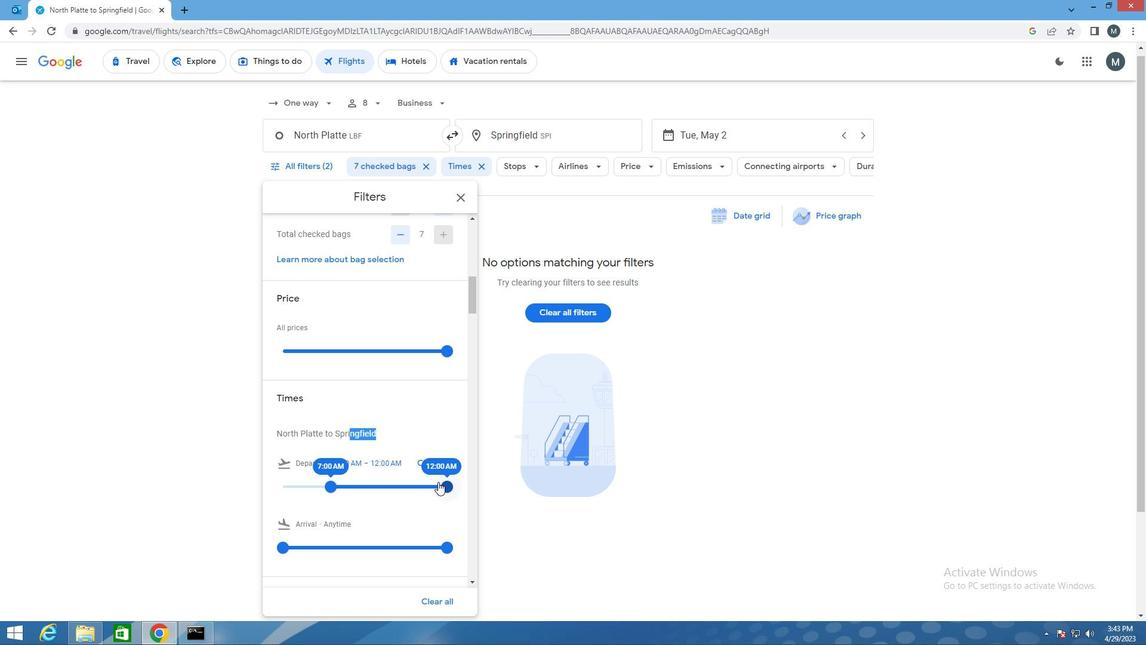 
Action: Mouse pressed left at (439, 482)
Screenshot: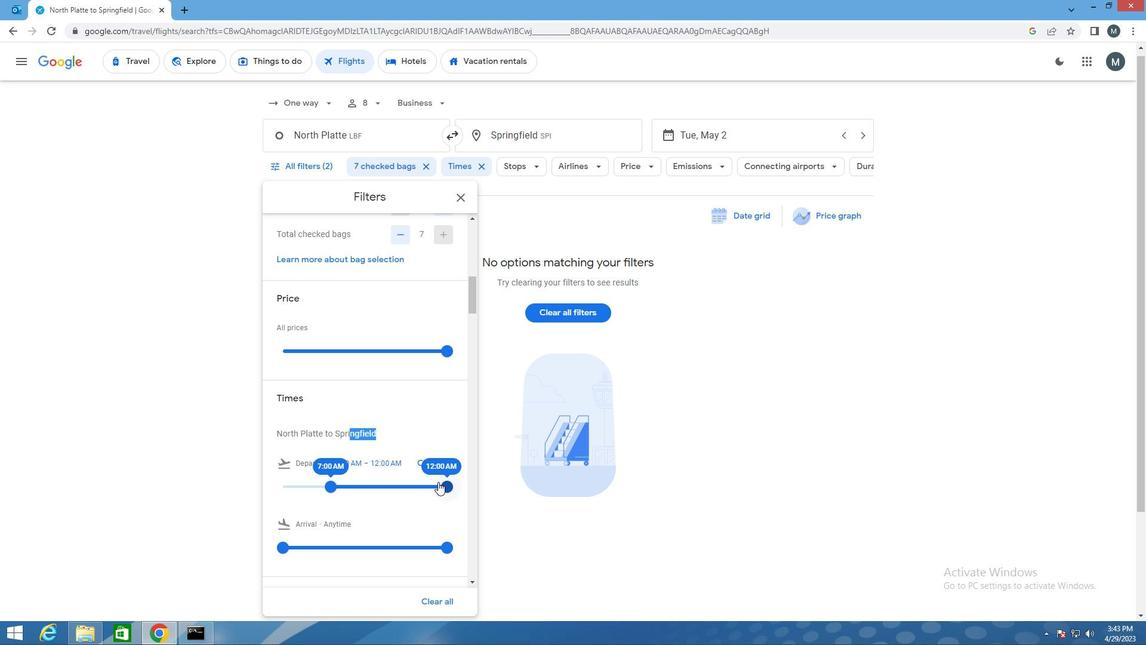 
Action: Mouse moved to (397, 428)
Screenshot: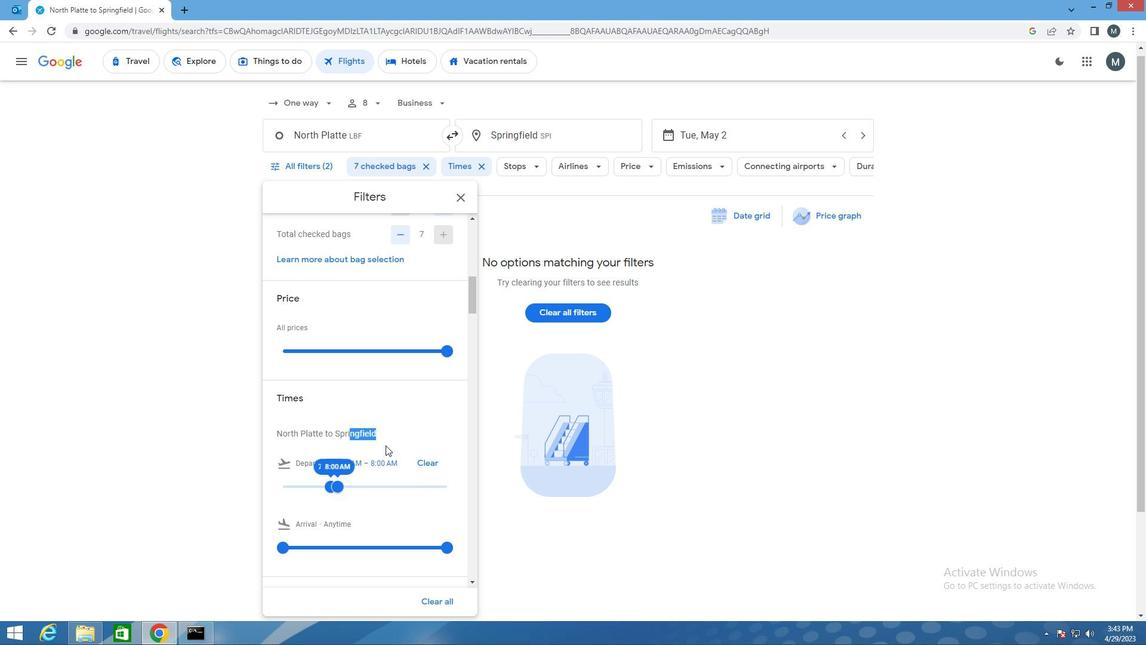 
Action: Mouse pressed left at (397, 428)
Screenshot: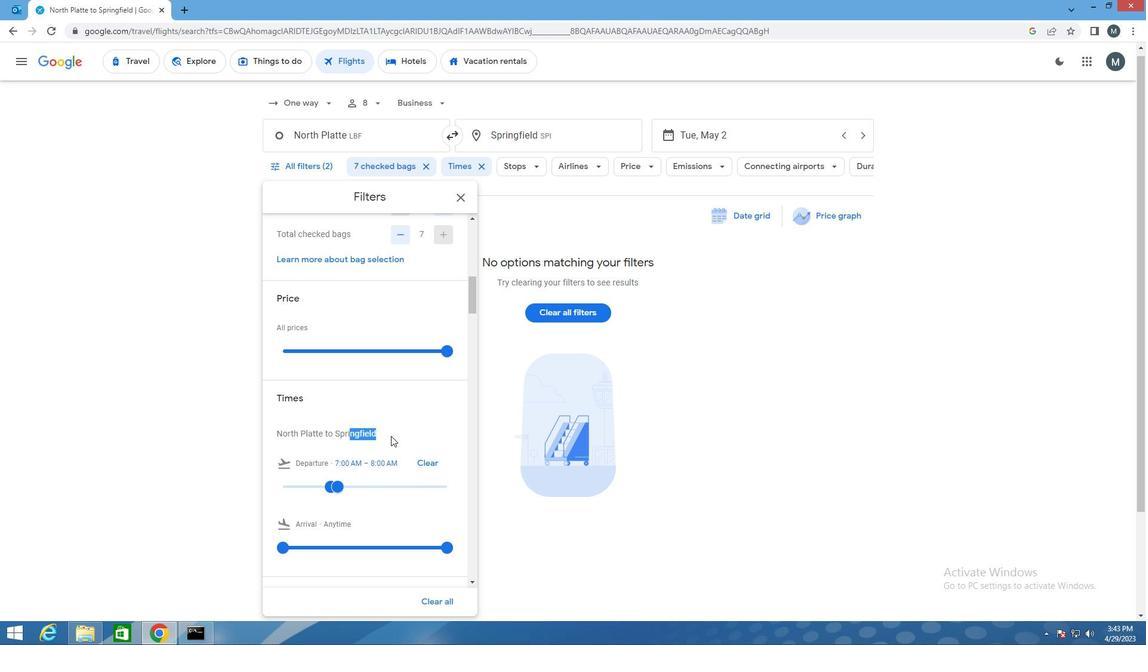 
Action: Mouse moved to (387, 424)
Screenshot: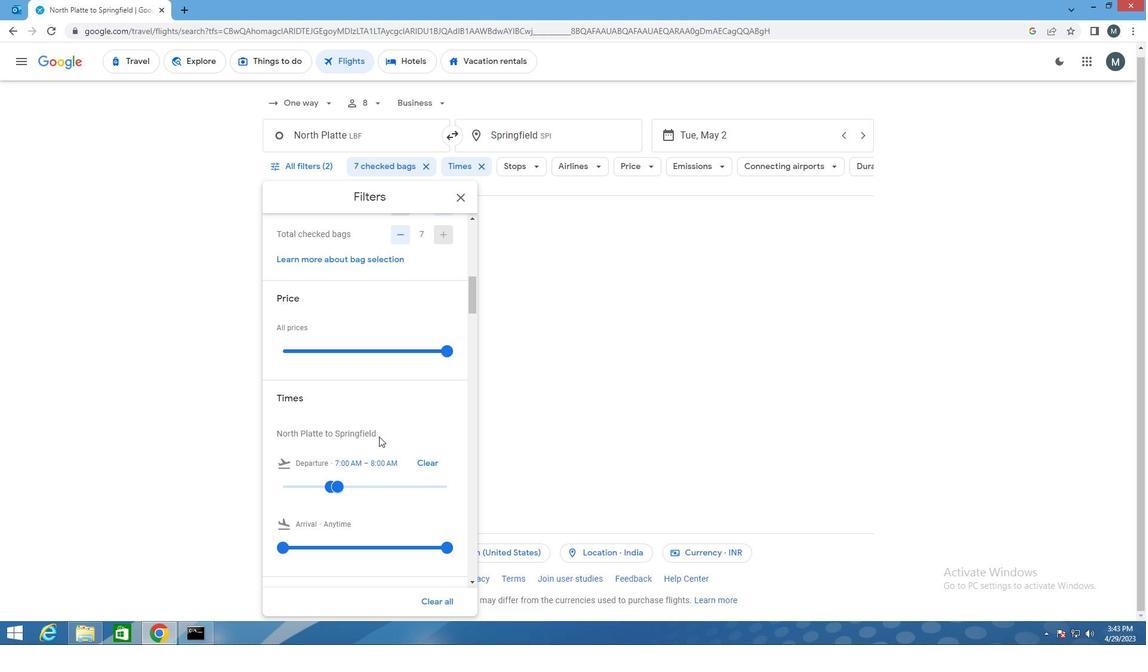 
Action: Mouse scrolled (387, 423) with delta (0, 0)
Screenshot: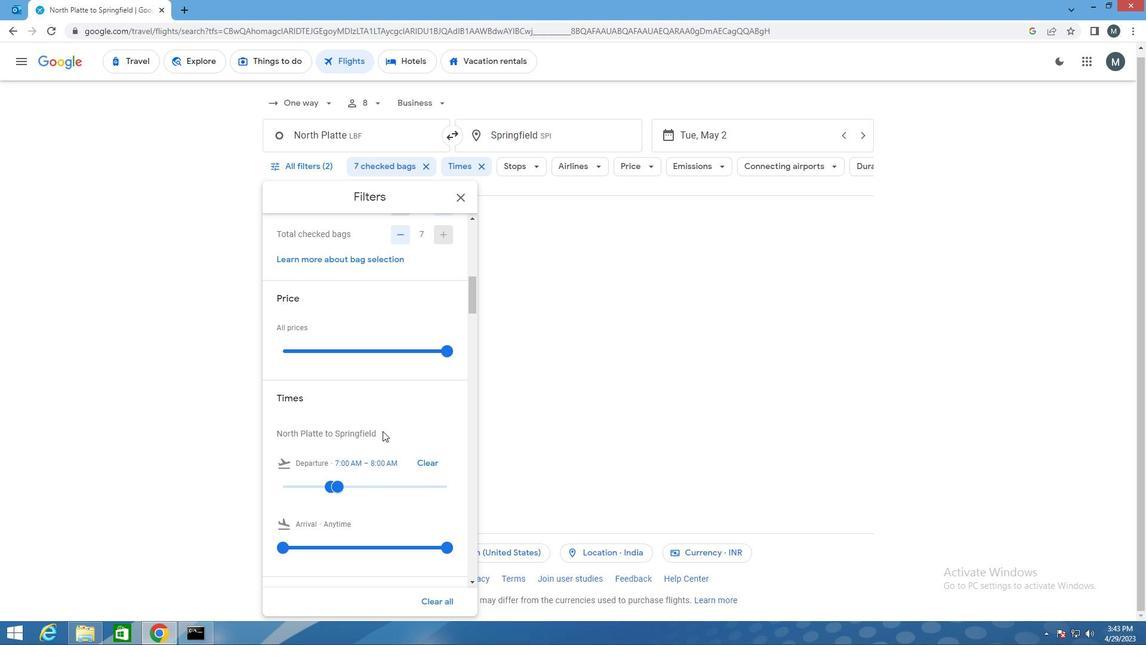 
Action: Mouse scrolled (387, 423) with delta (0, 0)
Screenshot: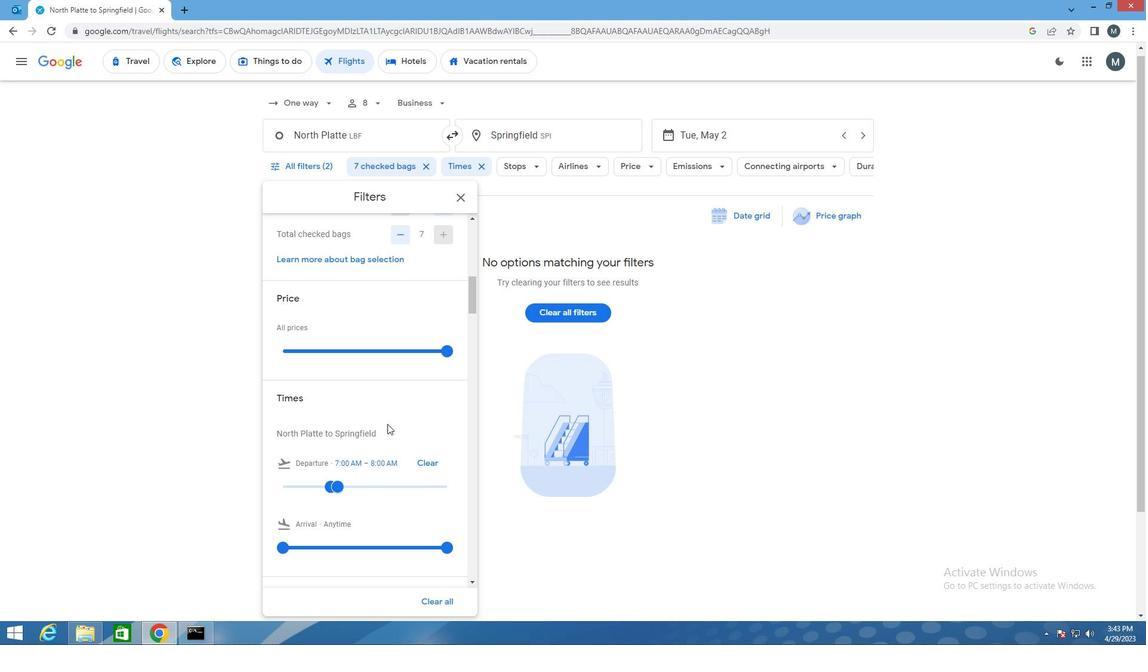 
Action: Mouse moved to (390, 399)
Screenshot: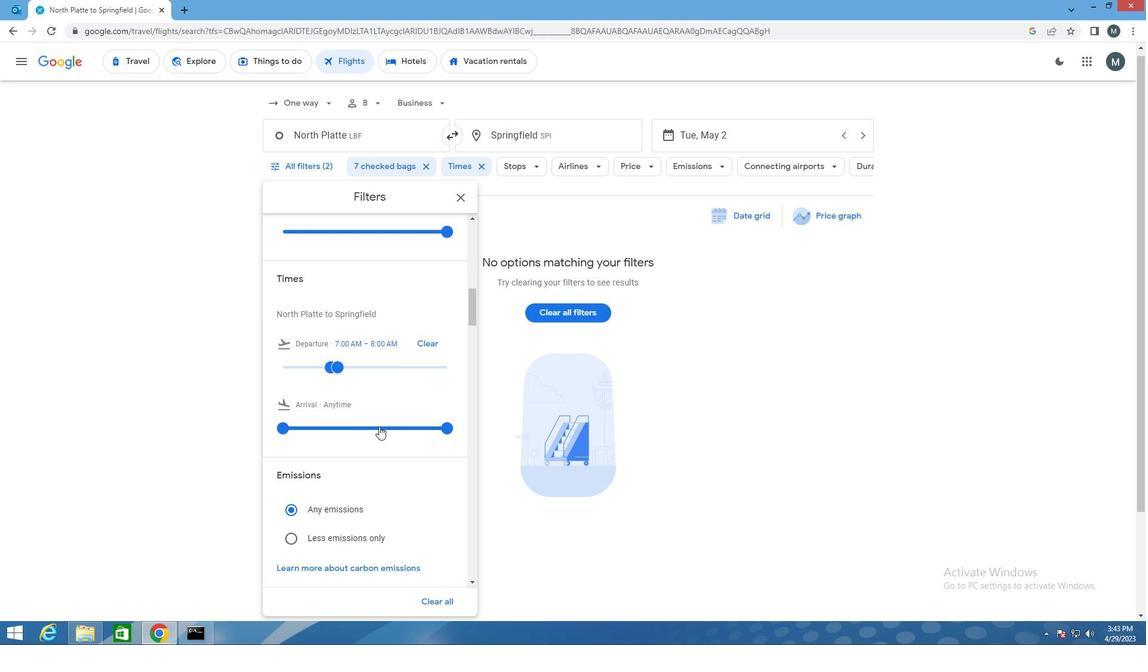 
Action: Mouse scrolled (390, 399) with delta (0, 0)
Screenshot: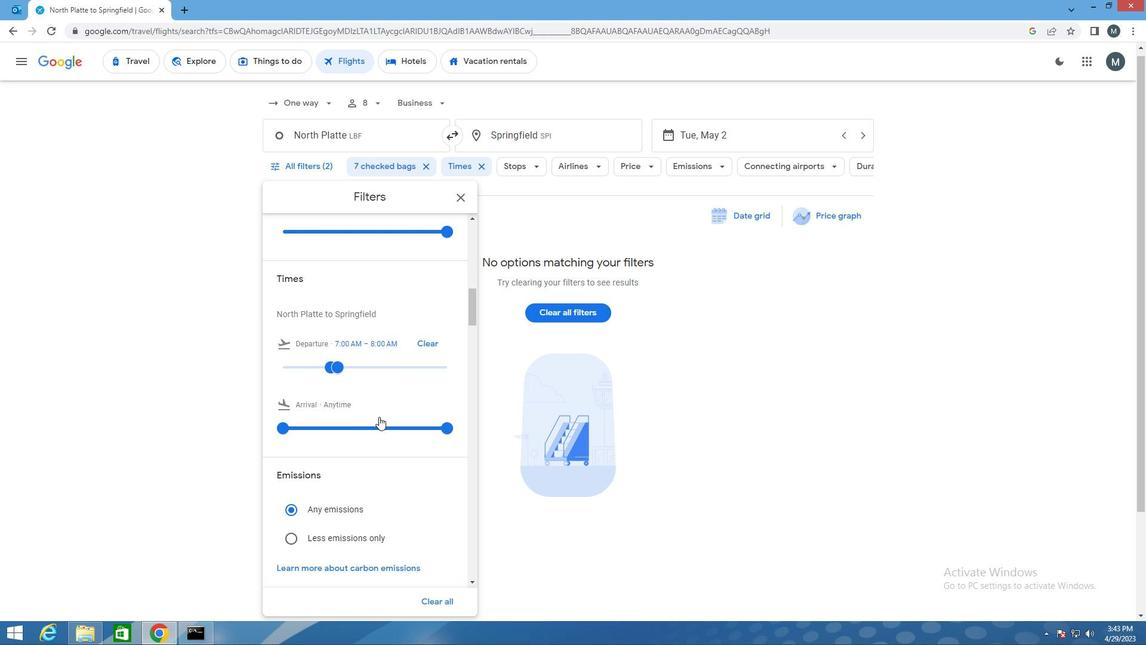 
Action: Mouse moved to (459, 195)
Screenshot: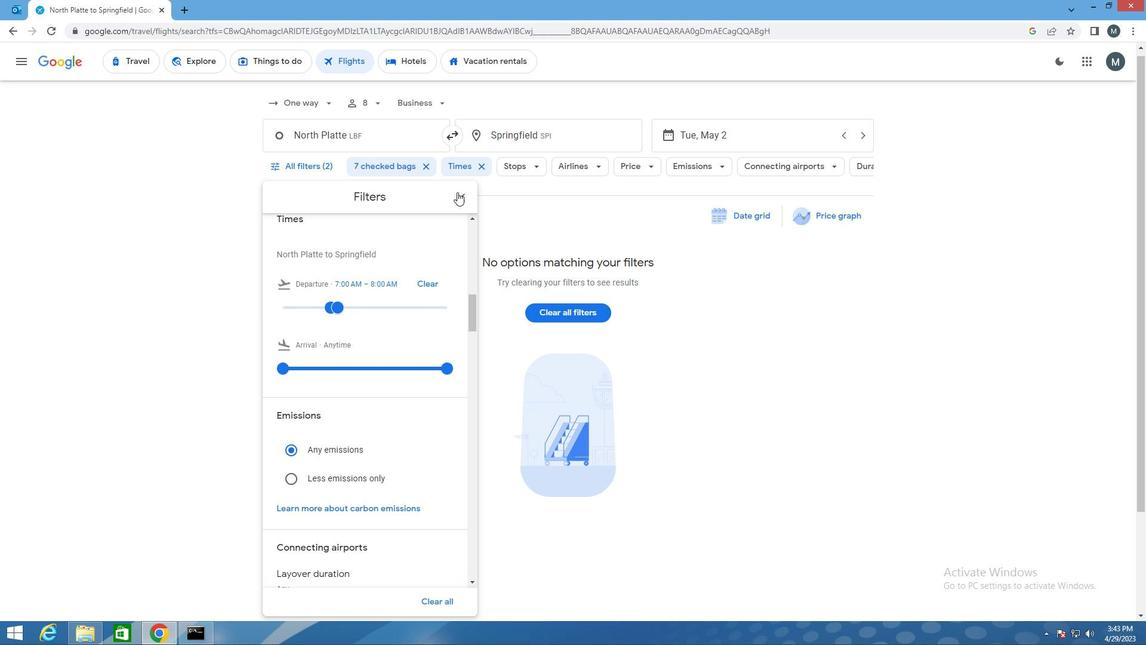 
Action: Mouse pressed left at (459, 195)
Screenshot: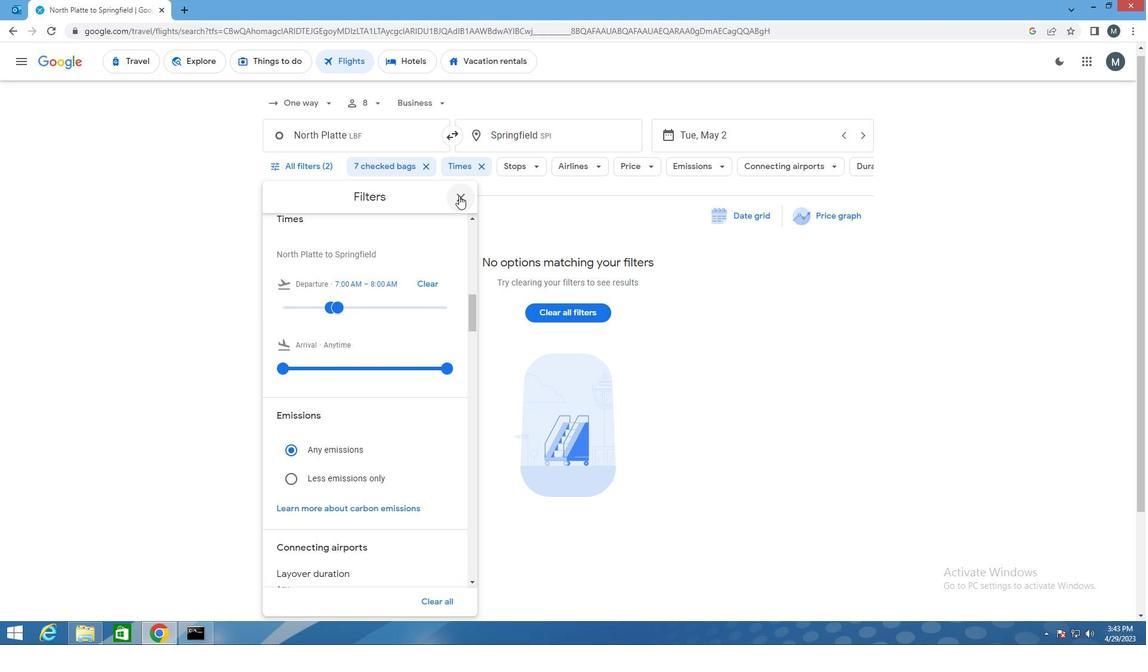 
